 Task: create task on record trigger flow.
Action: Mouse moved to (641, 94)
Screenshot: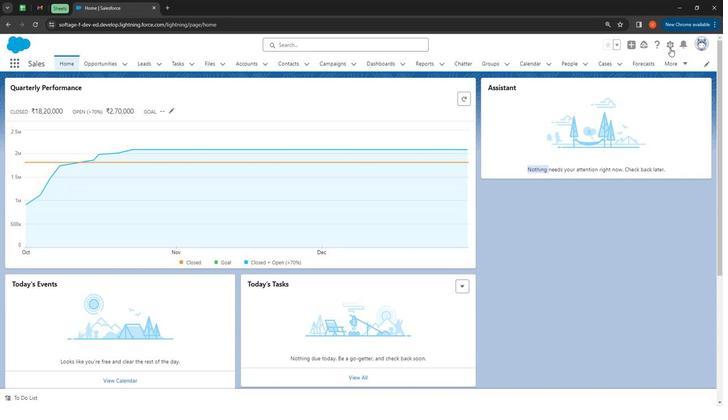 
Action: Mouse pressed left at (641, 94)
Screenshot: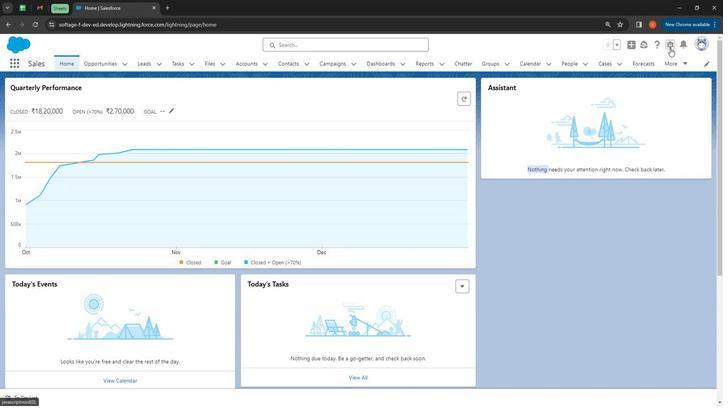 
Action: Mouse moved to (621, 115)
Screenshot: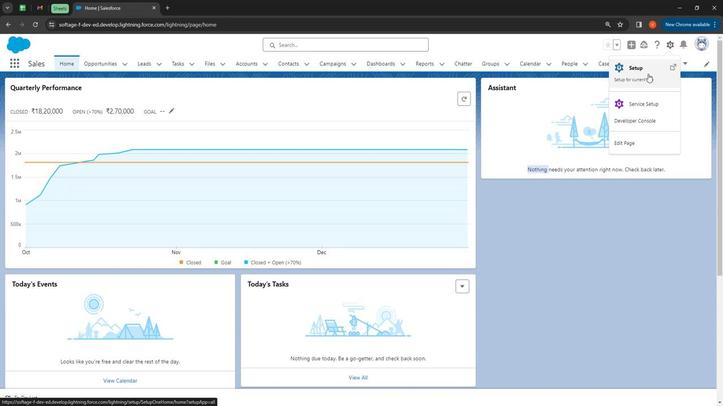 
Action: Mouse pressed left at (621, 115)
Screenshot: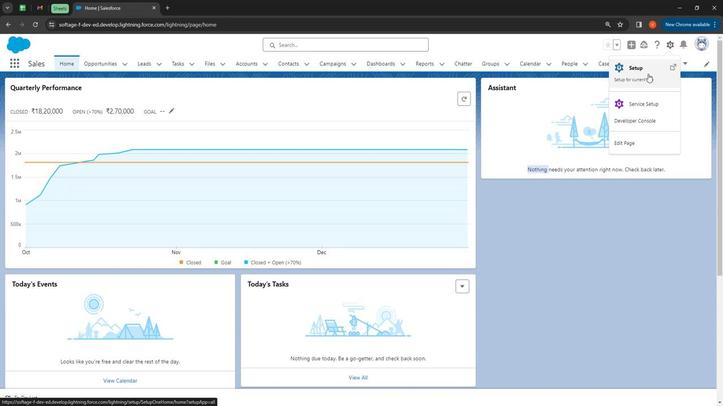 
Action: Mouse moved to (70, 198)
Screenshot: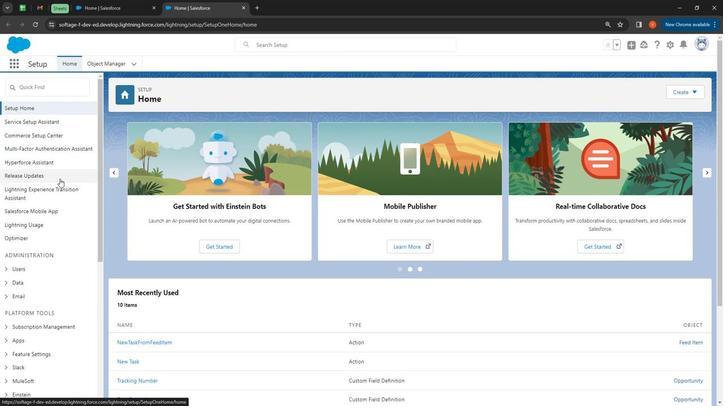 
Action: Mouse scrolled (70, 198) with delta (0, 0)
Screenshot: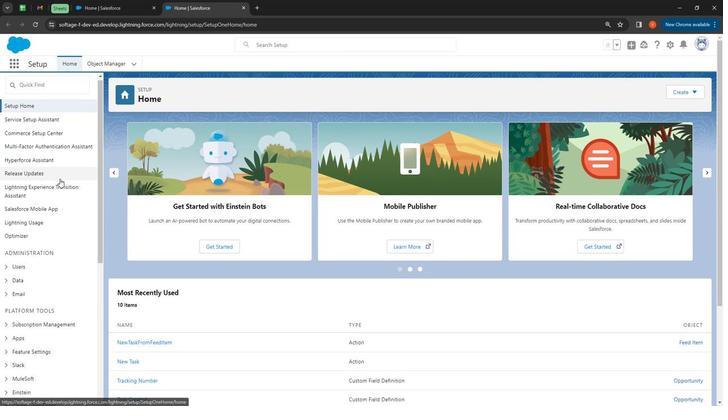 
Action: Mouse moved to (62, 243)
Screenshot: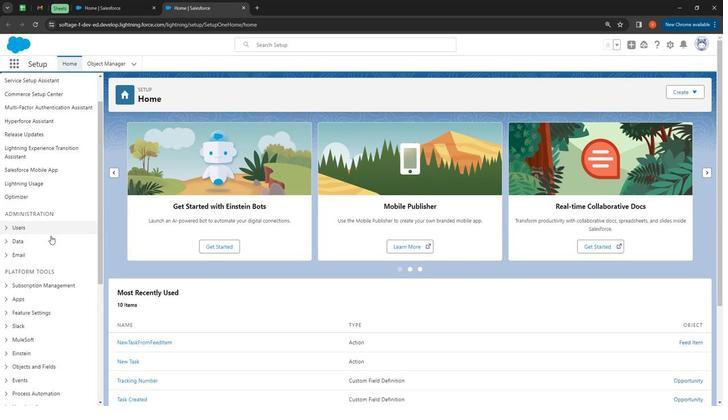 
Action: Mouse scrolled (62, 243) with delta (0, 0)
Screenshot: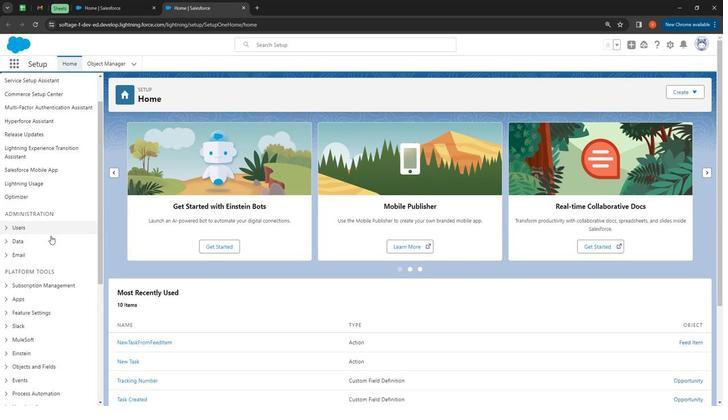 
Action: Mouse moved to (19, 340)
Screenshot: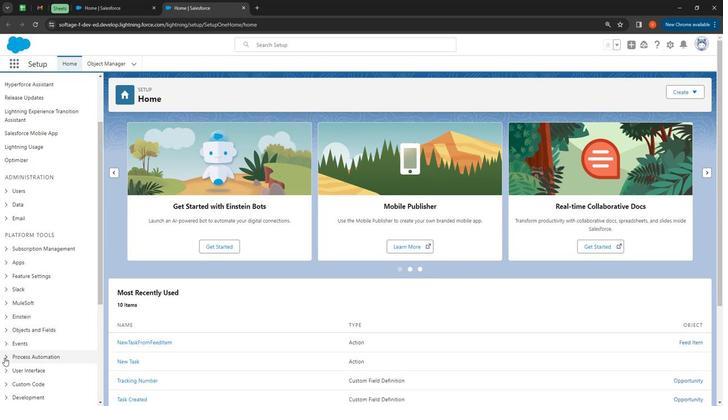 
Action: Mouse pressed left at (19, 340)
Screenshot: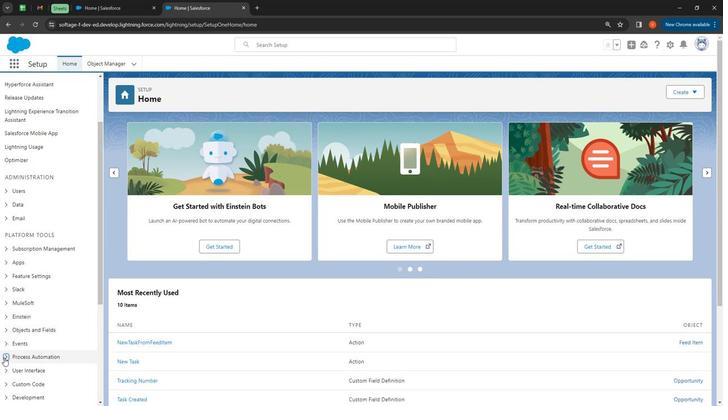 
Action: Mouse moved to (55, 301)
Screenshot: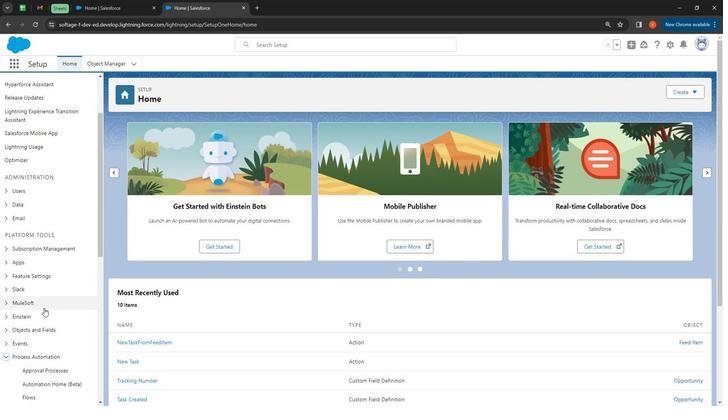 
Action: Mouse scrolled (55, 301) with delta (0, 0)
Screenshot: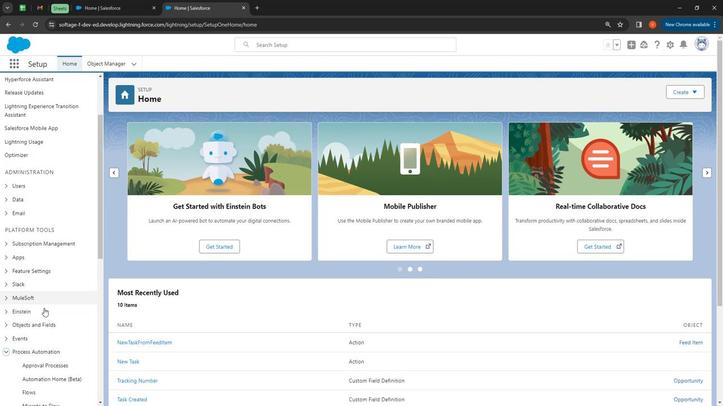 
Action: Mouse scrolled (55, 301) with delta (0, 0)
Screenshot: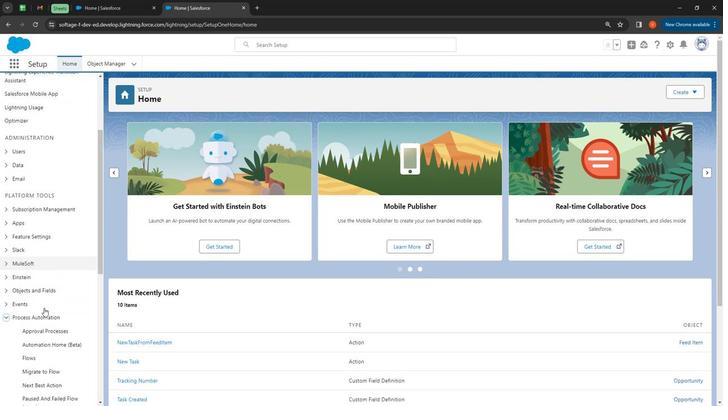 
Action: Mouse moved to (46, 310)
Screenshot: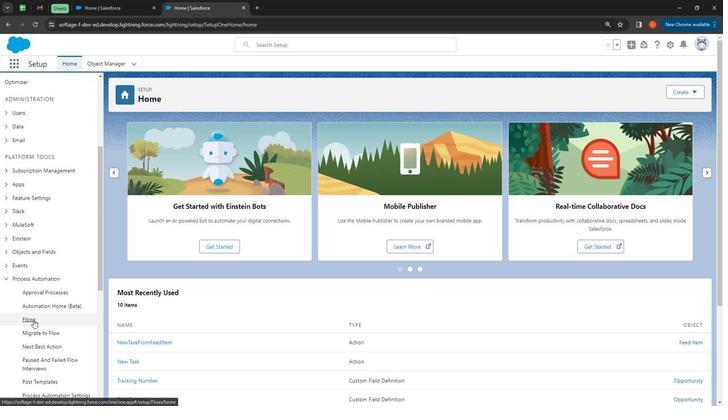 
Action: Mouse pressed left at (46, 310)
Screenshot: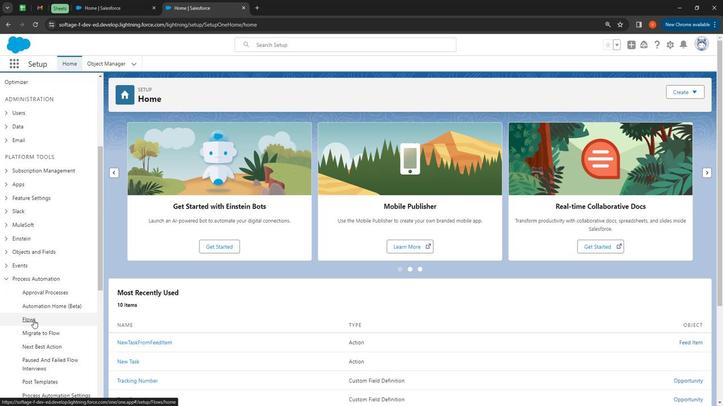 
Action: Mouse moved to (660, 128)
Screenshot: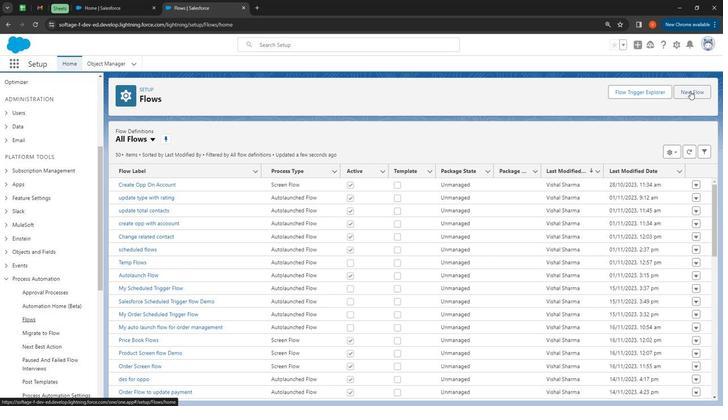 
Action: Mouse pressed left at (660, 128)
Screenshot: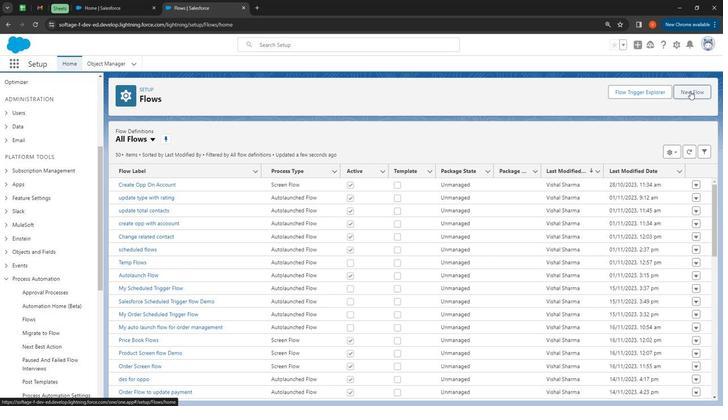 
Action: Mouse moved to (349, 194)
Screenshot: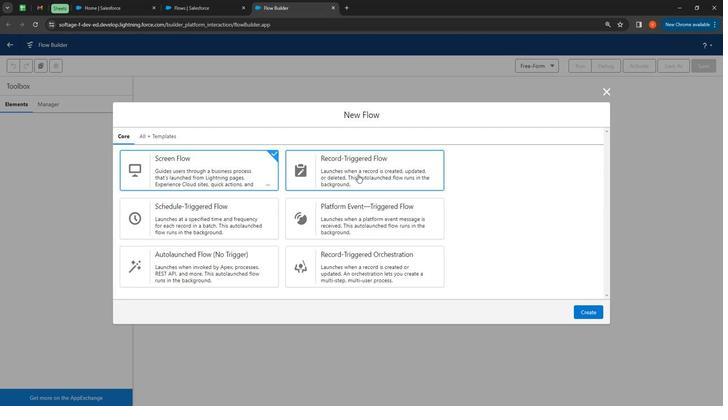 
Action: Mouse pressed left at (349, 194)
Screenshot: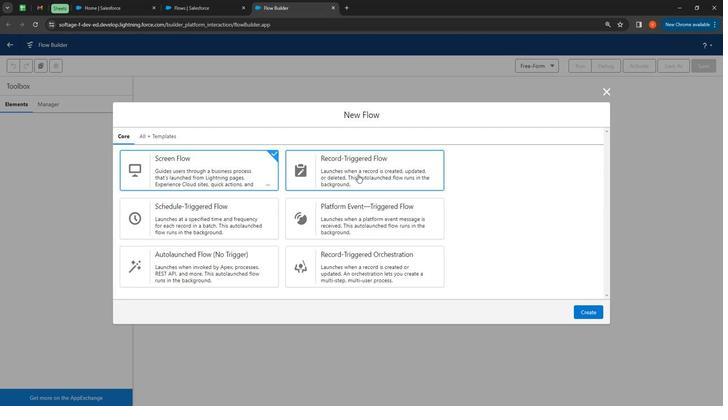 
Action: Mouse moved to (567, 306)
Screenshot: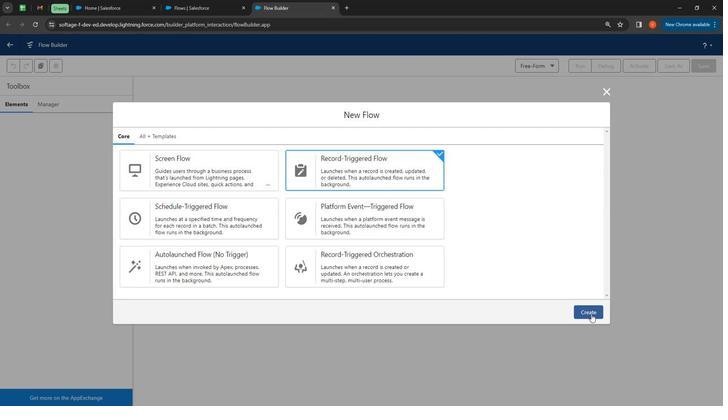 
Action: Mouse pressed left at (567, 306)
Screenshot: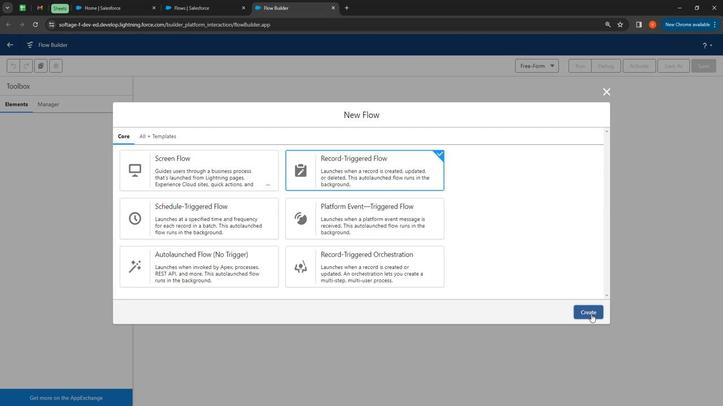 
Action: Mouse moved to (406, 164)
Screenshot: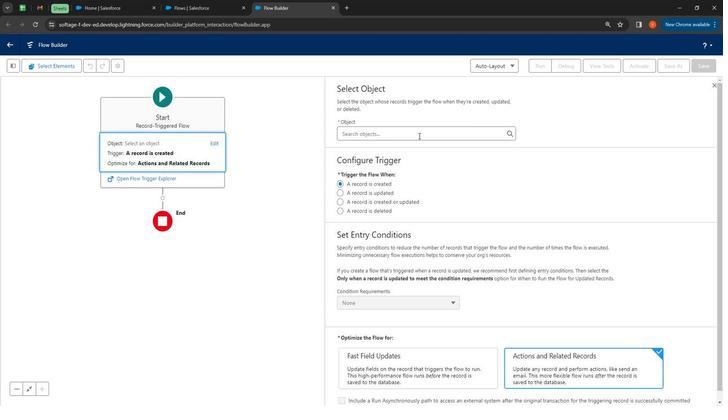 
Action: Mouse pressed left at (406, 164)
Screenshot: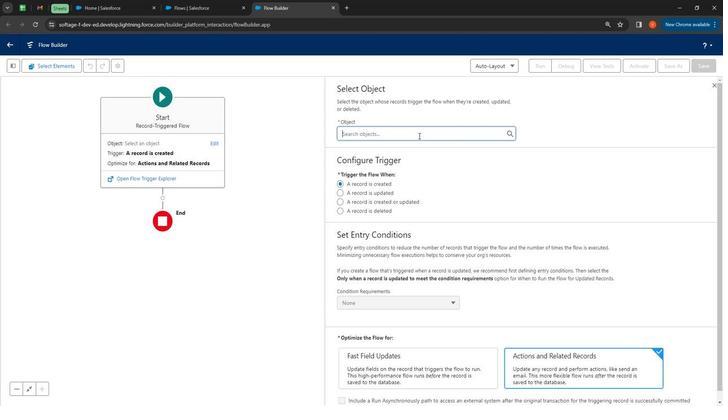 
Action: Key pressed lead
Screenshot: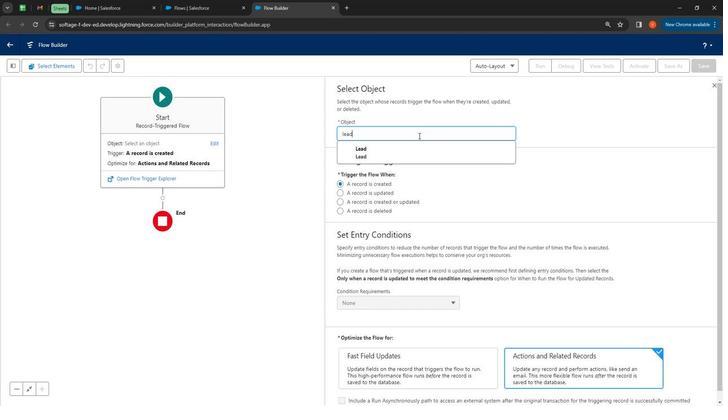 
Action: Mouse moved to (407, 182)
Screenshot: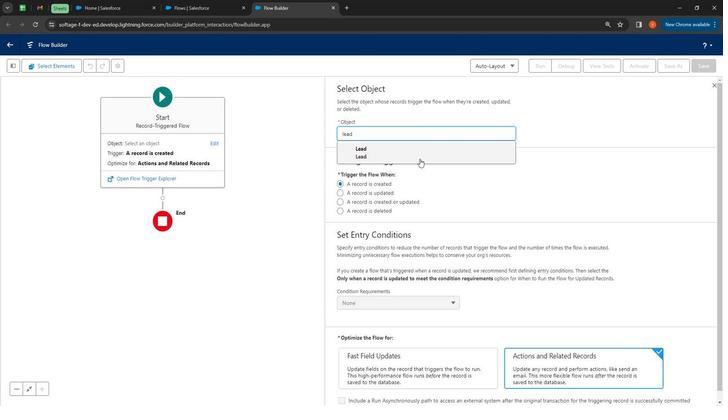 
Action: Mouse pressed left at (407, 182)
Screenshot: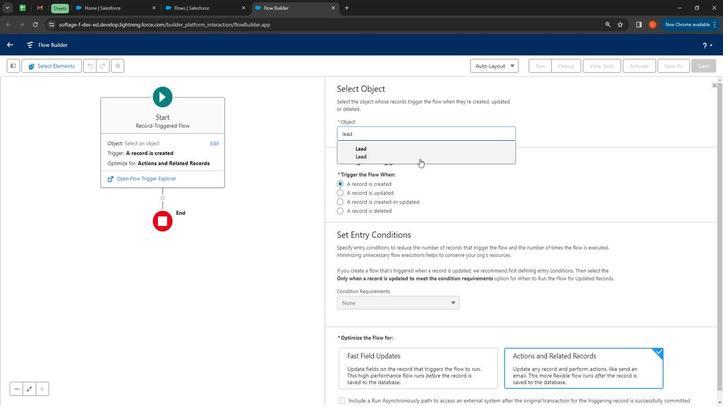 
Action: Mouse moved to (362, 218)
Screenshot: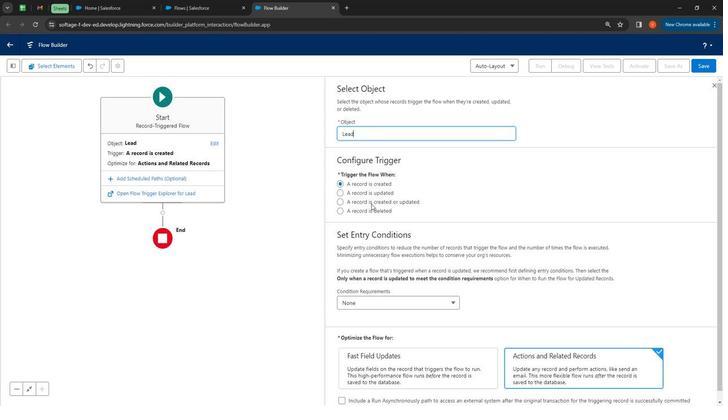 
Action: Mouse pressed left at (362, 218)
Screenshot: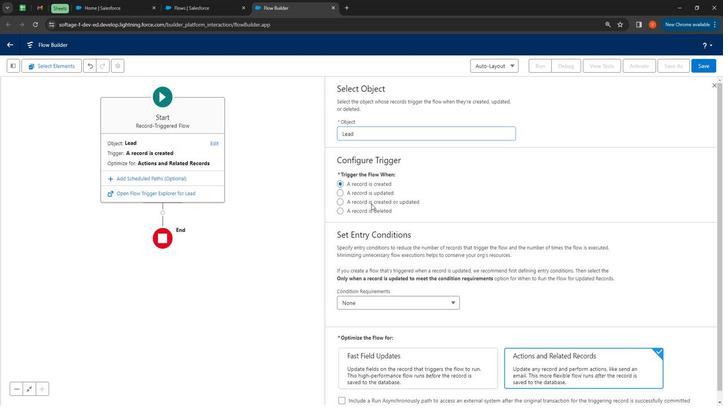 
Action: Mouse moved to (362, 202)
Screenshot: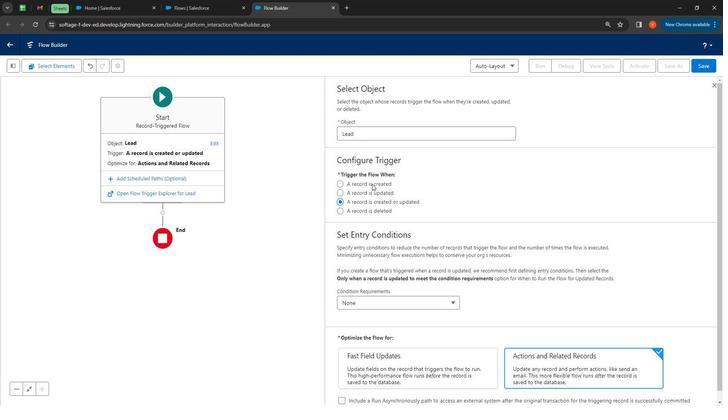 
Action: Mouse pressed left at (362, 202)
Screenshot: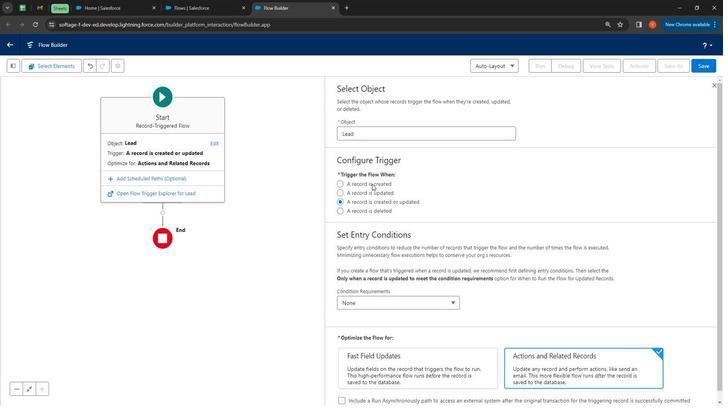 
Action: Mouse moved to (392, 300)
Screenshot: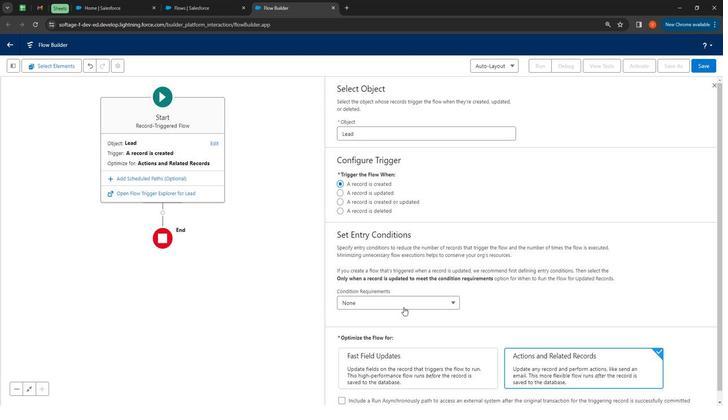 
Action: Mouse pressed left at (392, 300)
Screenshot: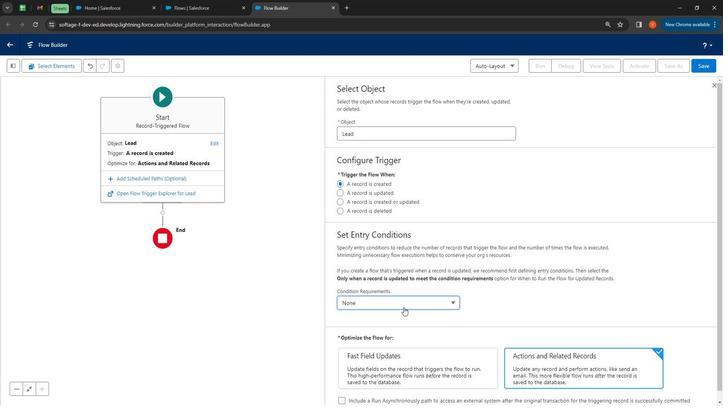 
Action: Mouse moved to (361, 247)
Screenshot: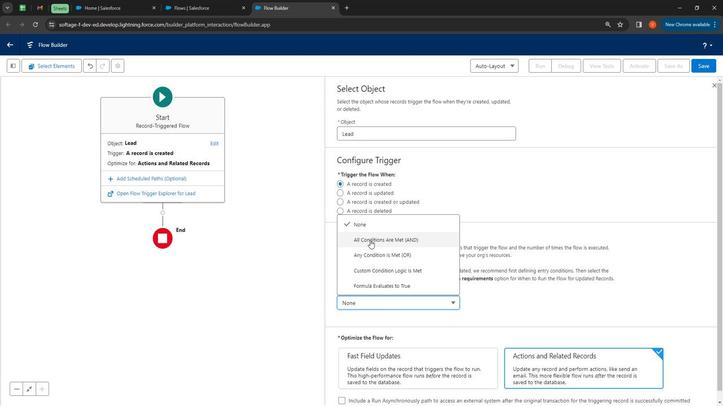 
Action: Mouse pressed left at (361, 247)
Screenshot: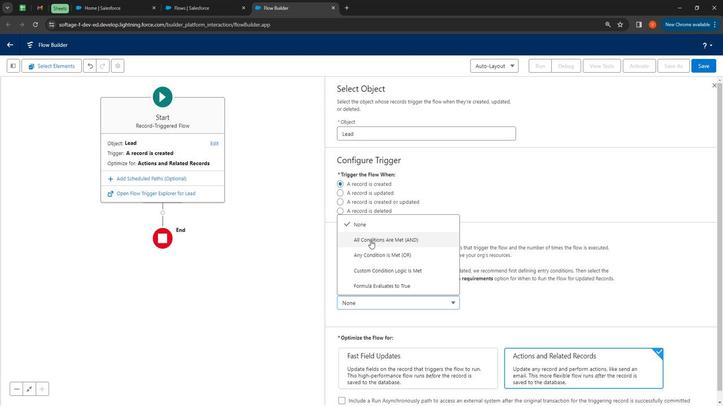 
Action: Mouse moved to (465, 242)
Screenshot: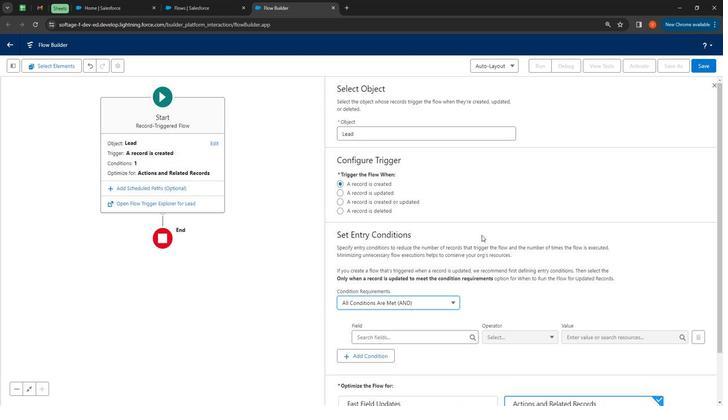 
Action: Mouse scrolled (465, 242) with delta (0, 0)
Screenshot: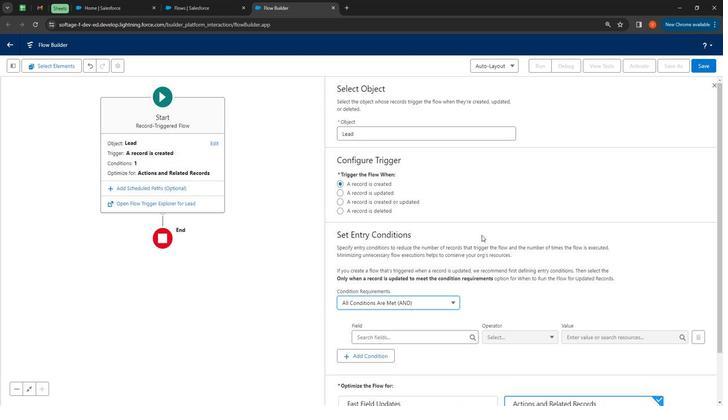 
Action: Mouse moved to (465, 243)
Screenshot: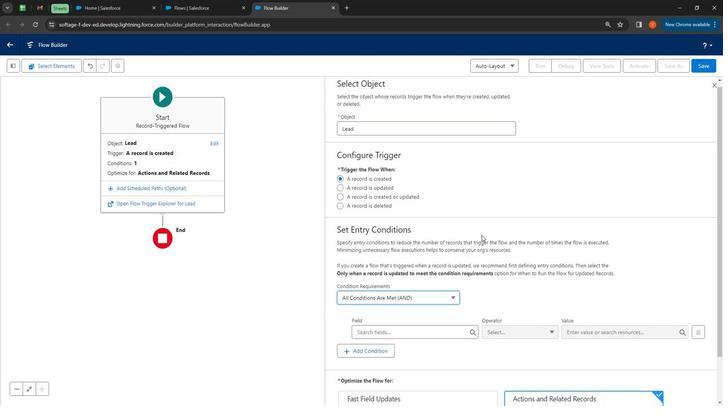 
Action: Mouse scrolled (465, 242) with delta (0, 0)
Screenshot: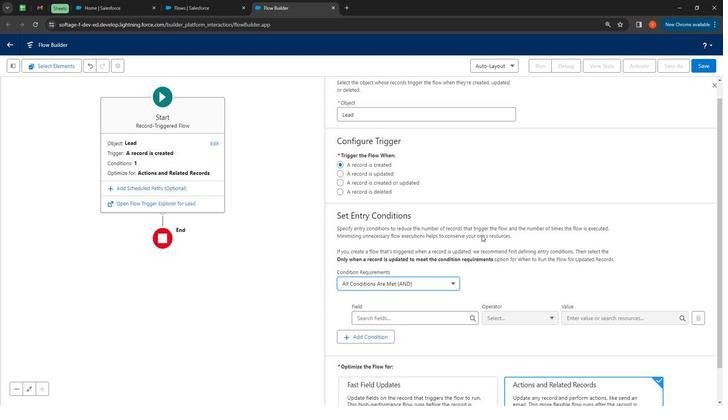
Action: Mouse scrolled (465, 242) with delta (0, 0)
Screenshot: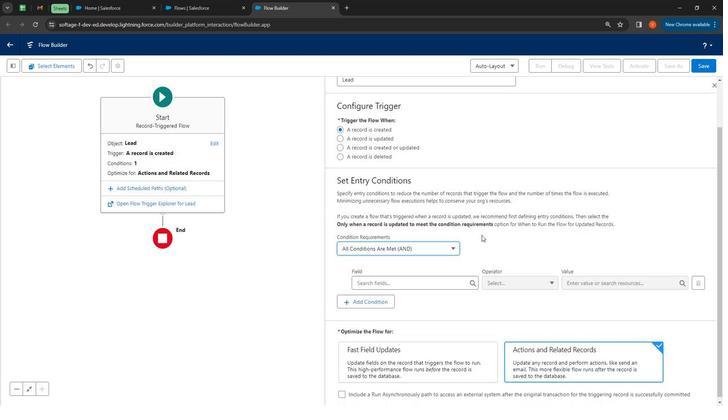
Action: Mouse moved to (389, 278)
Screenshot: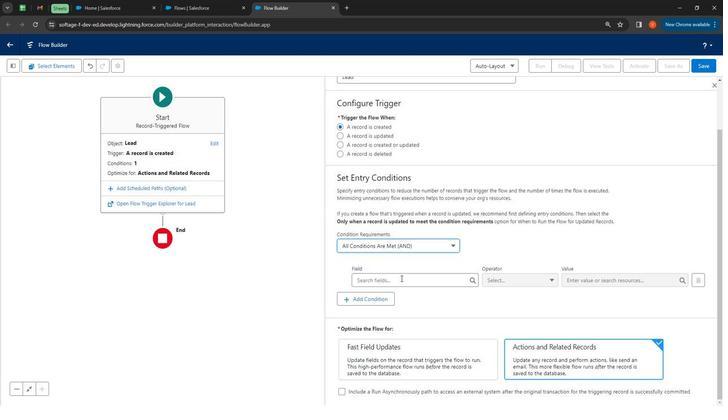 
Action: Mouse pressed left at (389, 278)
Screenshot: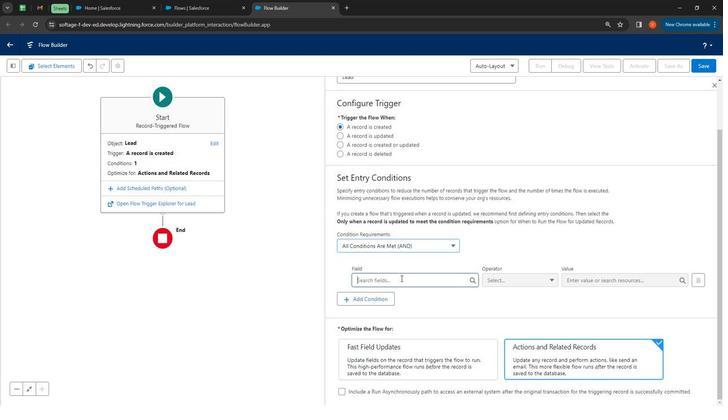 
Action: Mouse moved to (391, 278)
Screenshot: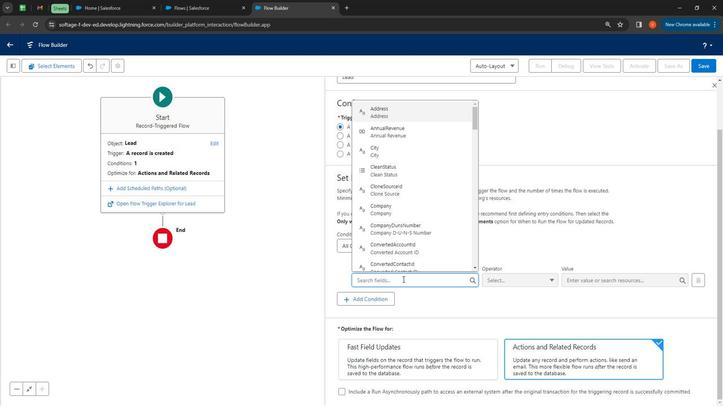 
Action: Key pressed rating
Screenshot: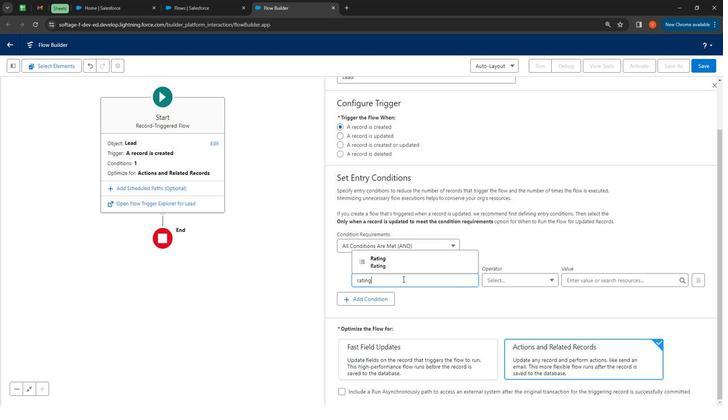 
Action: Mouse moved to (421, 266)
Screenshot: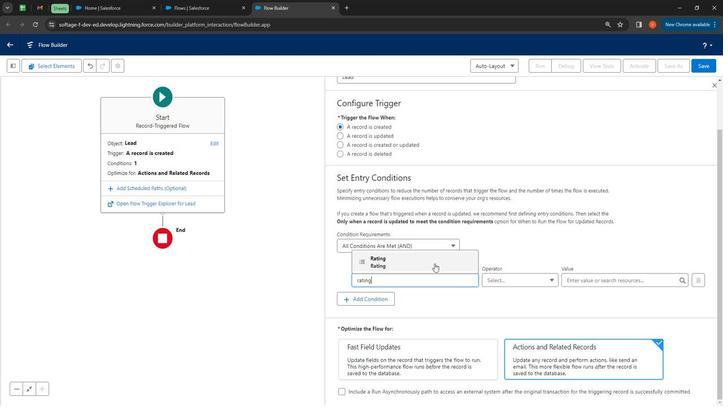 
Action: Mouse pressed left at (421, 266)
Screenshot: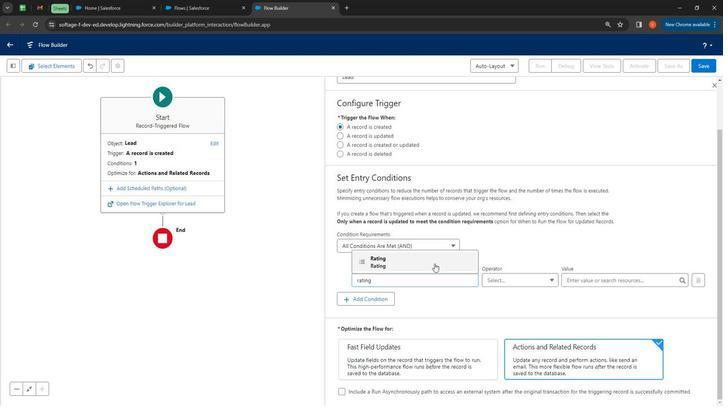 
Action: Mouse moved to (517, 281)
Screenshot: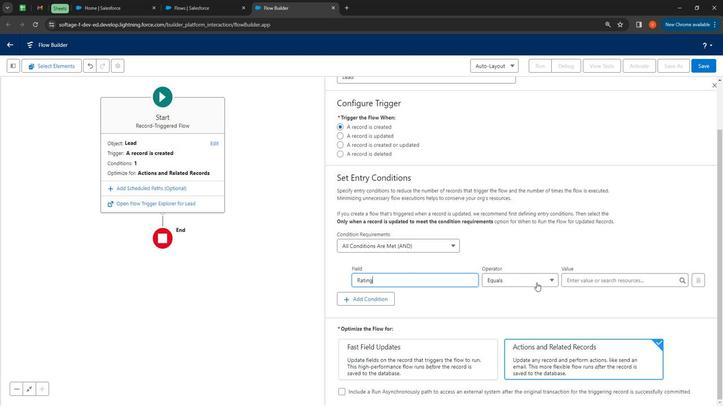 
Action: Mouse pressed left at (517, 281)
Screenshot: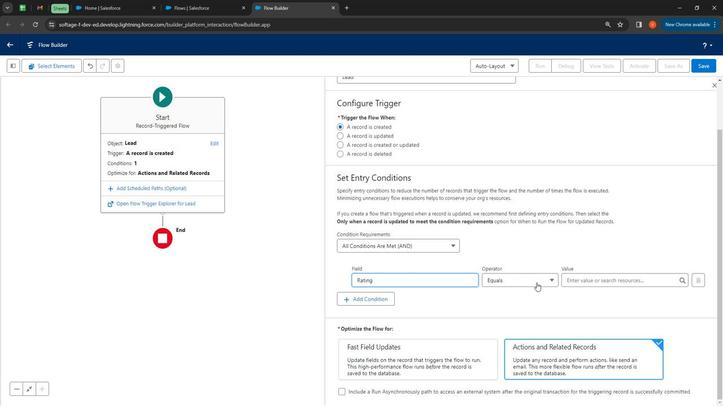 
Action: Mouse moved to (504, 264)
Screenshot: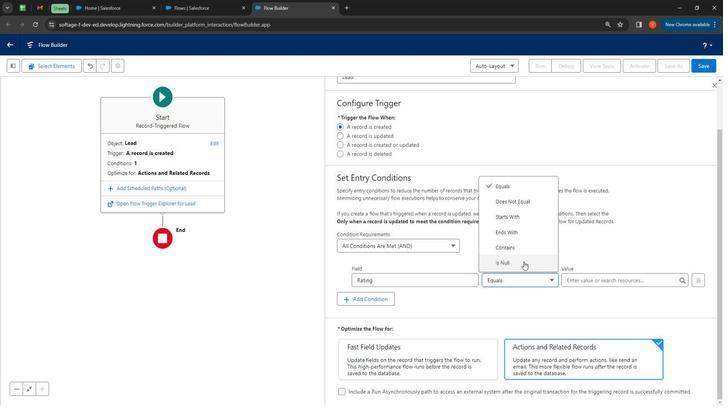 
Action: Mouse pressed left at (504, 264)
Screenshot: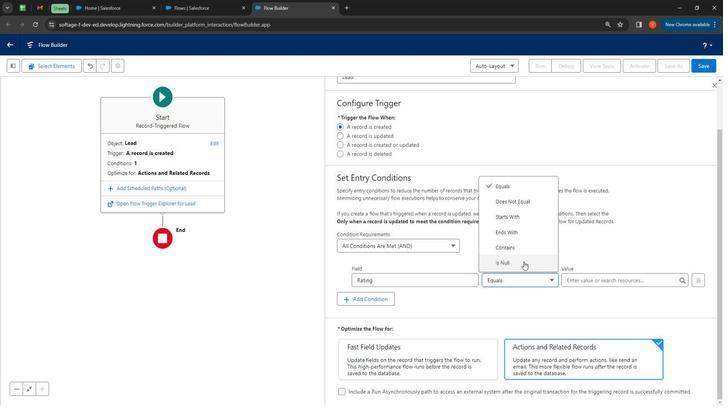 
Action: Mouse moved to (565, 277)
Screenshot: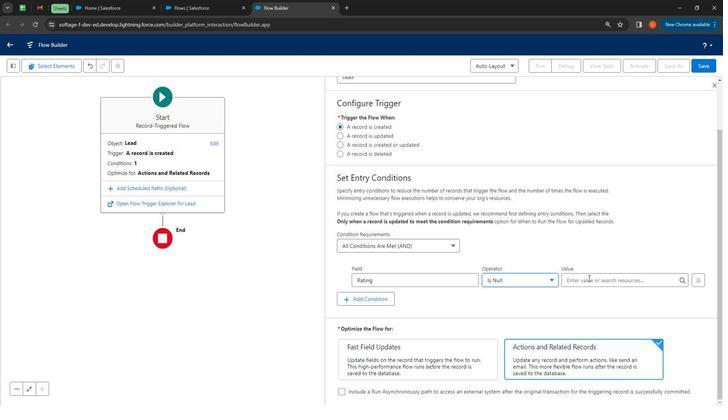 
Action: Mouse pressed left at (565, 277)
Screenshot: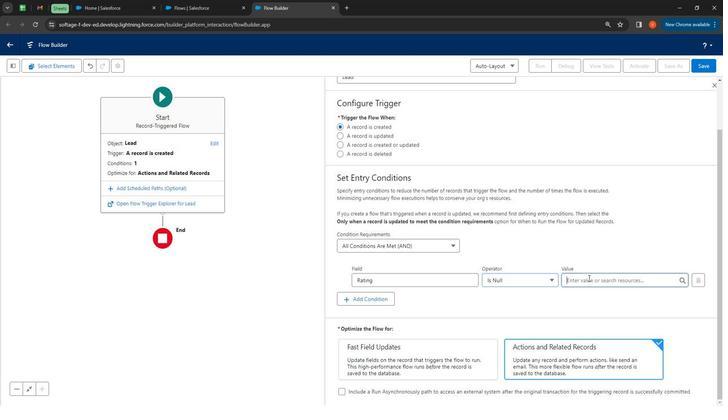
Action: Mouse moved to (561, 275)
Screenshot: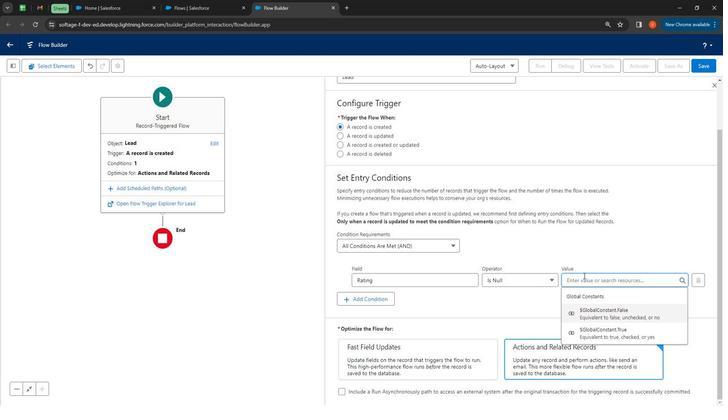 
Action: Key pressed false
Screenshot: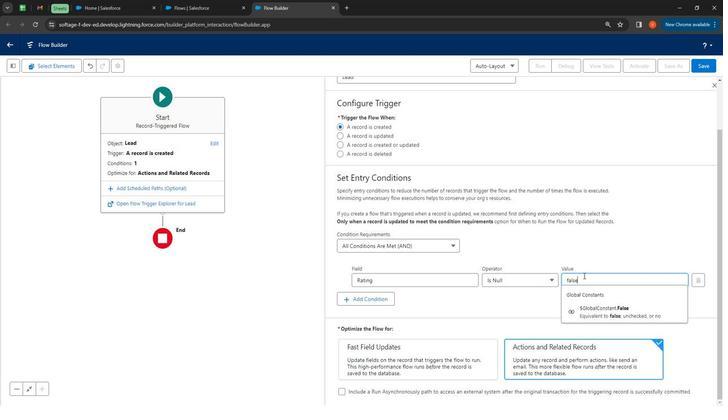 
Action: Mouse moved to (579, 304)
Screenshot: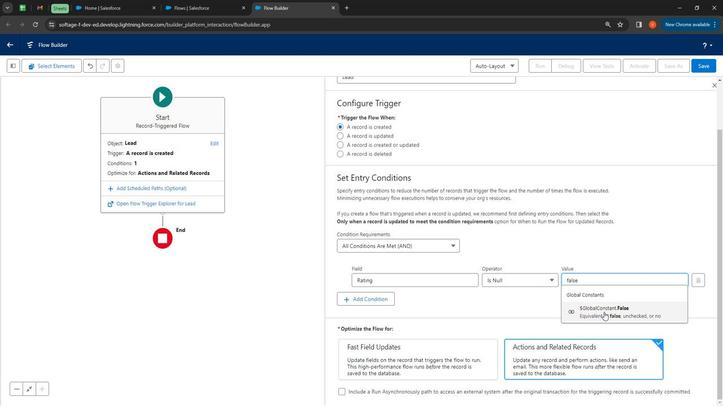 
Action: Mouse pressed left at (579, 304)
Screenshot: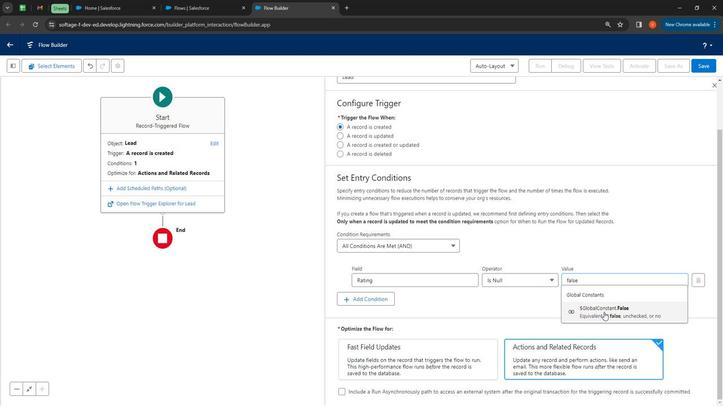
Action: Mouse moved to (515, 296)
Screenshot: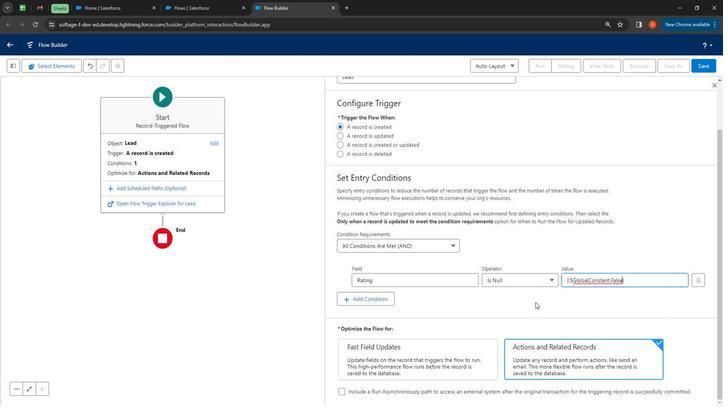 
Action: Mouse scrolled (515, 296) with delta (0, 0)
Screenshot: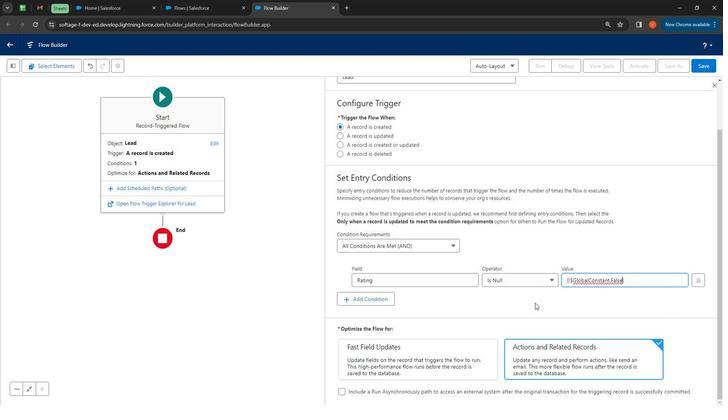 
Action: Mouse moved to (515, 297)
Screenshot: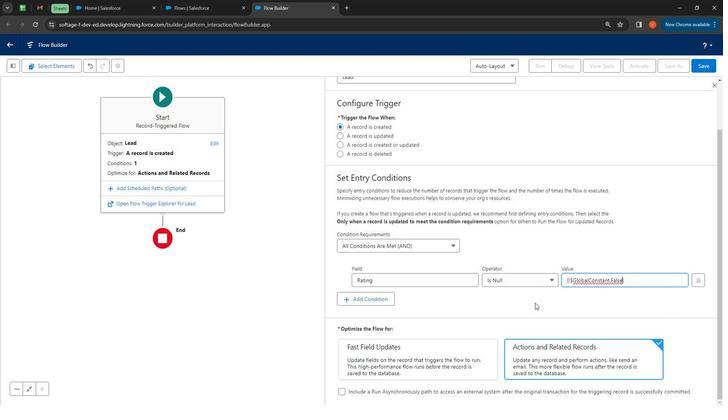 
Action: Mouse scrolled (515, 297) with delta (0, 0)
Screenshot: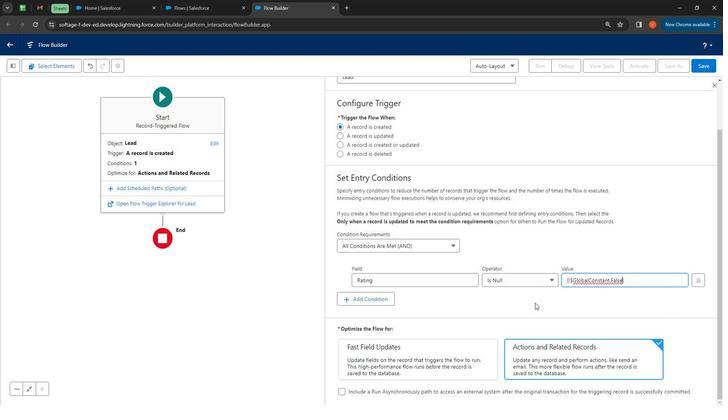 
Action: Mouse scrolled (515, 297) with delta (0, 0)
Screenshot: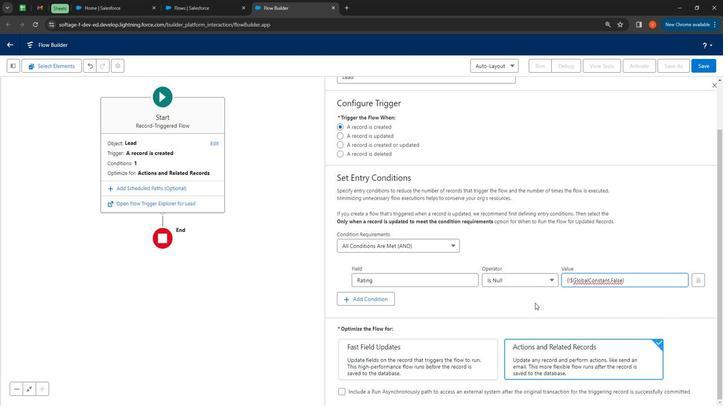 
Action: Mouse moved to (514, 297)
Screenshot: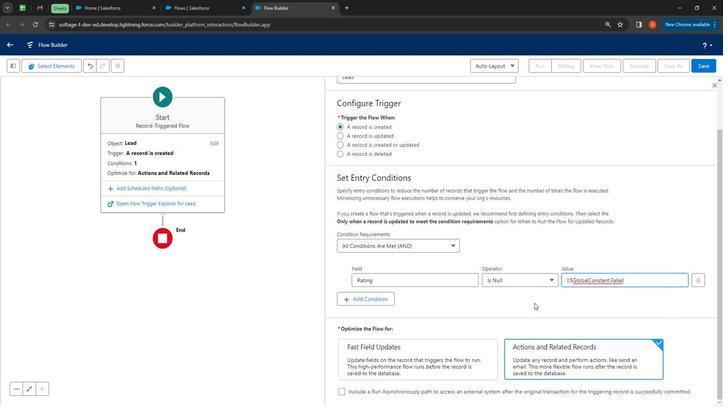 
Action: Mouse scrolled (514, 297) with delta (0, 0)
Screenshot: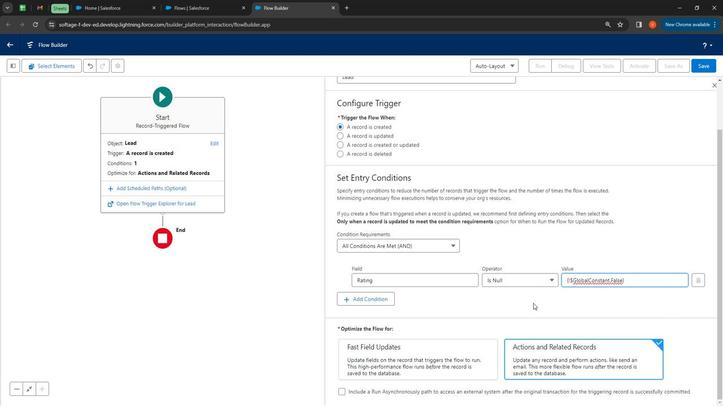 
Action: Mouse moved to (505, 297)
Screenshot: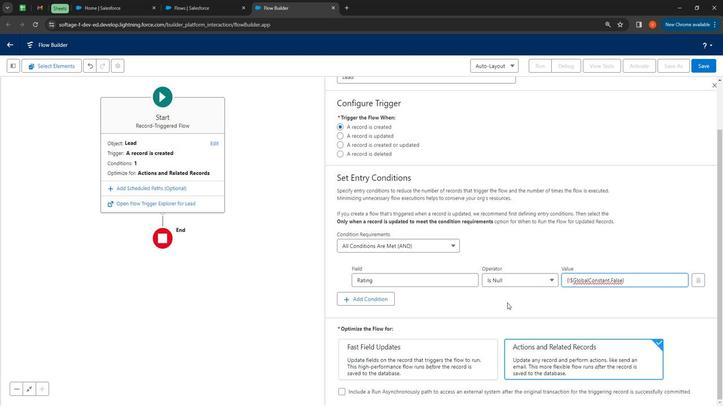 
Action: Mouse scrolled (505, 297) with delta (0, 0)
Screenshot: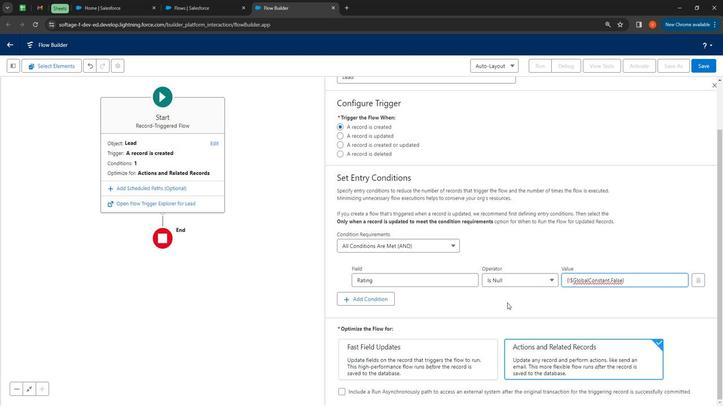 
Action: Mouse moved to (681, 125)
Screenshot: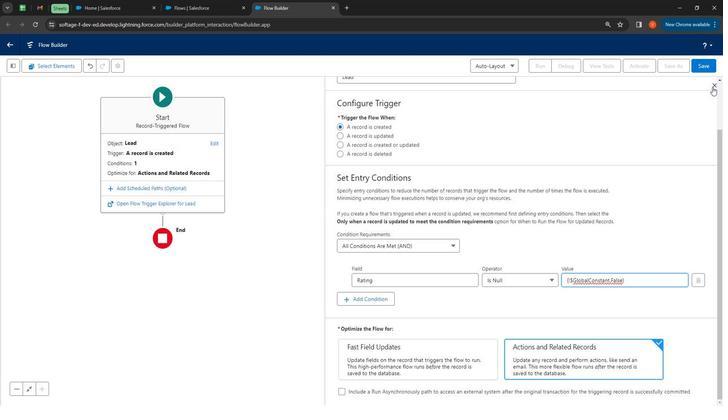 
Action: Mouse pressed left at (681, 125)
Screenshot: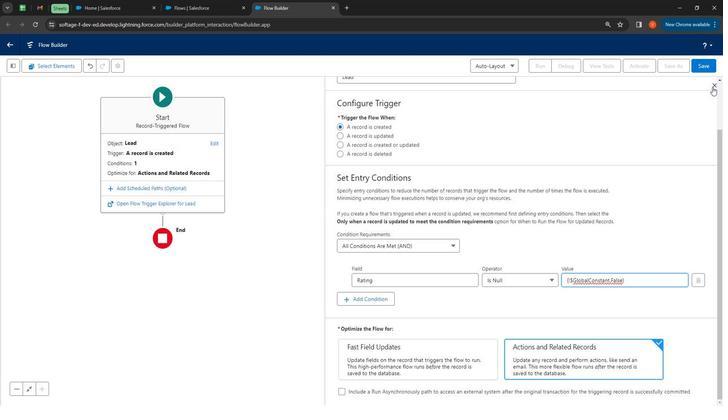 
Action: Mouse moved to (366, 216)
Screenshot: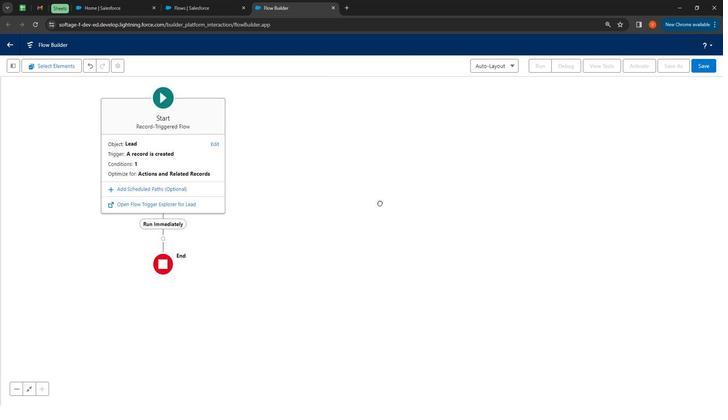 
Action: Mouse pressed left at (366, 216)
Screenshot: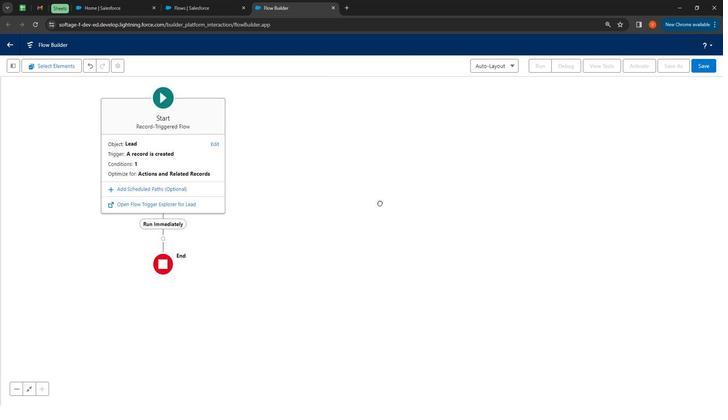 
Action: Mouse moved to (292, 222)
Screenshot: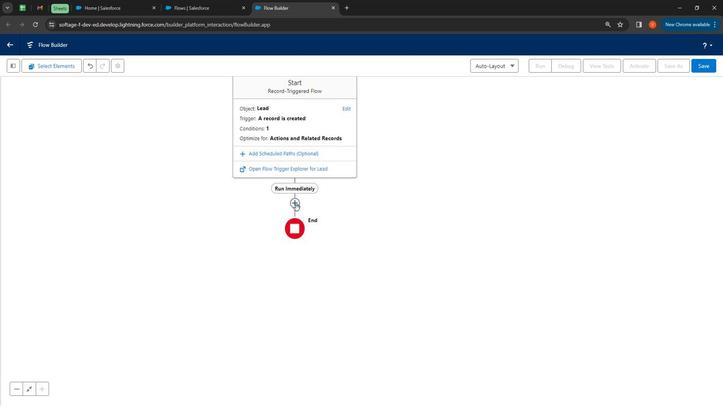 
Action: Mouse pressed left at (292, 222)
Screenshot: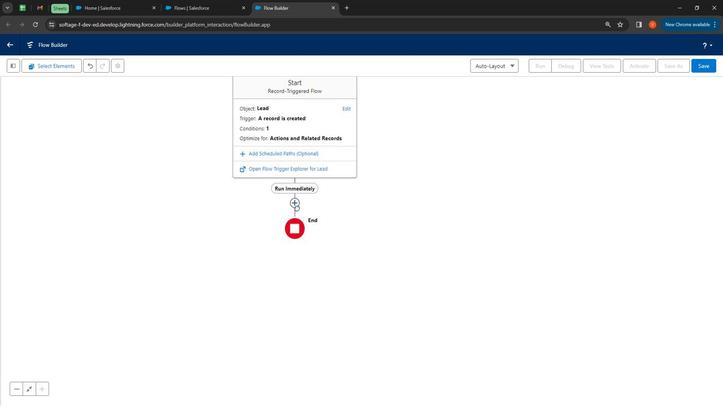 
Action: Mouse moved to (289, 219)
Screenshot: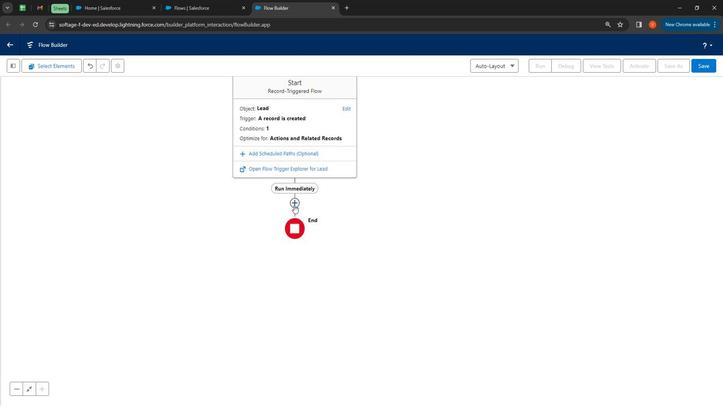 
Action: Mouse pressed left at (289, 219)
Screenshot: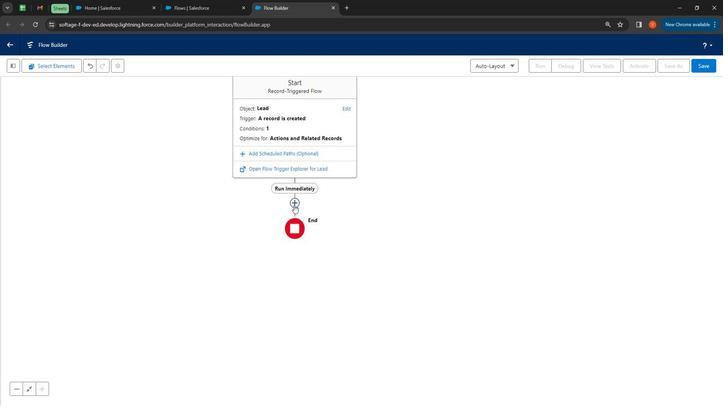 
Action: Mouse moved to (272, 235)
Screenshot: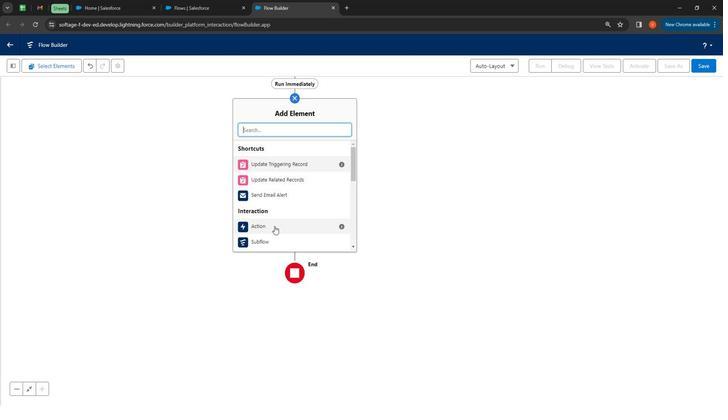 
Action: Mouse scrolled (272, 235) with delta (0, 0)
Screenshot: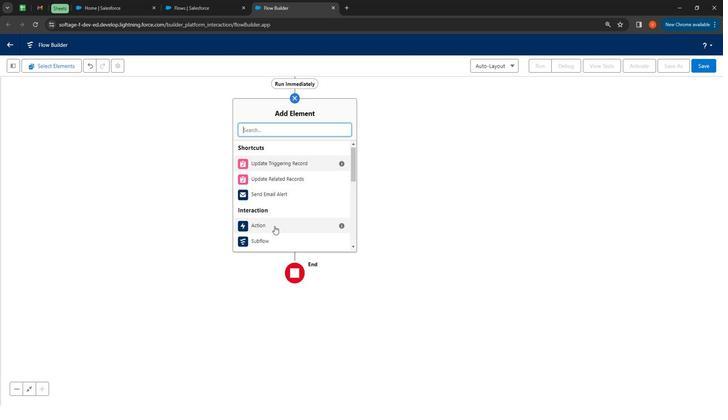 
Action: Mouse moved to (271, 236)
Screenshot: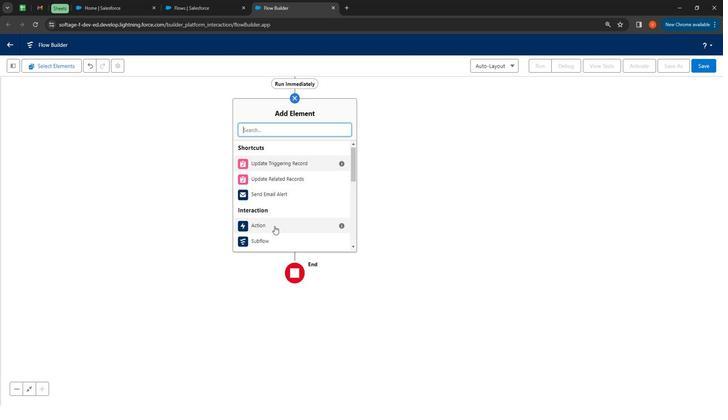 
Action: Mouse scrolled (271, 235) with delta (0, 0)
Screenshot: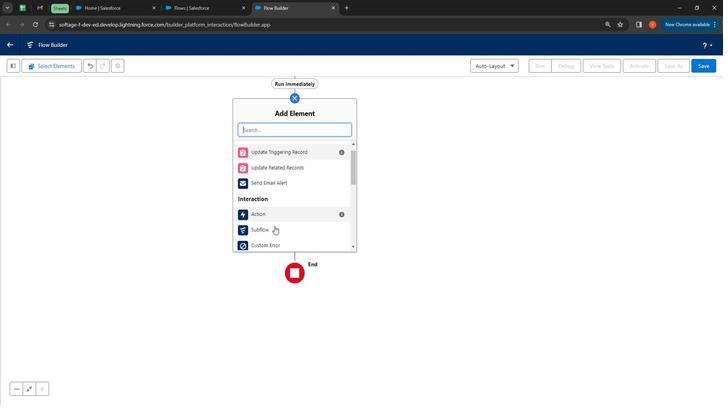 
Action: Mouse moved to (274, 234)
Screenshot: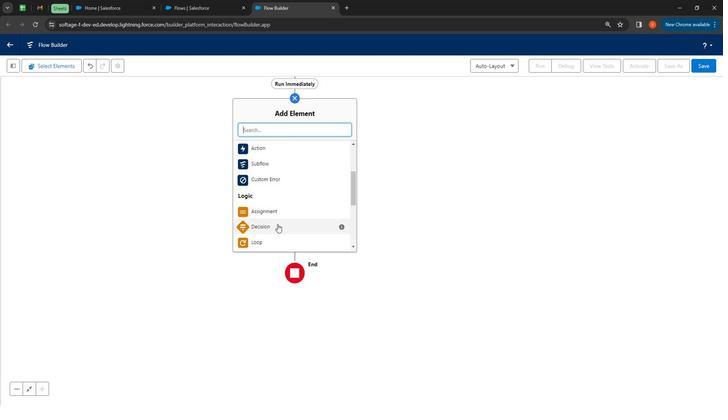 
Action: Mouse pressed left at (274, 234)
Screenshot: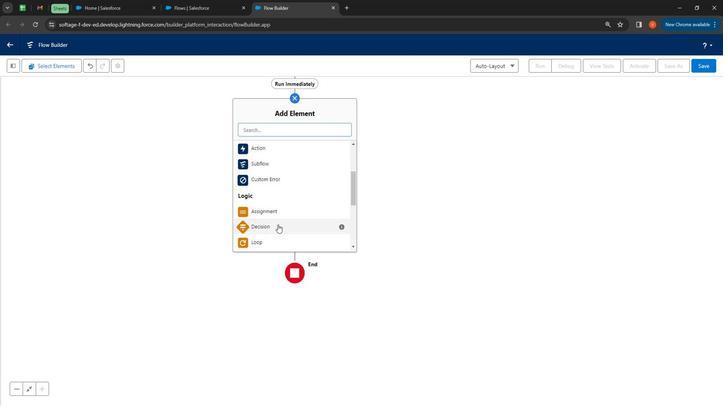 
Action: Mouse moved to (170, 159)
Screenshot: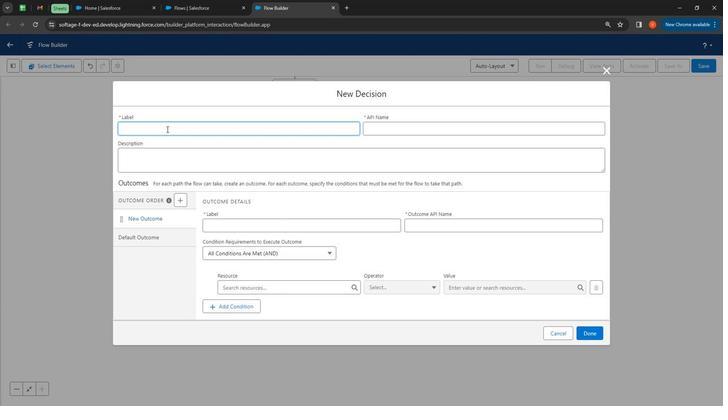 
Action: Mouse pressed left at (170, 159)
Screenshot: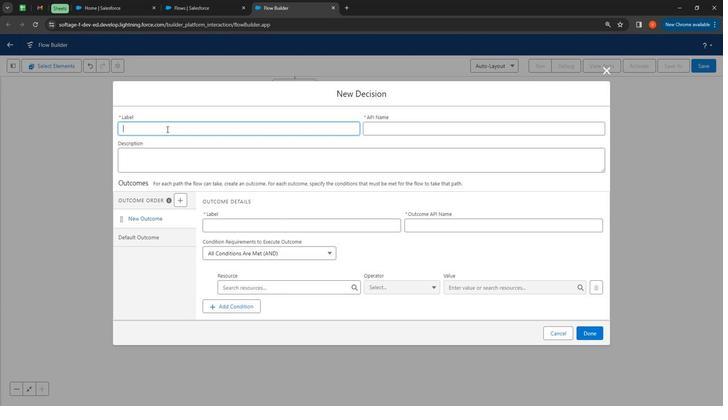 
Action: Mouse moved to (183, 164)
Screenshot: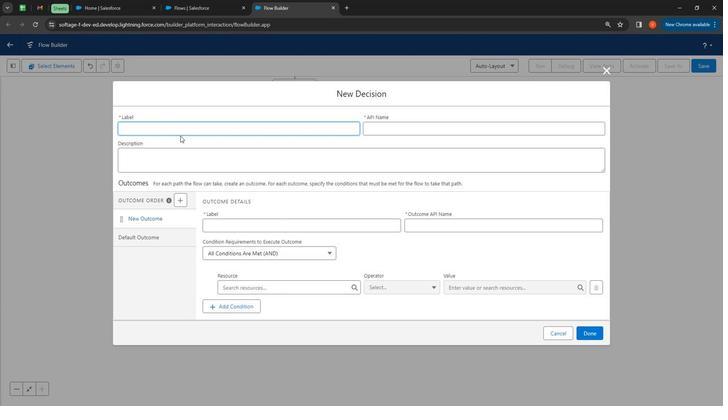 
Action: Key pressed <Key.shift>When<Key.space><Key.shift><Key.shift><Key.shift><Key.shift><Key.shift><Key.shift><Key.shift><Key.shift><Key.shift><Key.shift>Lead<Key.space>have<Key.space><Key.shift>Ratings
Screenshot: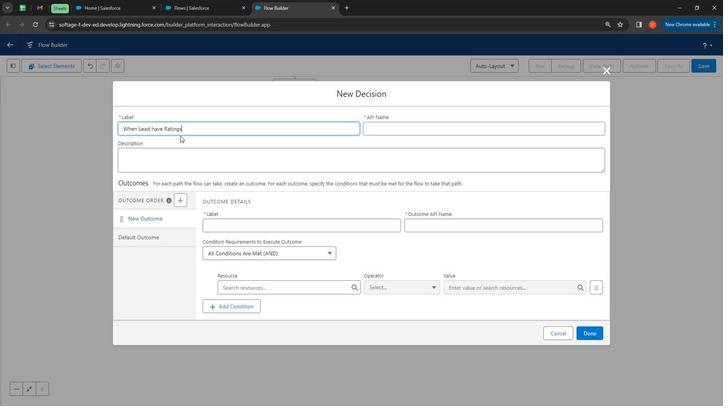 
Action: Mouse moved to (373, 159)
Screenshot: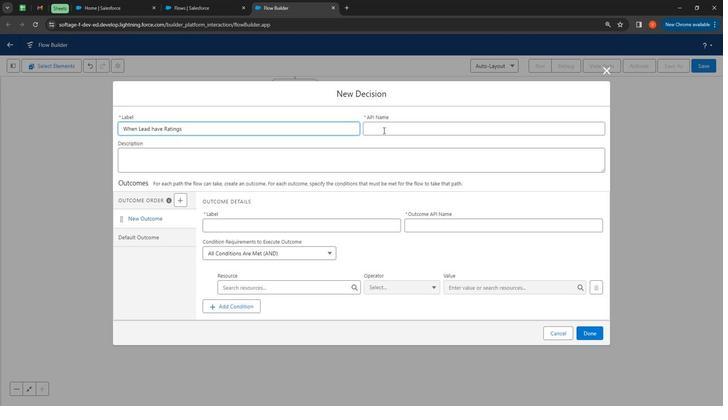 
Action: Mouse pressed left at (373, 159)
Screenshot: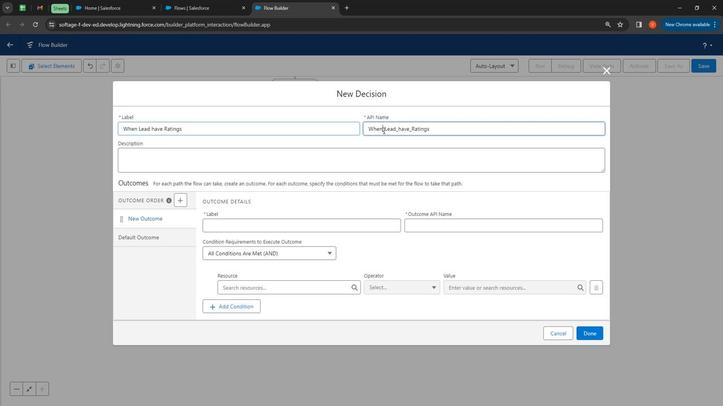 
Action: Mouse moved to (245, 193)
Screenshot: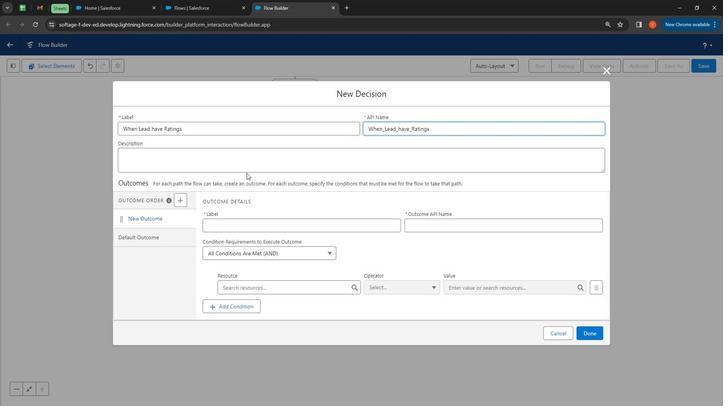
Action: Mouse pressed left at (245, 193)
Screenshot: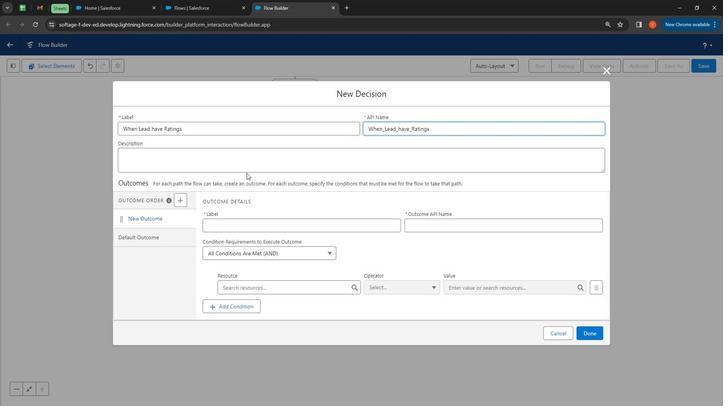 
Action: Mouse moved to (245, 190)
Screenshot: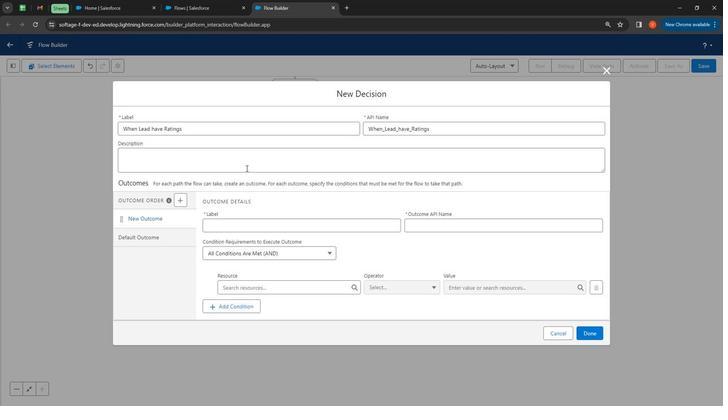 
Action: Mouse pressed left at (245, 190)
Screenshot: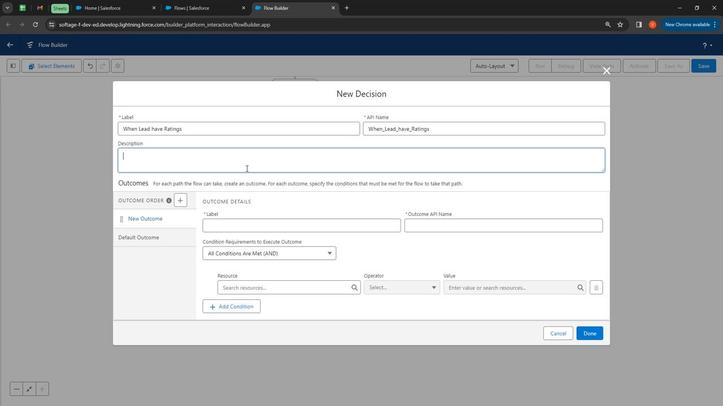 
Action: Mouse moved to (245, 190)
Screenshot: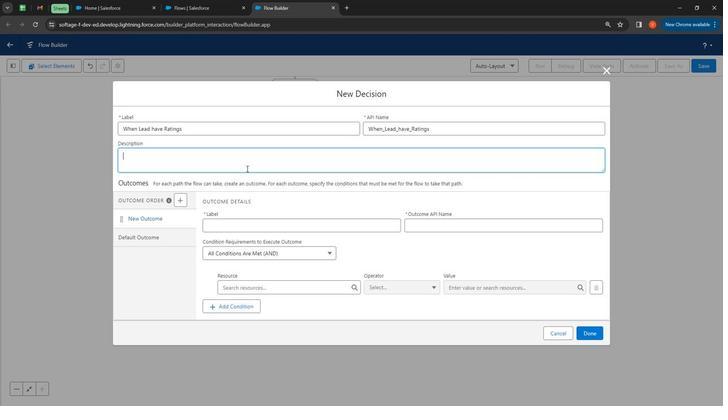 
Action: Key pressed <Key.shift>Different<Key.space>ratings<Key.space>with<Key.space>different<Key.space>valeu<Key.backspace><Key.backspace><Key.backspace><Key.backspace><Key.backspace><Key.shift>Process
Screenshot: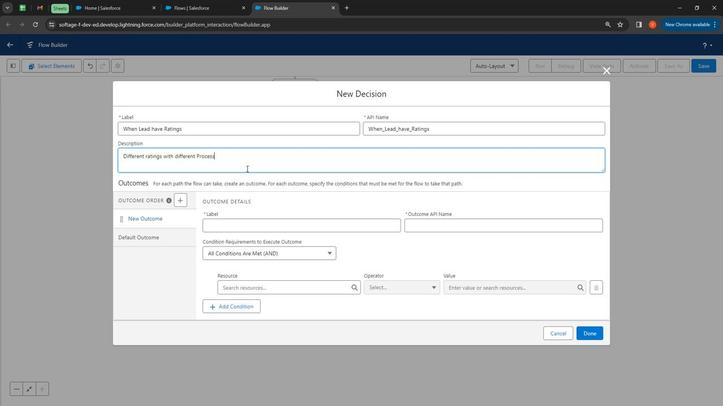 
Action: Mouse moved to (241, 231)
Screenshot: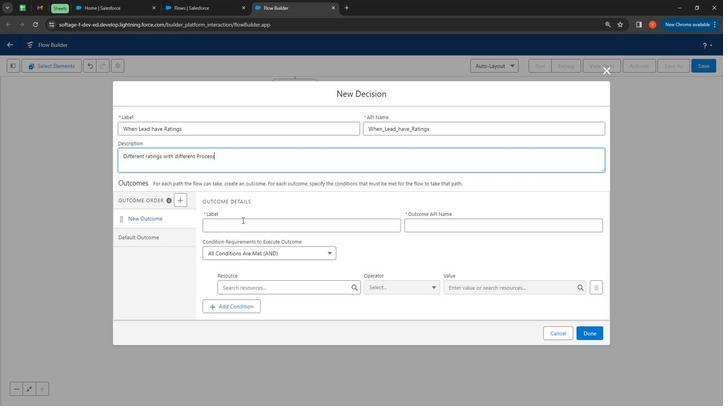 
Action: Mouse pressed left at (241, 231)
Screenshot: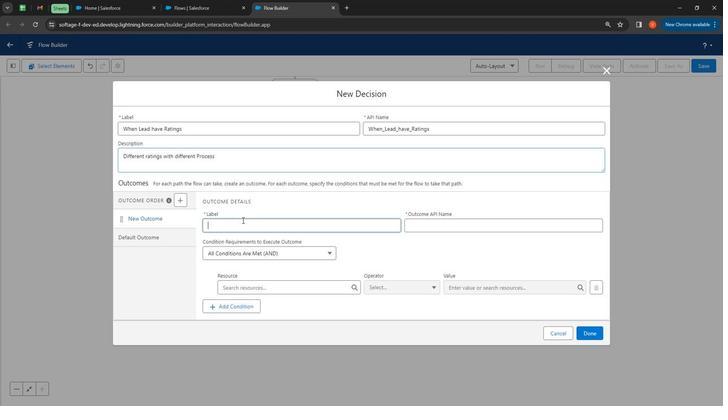 
Action: Mouse moved to (300, 222)
Screenshot: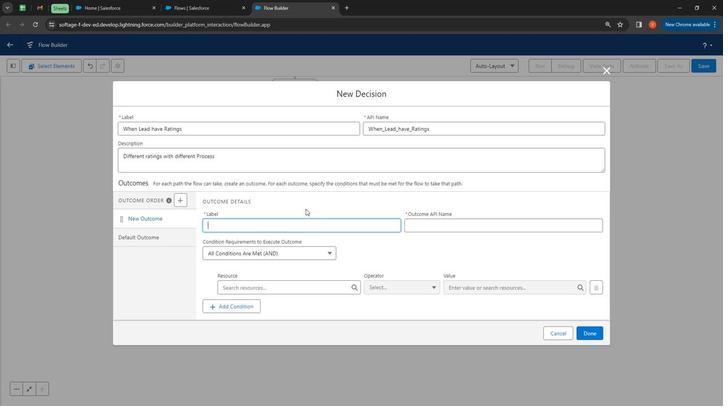 
Action: Key pressed <Key.shift><Key.shift><Key.shift><Key.shift><Key.shift><Key.shift><Key.shift><Key.shift><Key.shift><Key.shift><Key.shift><Key.shift><Key.shift><Key.shift><Key.shift><Key.shift><Key.shift><Key.shift><Key.shift><Key.shift><Key.shift><Key.shift><Key.shift><Key.shift><Key.shift><Key.shift><Key.shift><Key.shift><Key.shift><Key.shift><Key.shift><Key.shift><Key.shift><Key.shift><Key.shift><Key.shift><Key.shift><Key.shift><Key.shift><Key.shift><Key.shift><Key.shift><Key.shift><Key.shift><Key.shift><Key.shift><Key.shift><Key.shift><Key.shift><Key.shift>
Screenshot: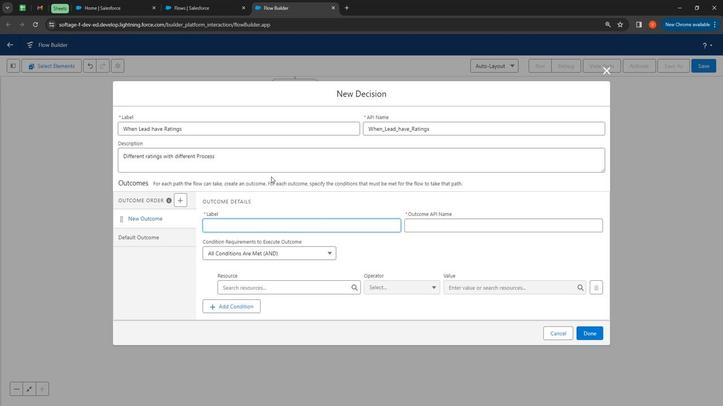 
Action: Mouse moved to (298, 219)
Screenshot: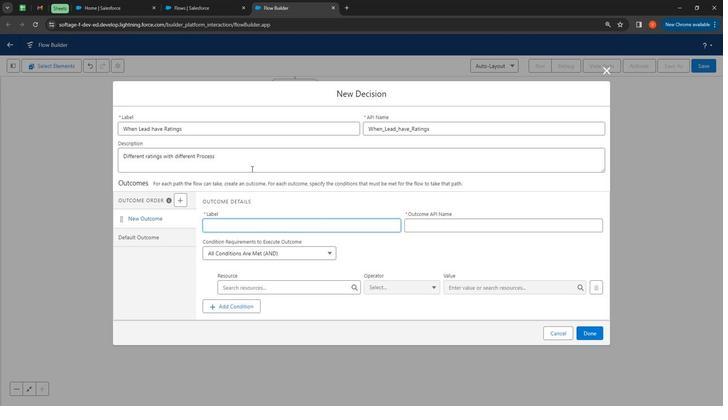 
Action: Key pressed <Key.shift>
Screenshot: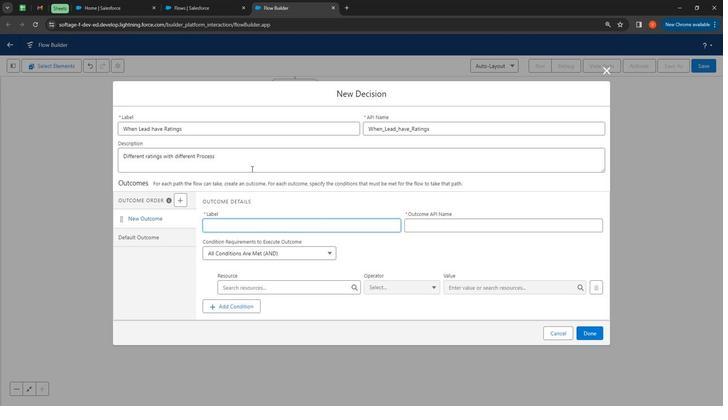 
Action: Mouse moved to (268, 196)
Screenshot: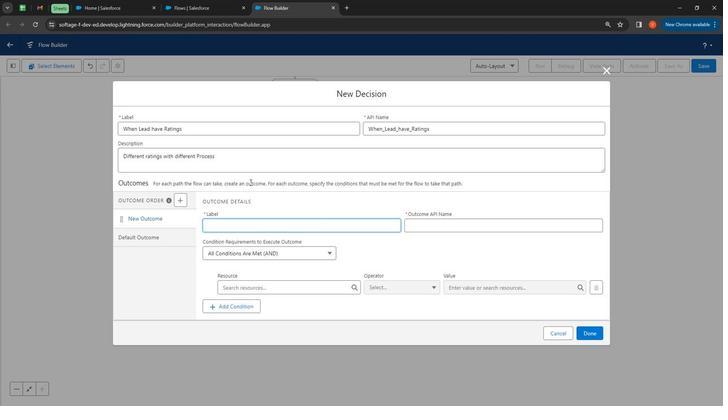 
Action: Key pressed <Key.shift>
Screenshot: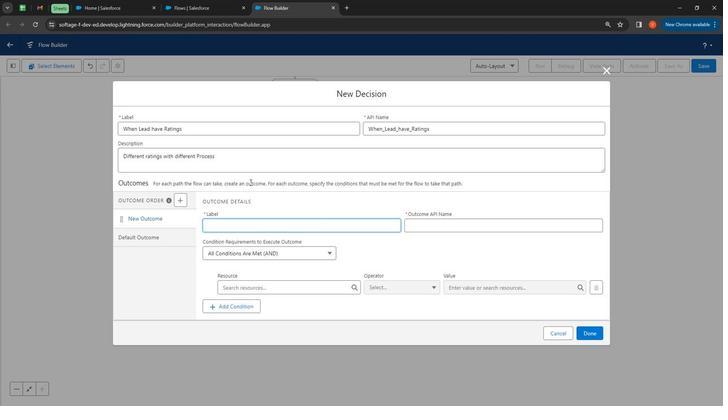 
Action: Mouse moved to (248, 197)
Screenshot: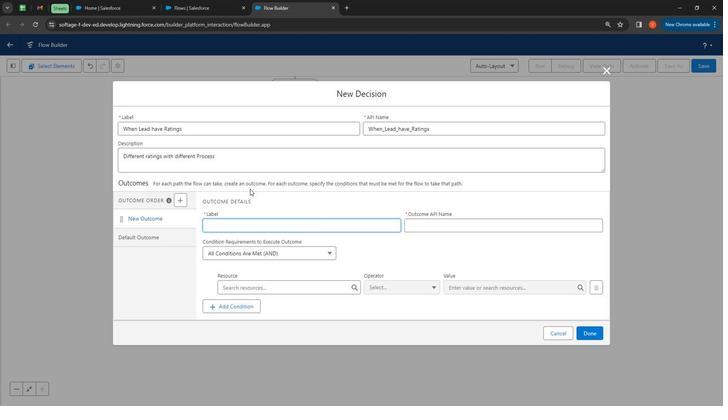 
Action: Key pressed <Key.shift>
Screenshot: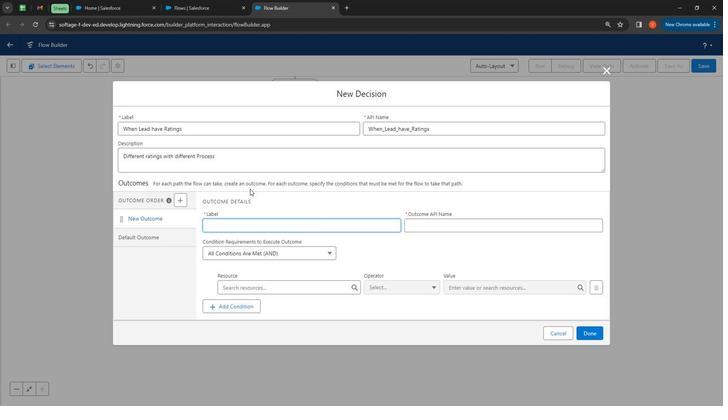 
Action: Mouse moved to (248, 206)
Screenshot: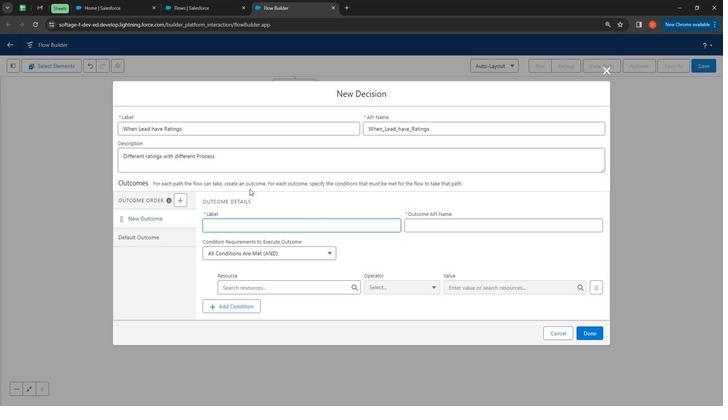 
Action: Key pressed <Key.shift>
Screenshot: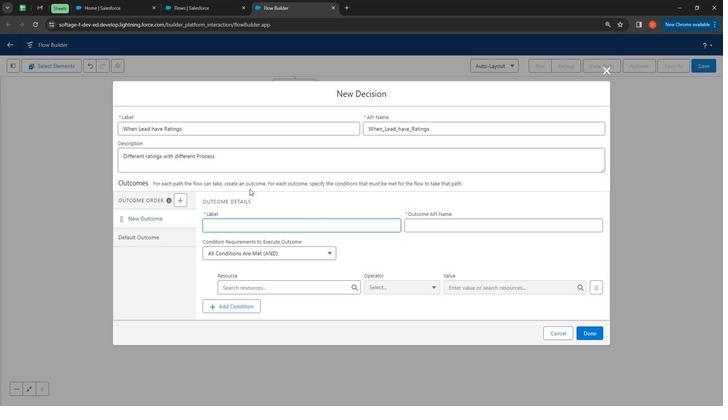 
Action: Mouse moved to (248, 206)
Screenshot: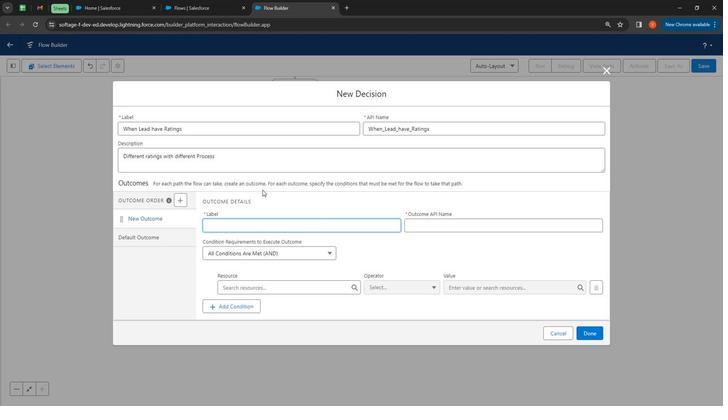 
Action: Key pressed <Key.shift>
Screenshot: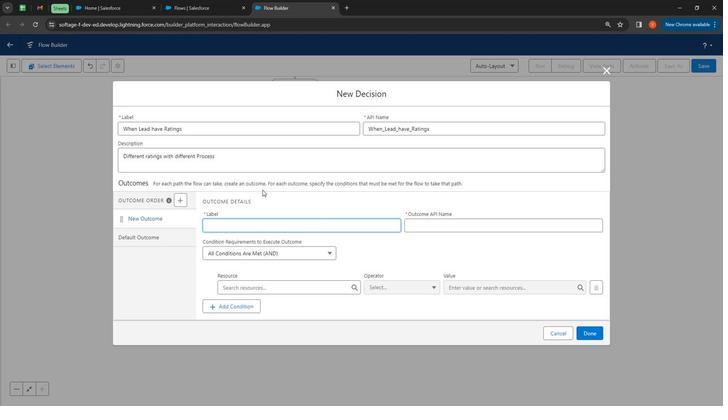 
Action: Mouse moved to (248, 206)
Screenshot: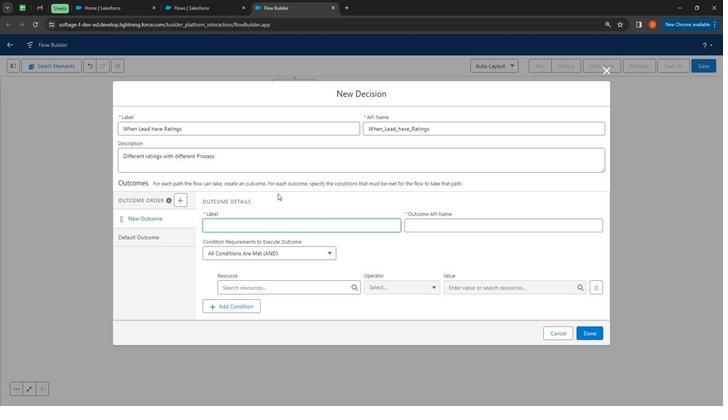 
Action: Key pressed <Key.shift>
Screenshot: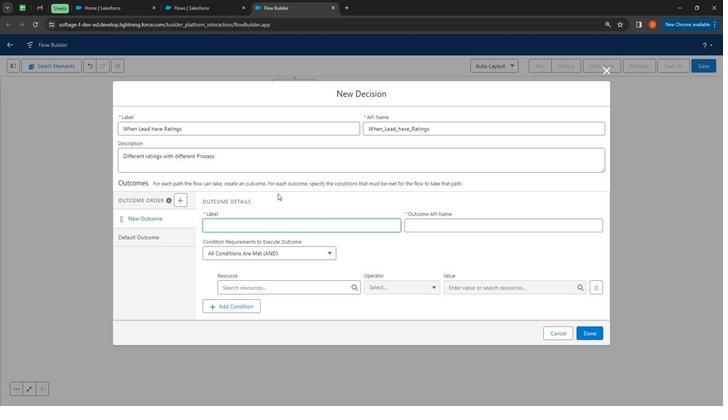 
Action: Mouse moved to (266, 207)
Screenshot: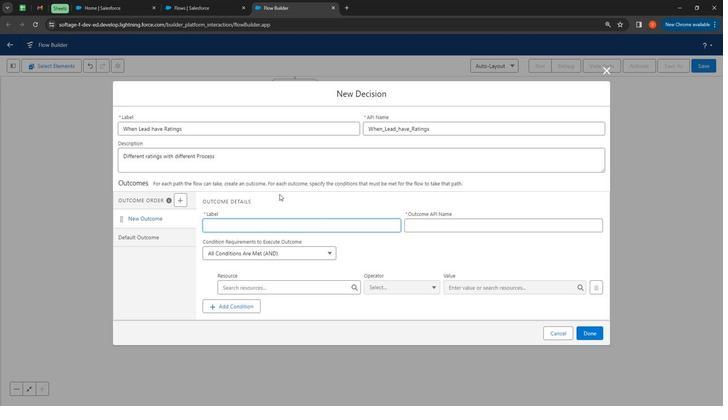 
Action: Key pressed <Key.shift>
Screenshot: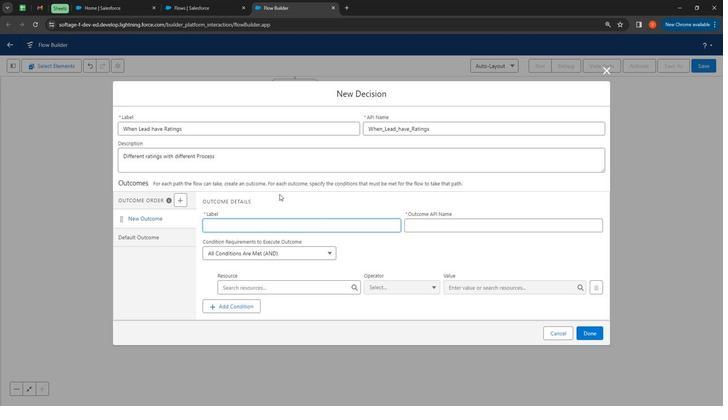 
Action: Mouse moved to (274, 210)
Screenshot: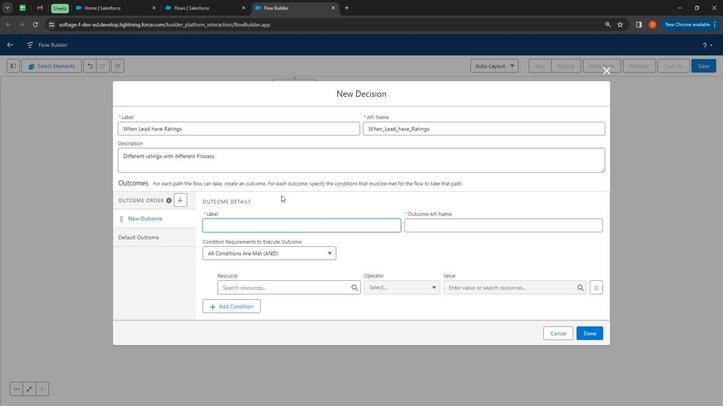 
Action: Key pressed <Key.shift>
Screenshot: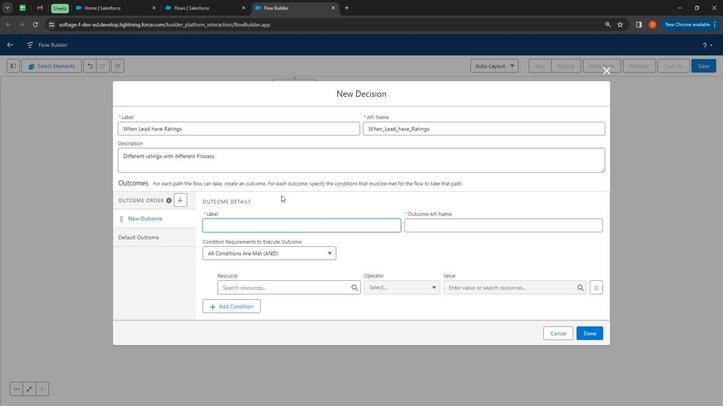 
Action: Mouse moved to (275, 210)
Screenshot: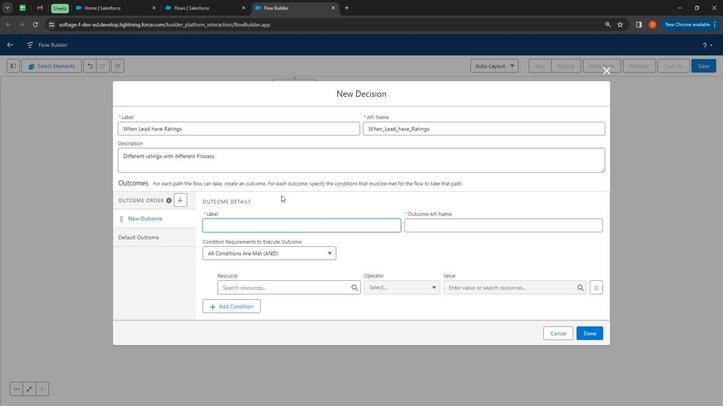 
Action: Key pressed <Key.shift>
Screenshot: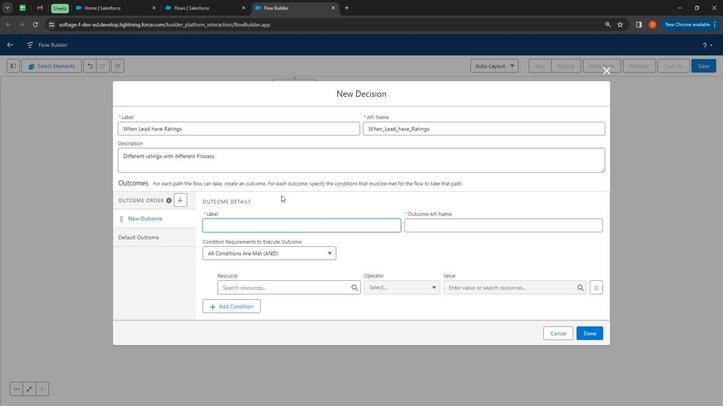 
Action: Mouse moved to (276, 211)
Screenshot: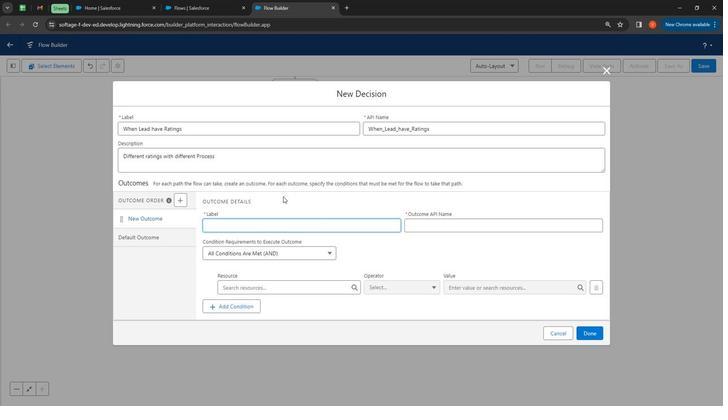 
Action: Key pressed <Key.shift>
Screenshot: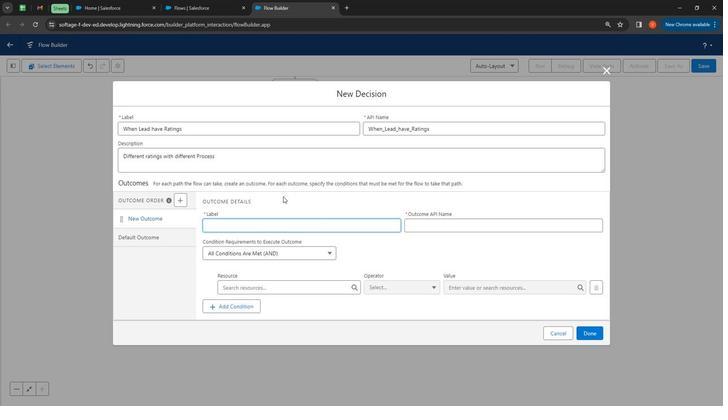 
Action: Mouse moved to (277, 211)
Screenshot: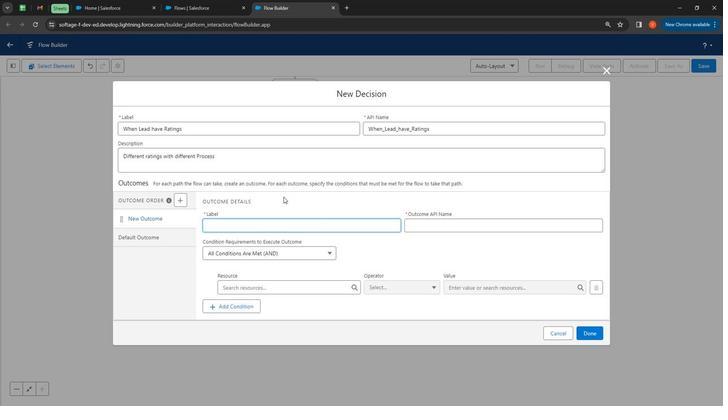 
Action: Key pressed <Key.shift>
Screenshot: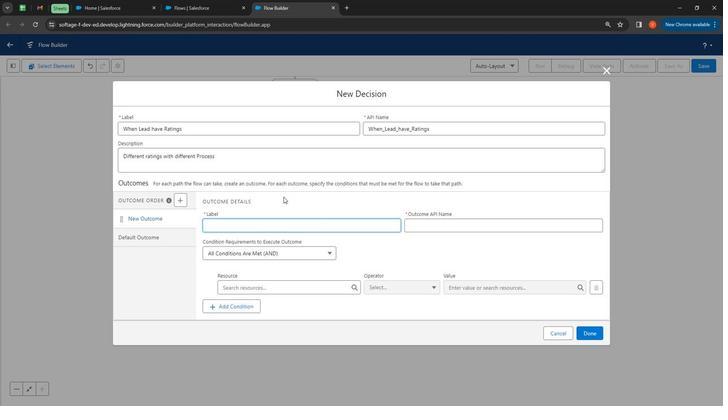 
Action: Mouse moved to (279, 212)
Screenshot: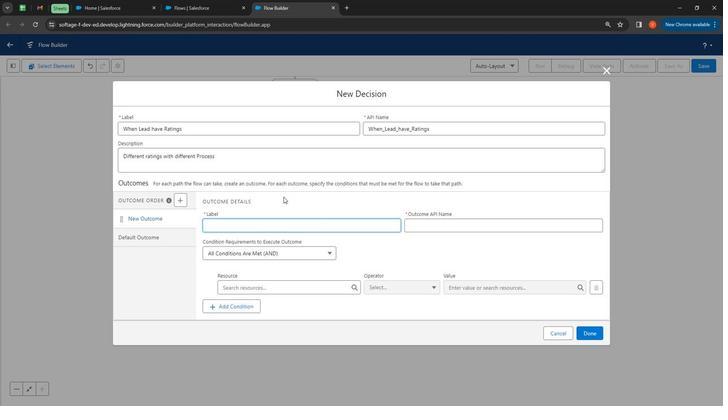 
Action: Key pressed <Key.shift>
Screenshot: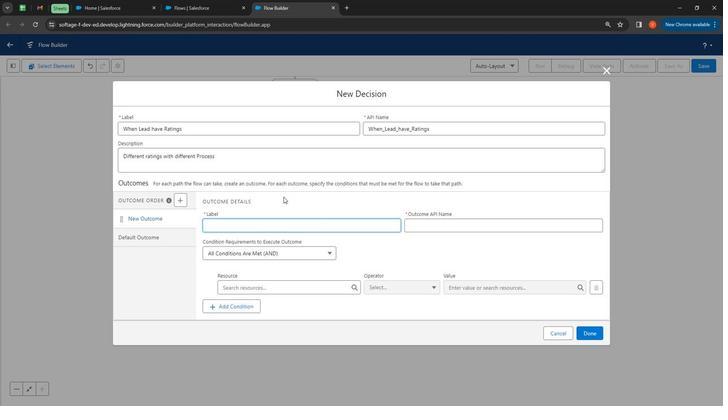 
Action: Mouse moved to (280, 213)
Screenshot: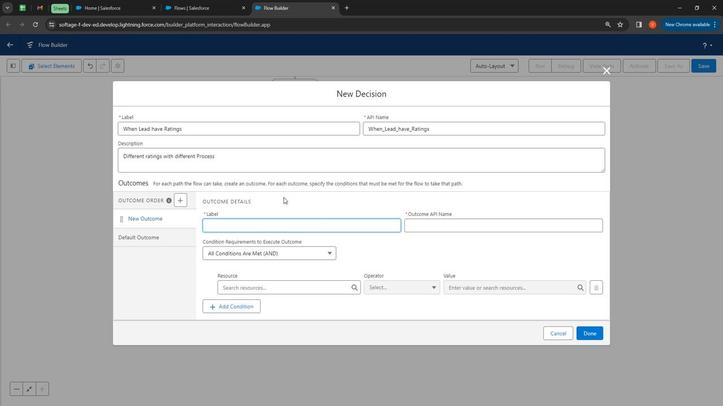 
Action: Key pressed <Key.shift><Key.shift>
Screenshot: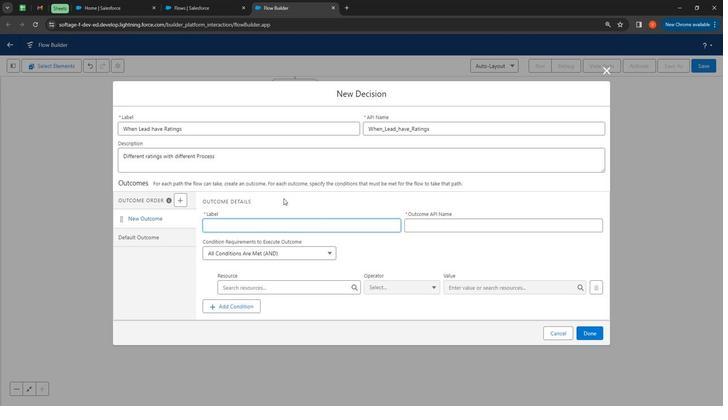 
Action: Mouse moved to (280, 214)
Screenshot: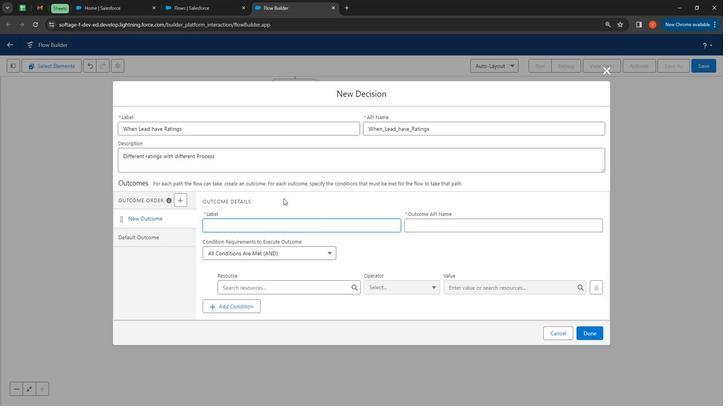 
Action: Key pressed <Key.shift>
Screenshot: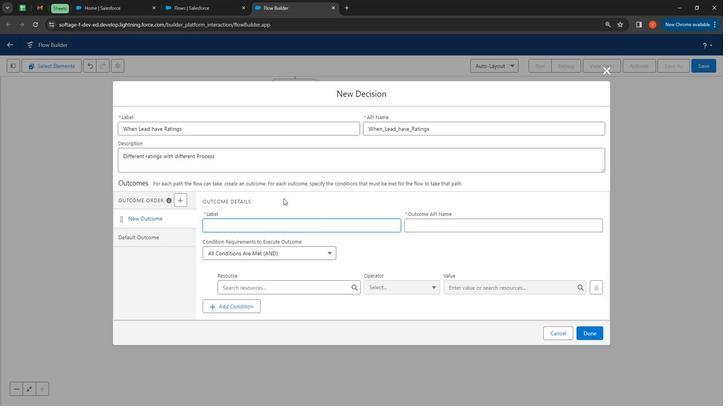 
Action: Mouse moved to (280, 214)
Screenshot: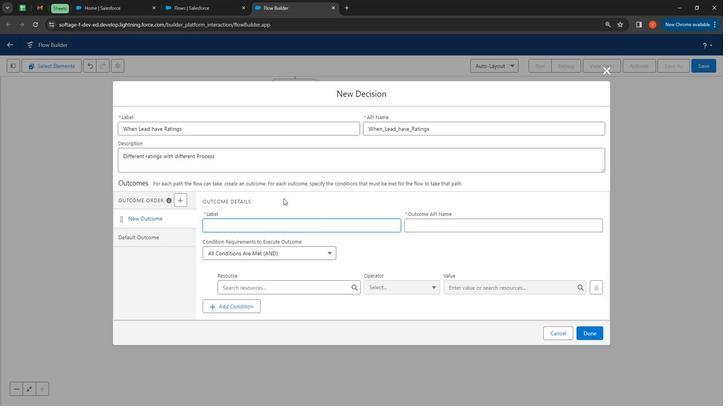 
Action: Key pressed <Key.shift><Key.shift>
Screenshot: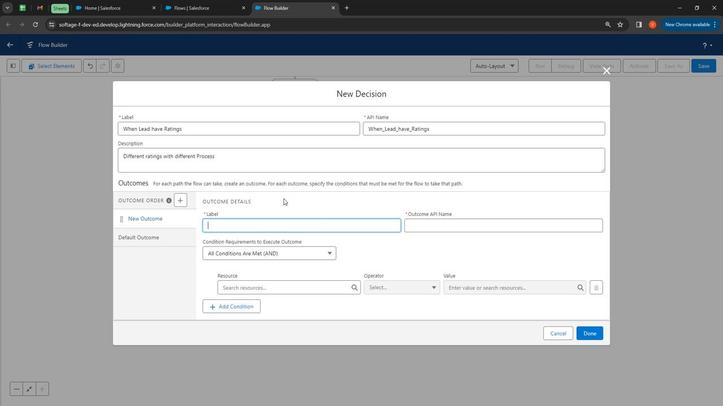 
Action: Mouse moved to (280, 214)
Screenshot: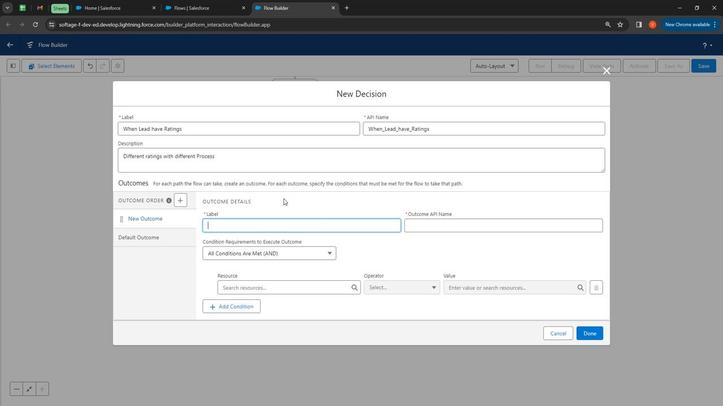 
Action: Key pressed <Key.shift><Key.shift><Key.shift><Key.shift><Key.shift><Key.shift><Key.shift><Key.shift><Key.shift><Key.shift><Key.shift><Key.shift><Key.shift><Key.shift><Key.shift><Key.shift><Key.shift><Key.shift><Key.shift><Key.shift><Key.shift><Key.shift><Key.shift>Hot
Screenshot: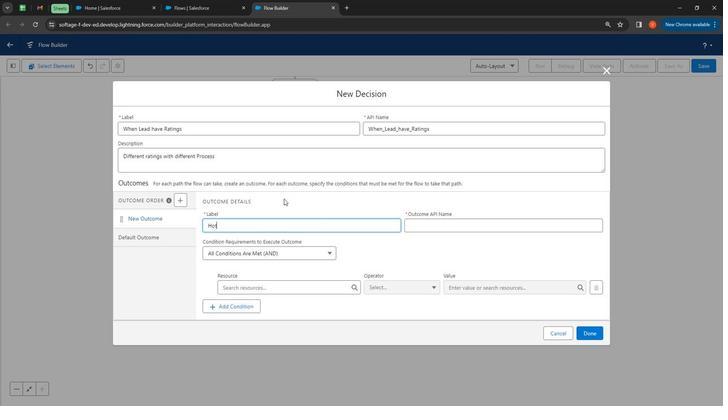 
Action: Mouse moved to (407, 229)
Screenshot: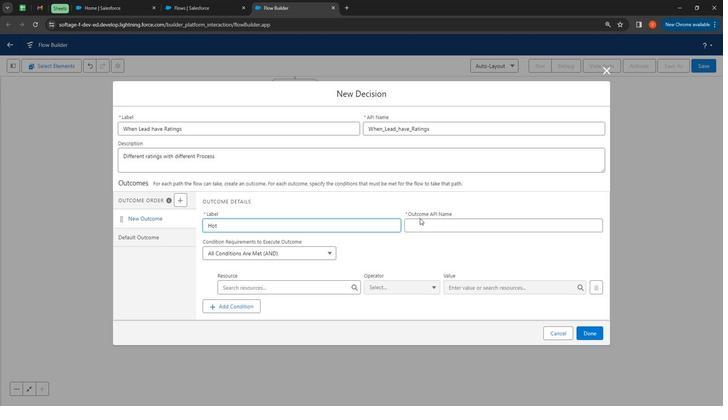 
Action: Mouse pressed left at (407, 229)
Screenshot: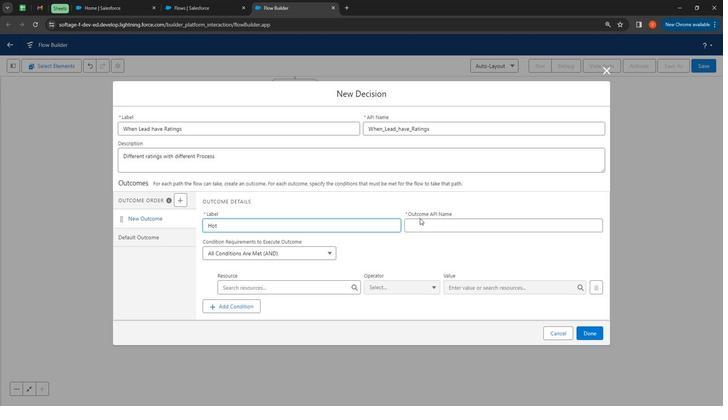 
Action: Mouse moved to (249, 236)
Screenshot: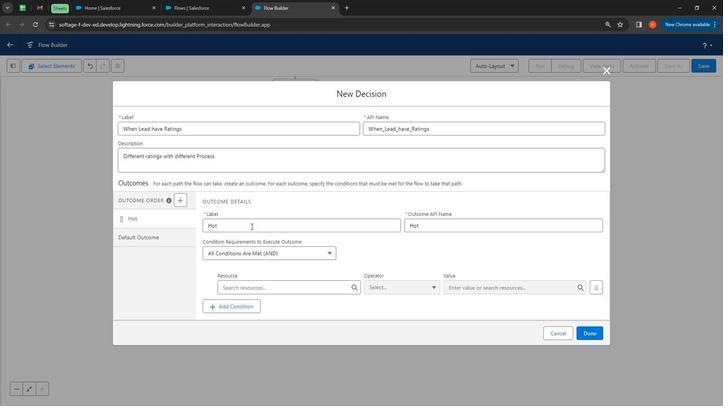 
Action: Mouse pressed left at (249, 236)
Screenshot: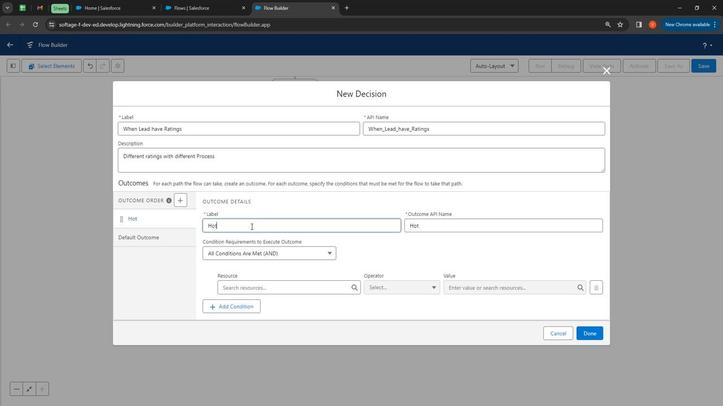 
Action: Mouse moved to (255, 237)
Screenshot: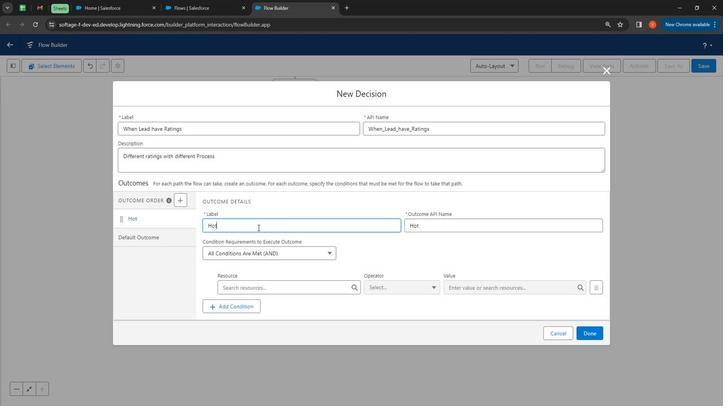 
Action: Key pressed <Key.shift><Key.shift><Key.shift><Key.shift><Key.shift><Key.shift><Key.shift><Key.shift>?
Screenshot: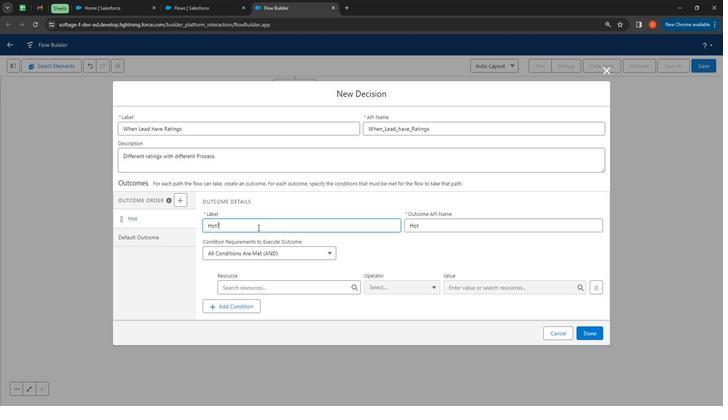 
Action: Mouse moved to (289, 280)
Screenshot: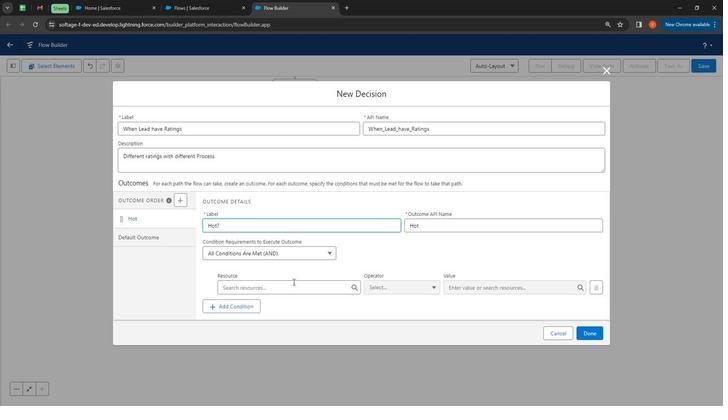 
Action: Mouse pressed left at (289, 280)
Screenshot: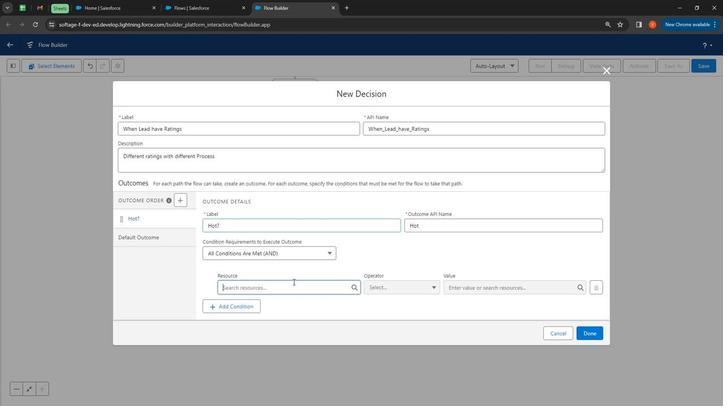 
Action: Mouse moved to (294, 202)
Screenshot: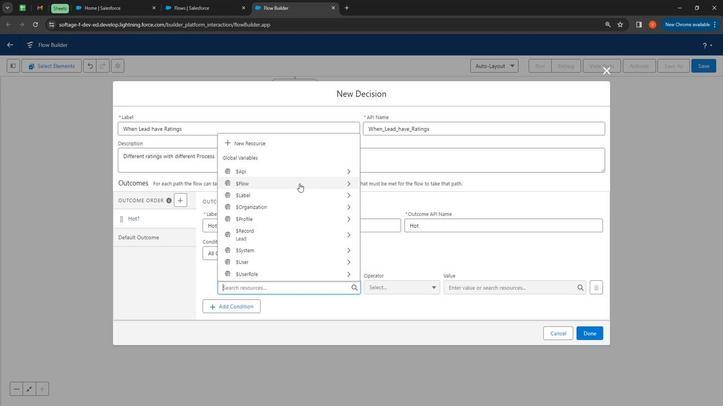 
Action: Key pressed <Key.shift><Key.shift><Key.shift><Key.shift><Key.shift><Key.shift><Key.shift><Key.shift><Key.shift><Key.shift><Key.shift>
Screenshot: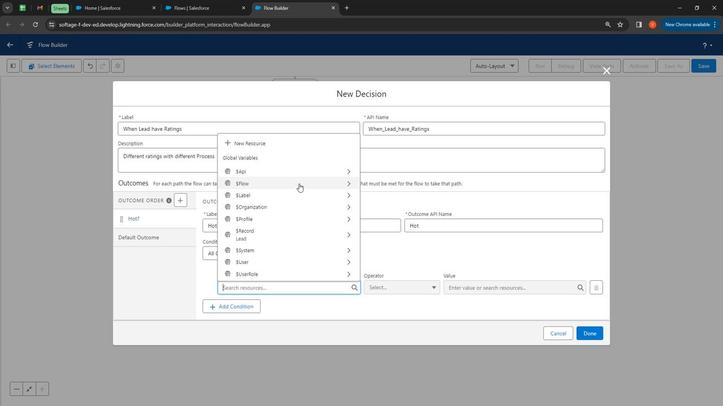 
Action: Mouse moved to (294, 202)
Screenshot: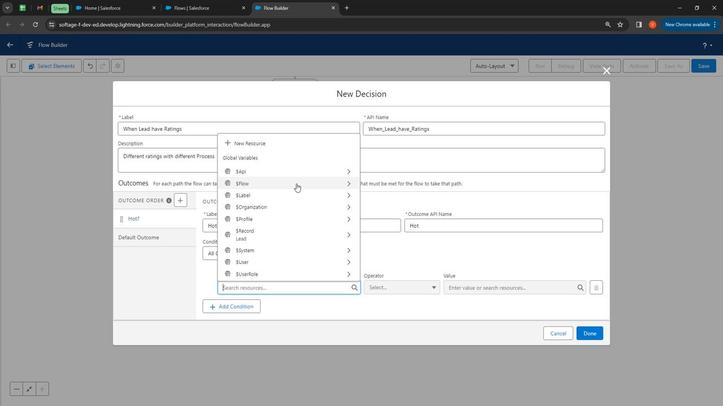 
Action: Key pressed <Key.shift>
Screenshot: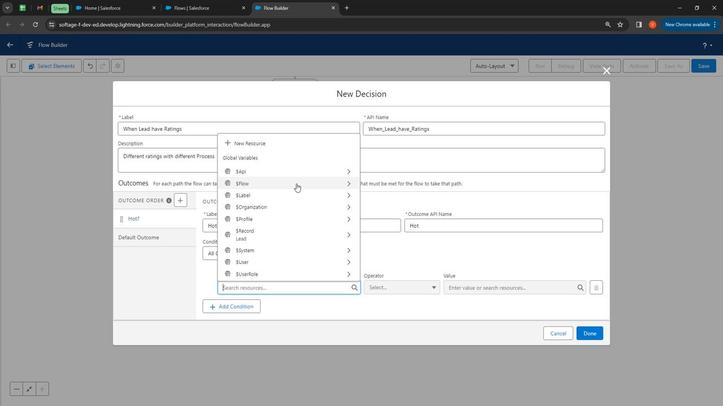 
Action: Mouse moved to (292, 202)
Screenshot: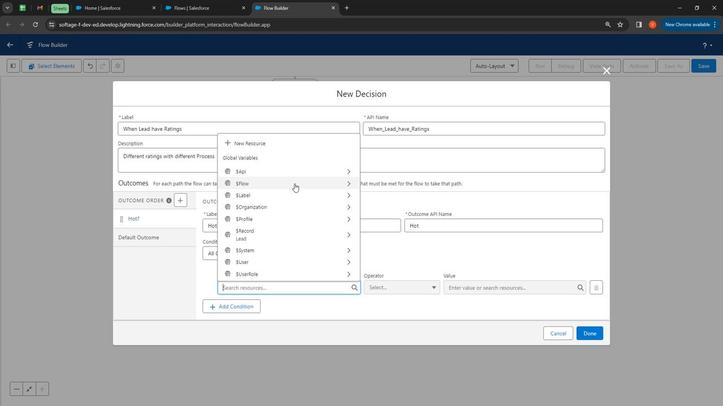 
Action: Key pressed <Key.shift>
Screenshot: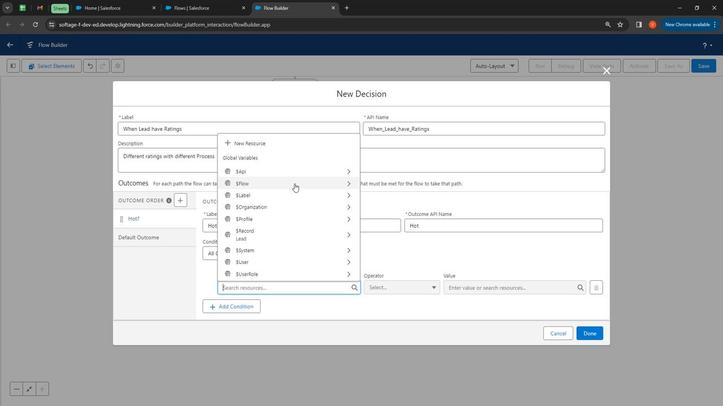 
Action: Mouse moved to (290, 202)
Screenshot: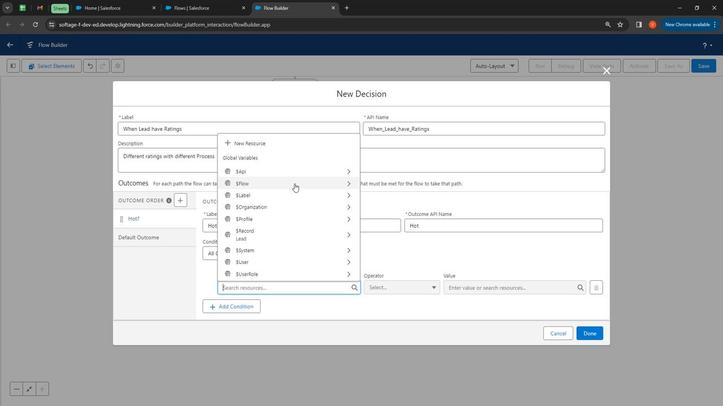 
Action: Key pressed <Key.shift><Key.shift><Key.shift><Key.shift>
Screenshot: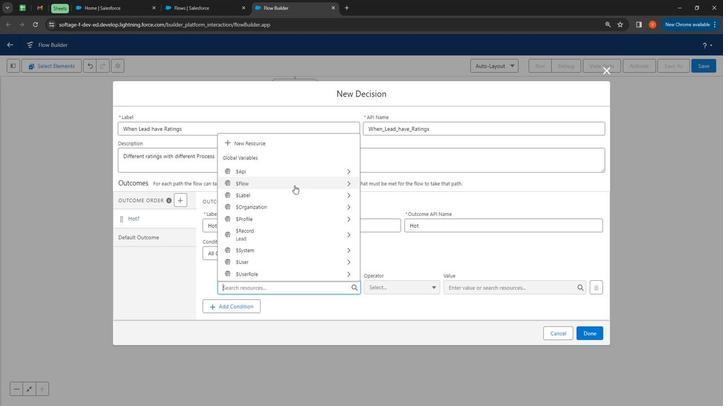 
Action: Mouse moved to (290, 203)
Screenshot: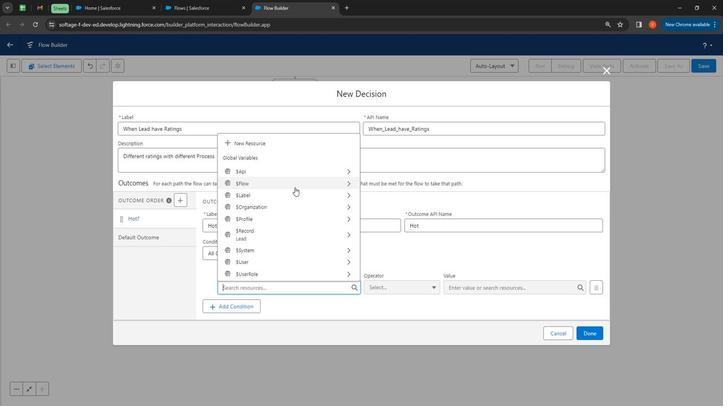 
Action: Key pressed <Key.shift>
Screenshot: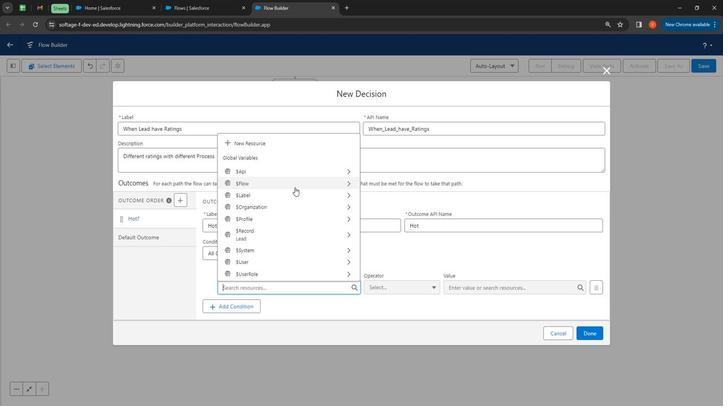 
Action: Mouse moved to (290, 204)
Screenshot: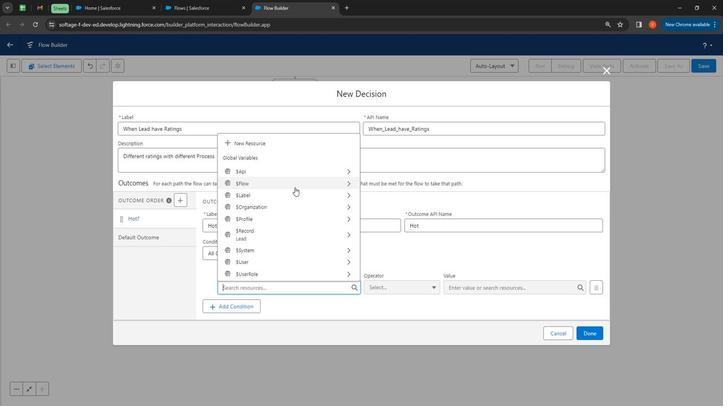 
Action: Key pressed <Key.shift>
Screenshot: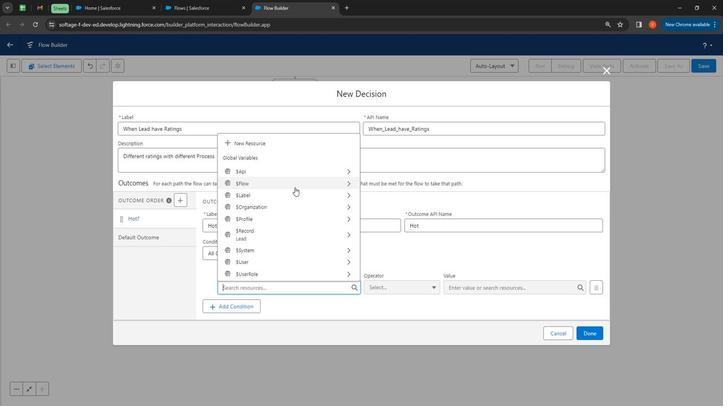 
Action: Mouse moved to (290, 205)
Screenshot: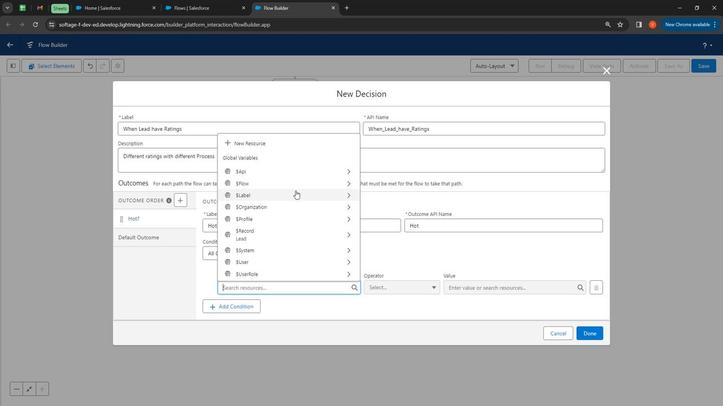 
Action: Key pressed <Key.shift>
Screenshot: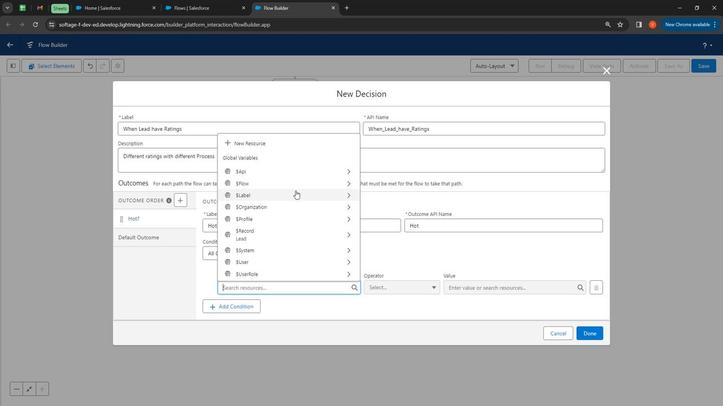 
Action: Mouse moved to (290, 206)
Screenshot: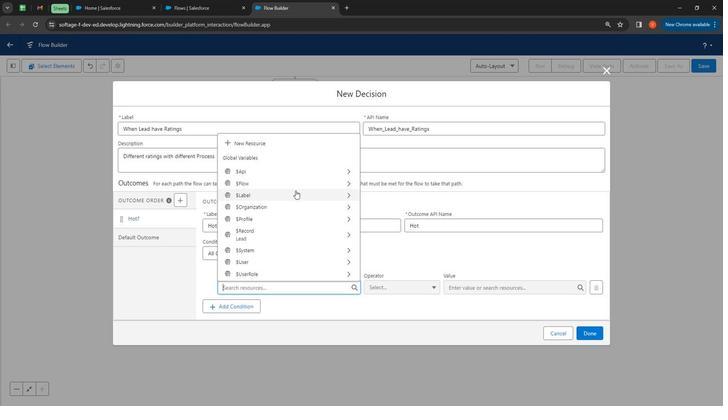 
Action: Key pressed <Key.shift>
Screenshot: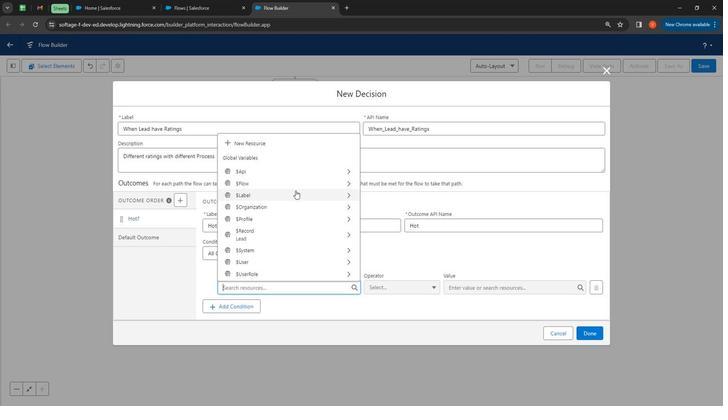 
Action: Mouse moved to (290, 207)
Screenshot: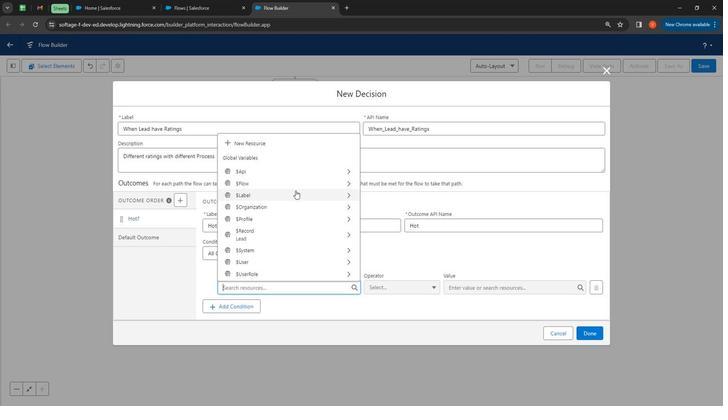 
Action: Key pressed <Key.shift>
Screenshot: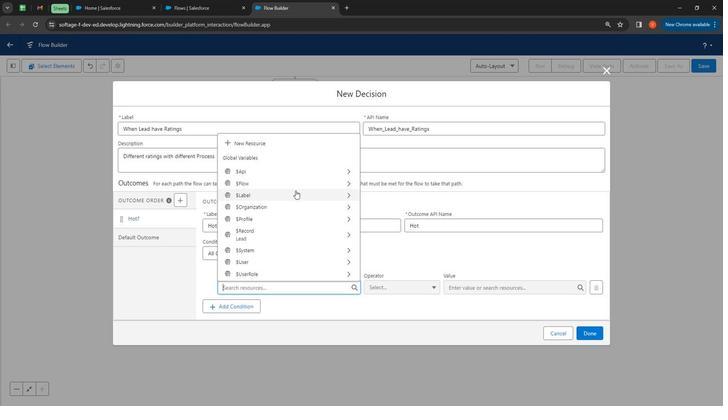 
Action: Mouse moved to (291, 209)
Screenshot: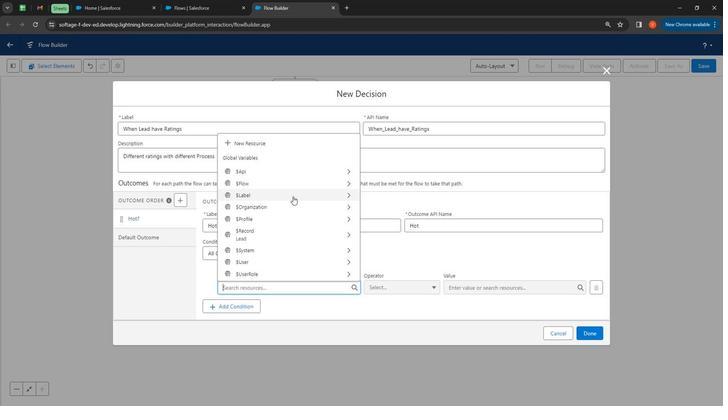 
Action: Key pressed <Key.shift>
Screenshot: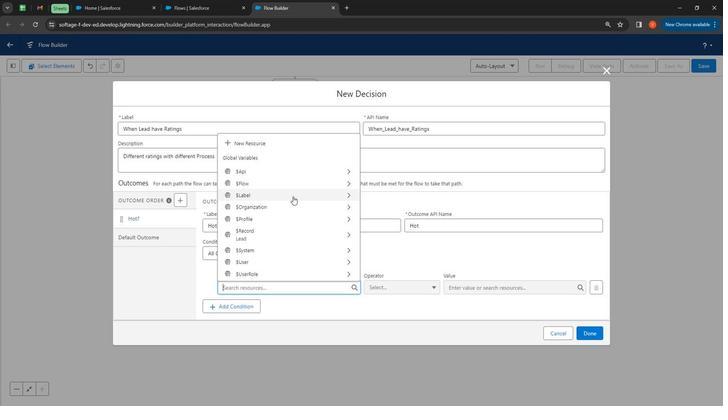 
Action: Mouse moved to (289, 210)
Screenshot: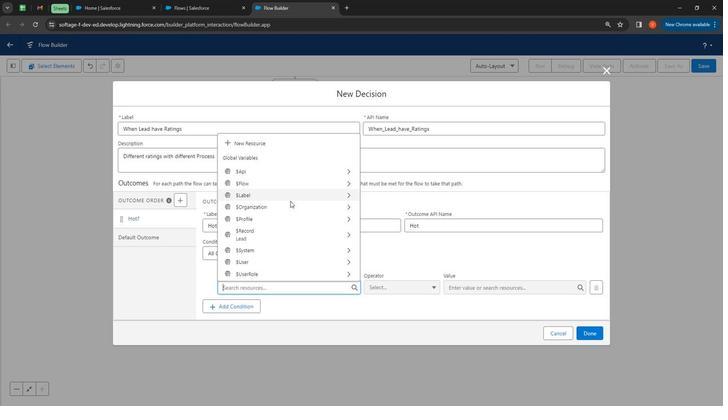 
Action: Key pressed <Key.shift>
Screenshot: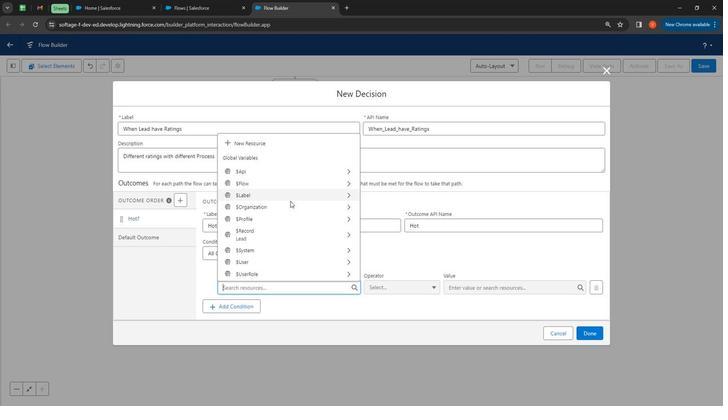 
Action: Mouse moved to (288, 214)
Screenshot: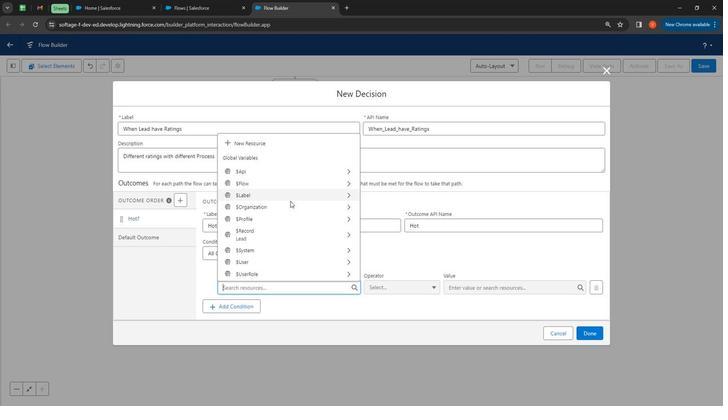 
Action: Key pressed <Key.shift>
Screenshot: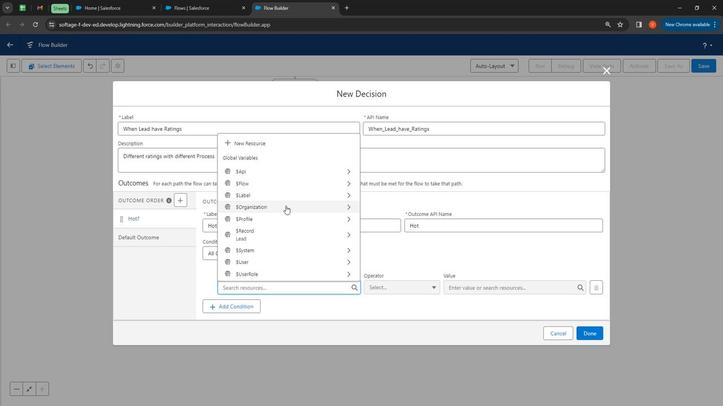 
Action: Mouse moved to (286, 216)
Screenshot: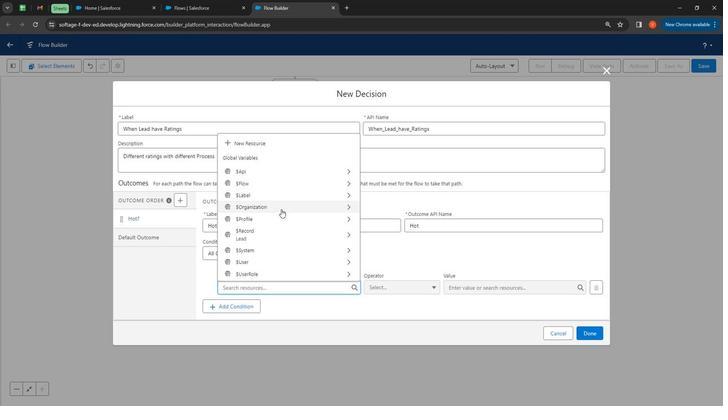 
Action: Key pressed <Key.shift>
Screenshot: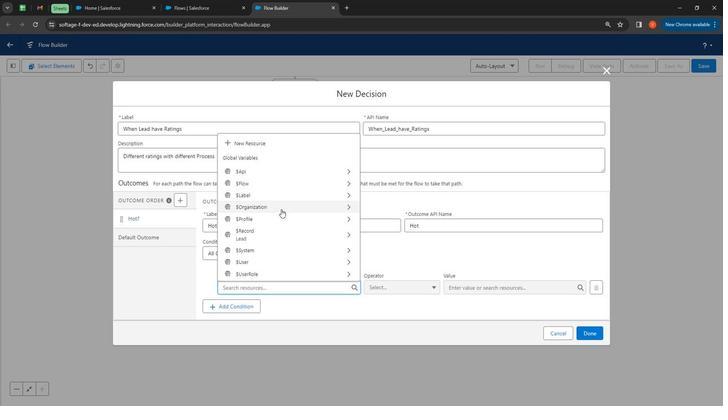 
Action: Mouse moved to (281, 219)
Screenshot: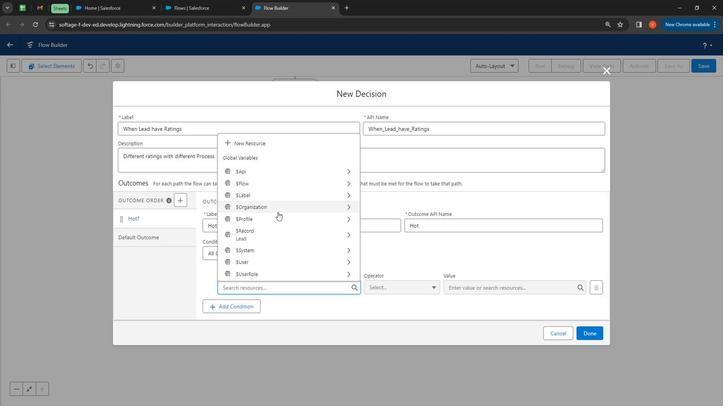
Action: Key pressed <Key.shift>
Screenshot: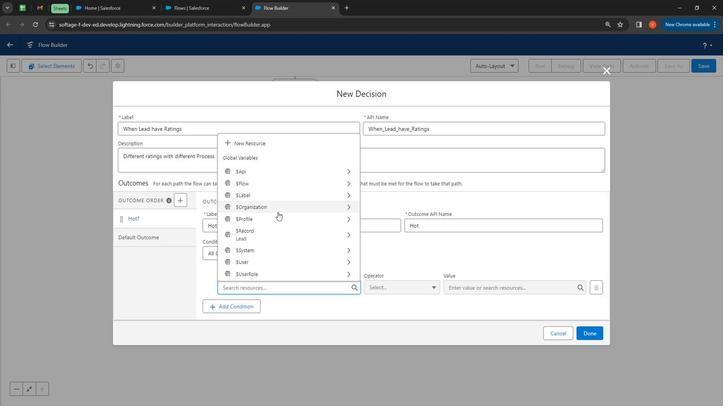 
Action: Mouse moved to (278, 222)
Screenshot: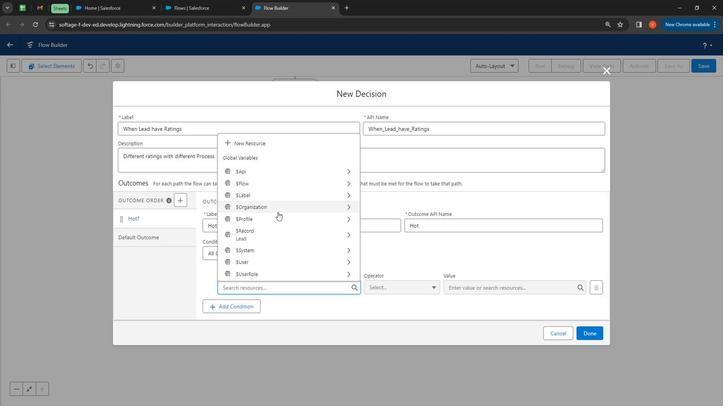 
Action: Key pressed <Key.shift>
Screenshot: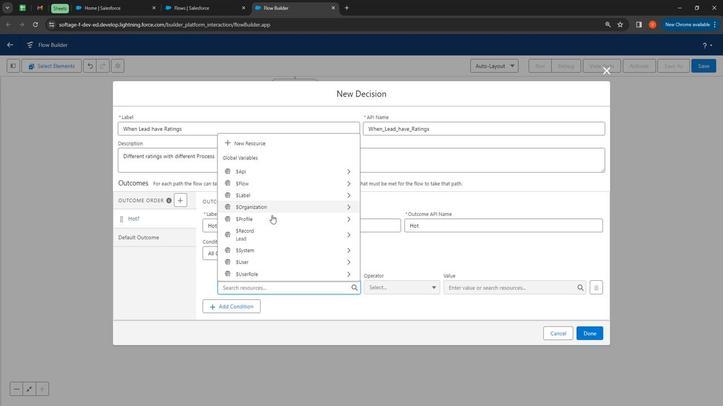 
Action: Mouse moved to (274, 224)
Screenshot: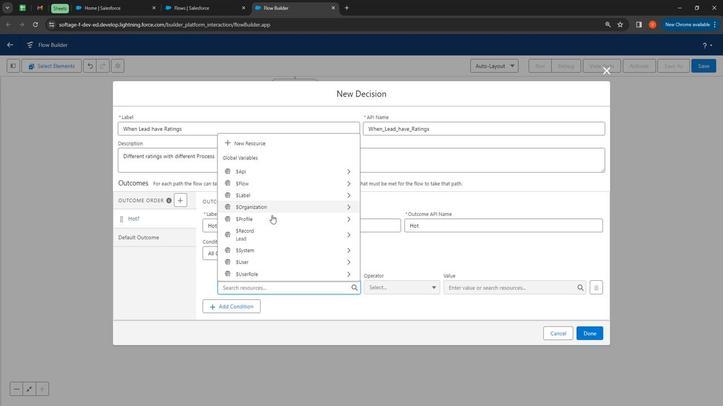 
Action: Key pressed <Key.shift>
Screenshot: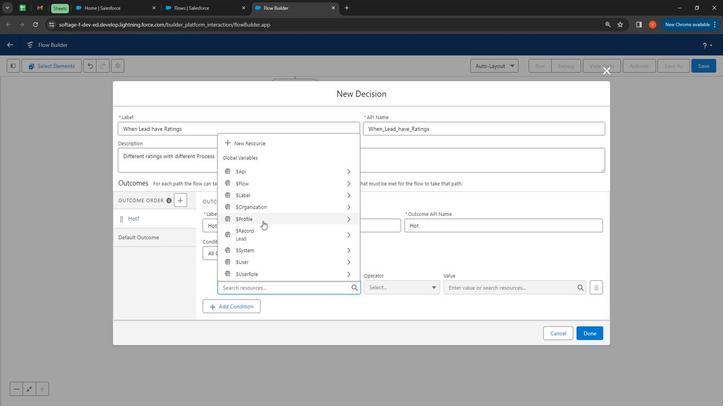 
Action: Mouse moved to (268, 227)
Screenshot: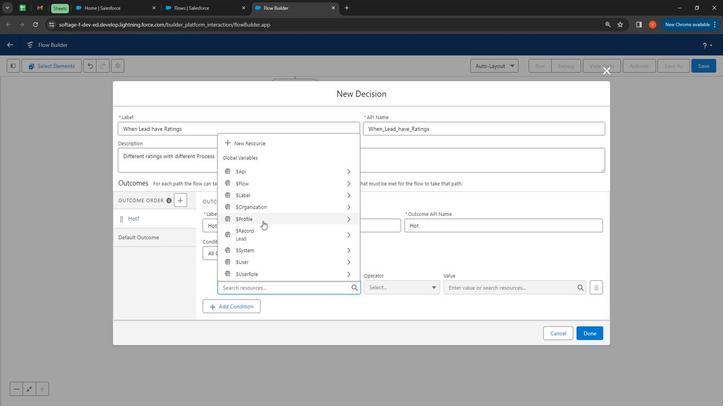 
Action: Key pressed <Key.shift>
Screenshot: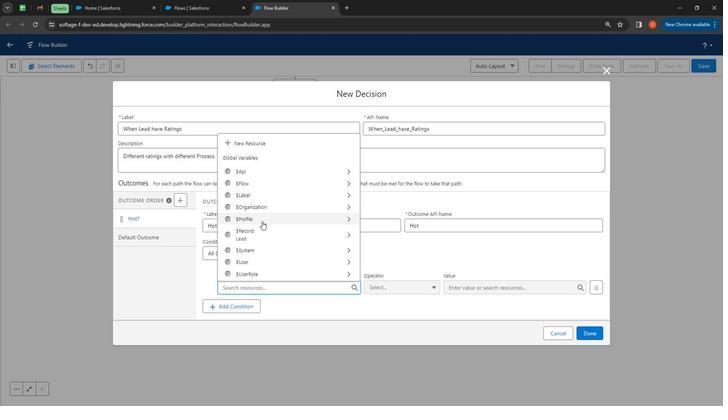 
Action: Mouse moved to (261, 231)
Screenshot: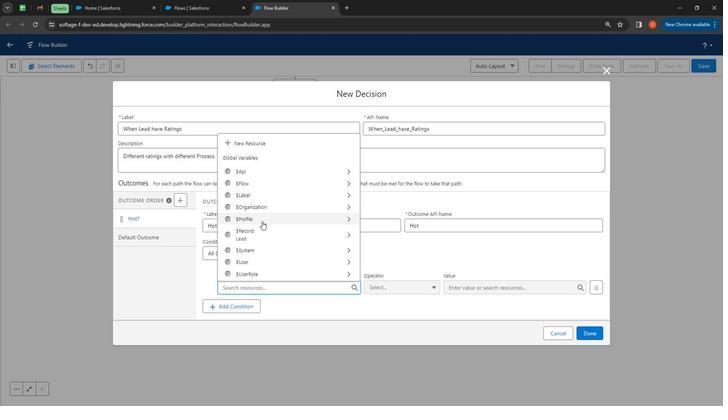 
Action: Key pressed <Key.shift>
Screenshot: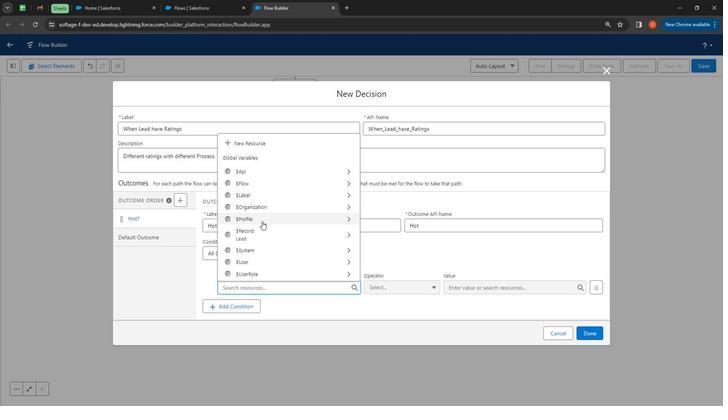
Action: Mouse moved to (259, 232)
Screenshot: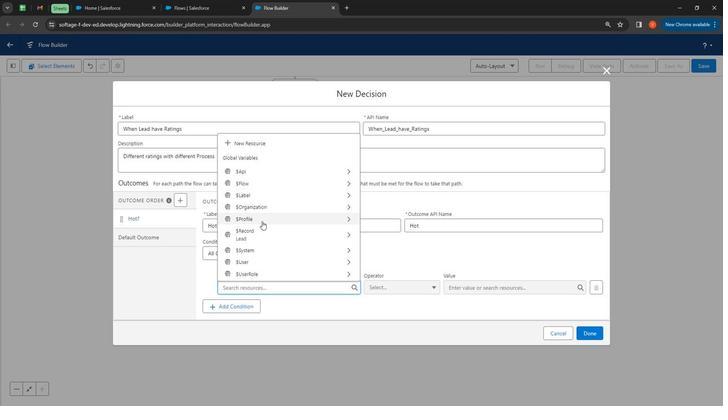 
Action: Key pressed <Key.shift>
Screenshot: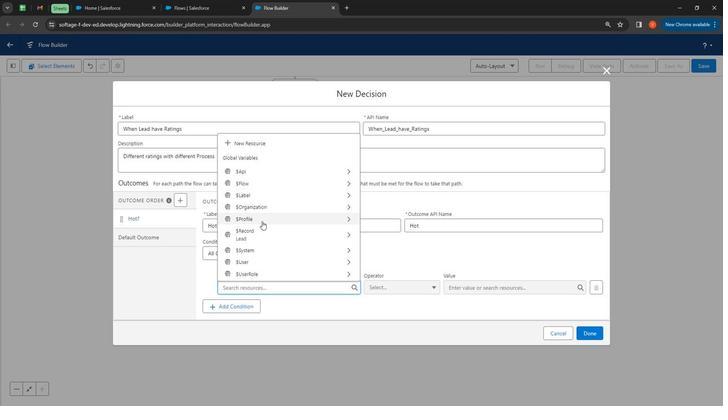
Action: Mouse moved to (259, 232)
Screenshot: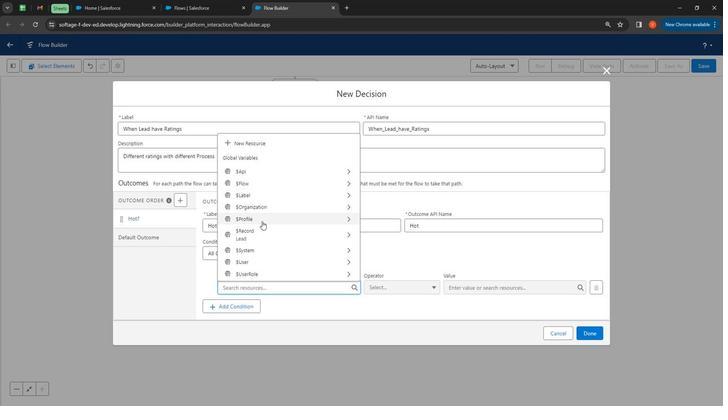 
Action: Key pressed <Key.shift><Key.shift><Key.shift><Key.shift>
Screenshot: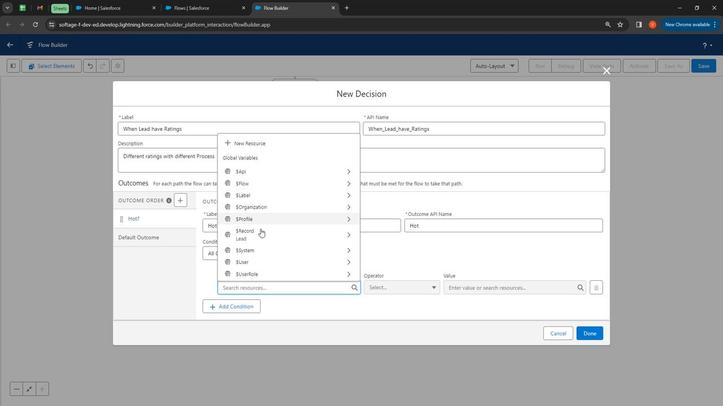 
Action: Mouse moved to (259, 233)
Screenshot: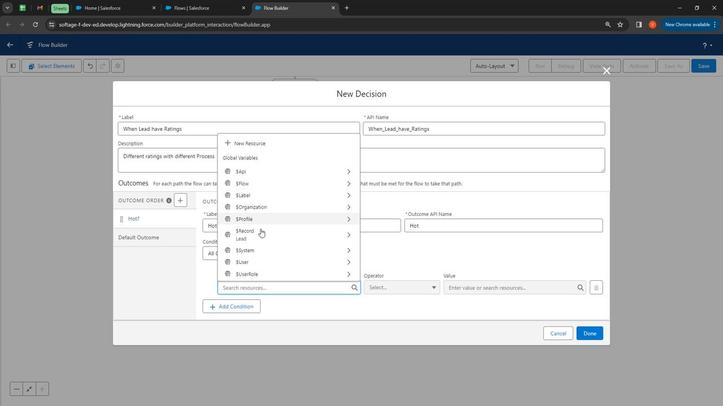 
Action: Key pressed <Key.shift>
Screenshot: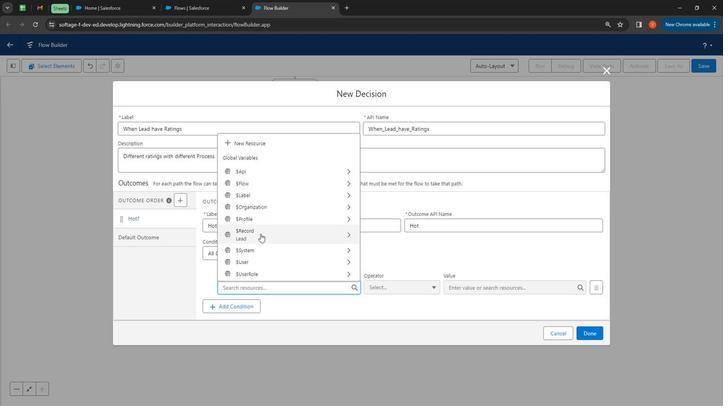 
Action: Mouse moved to (258, 238)
Screenshot: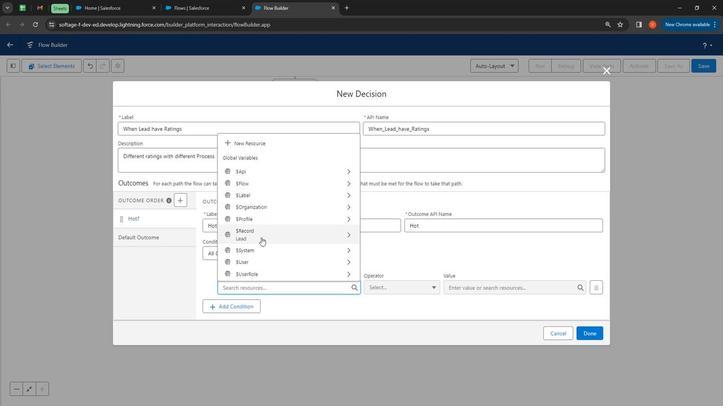 
Action: Key pressed <Key.shift>
Screenshot: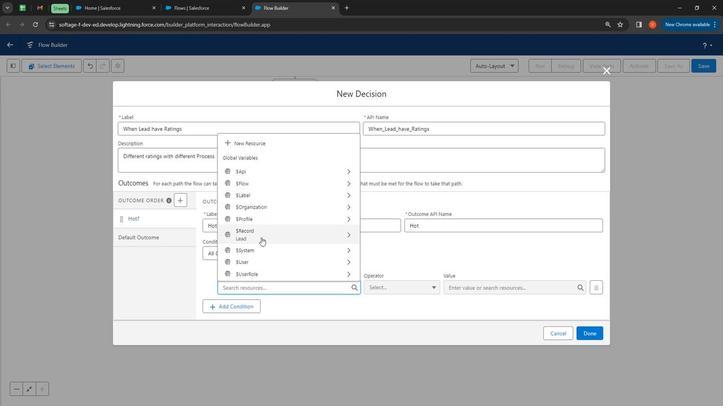 
Action: Mouse moved to (258, 242)
Screenshot: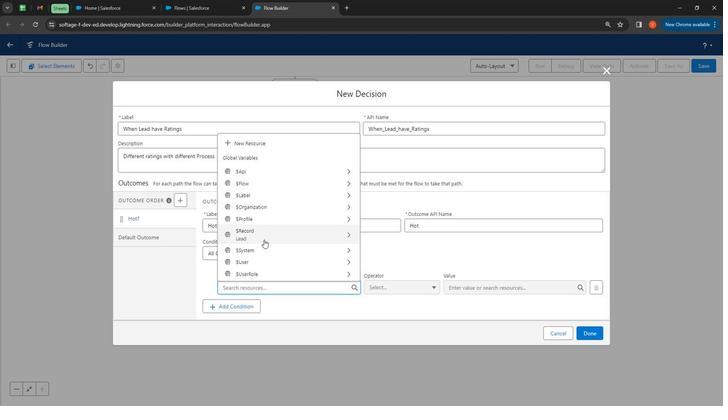 
Action: Key pressed <Key.shift>
Screenshot: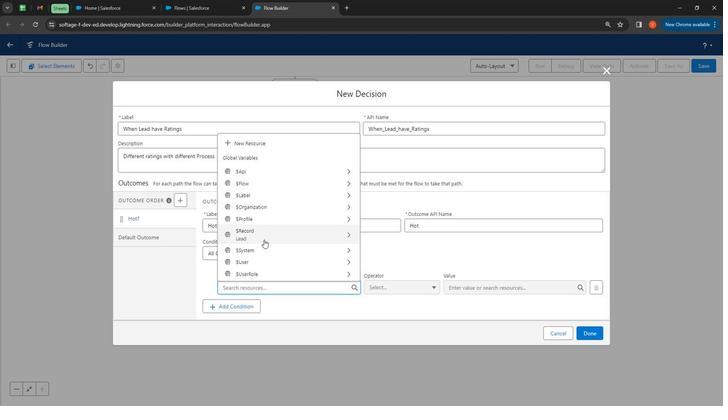 
Action: Mouse moved to (259, 245)
Screenshot: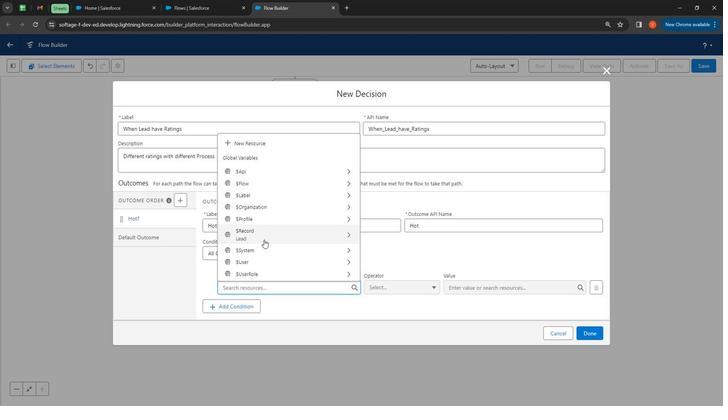 
Action: Key pressed <Key.shift>
Screenshot: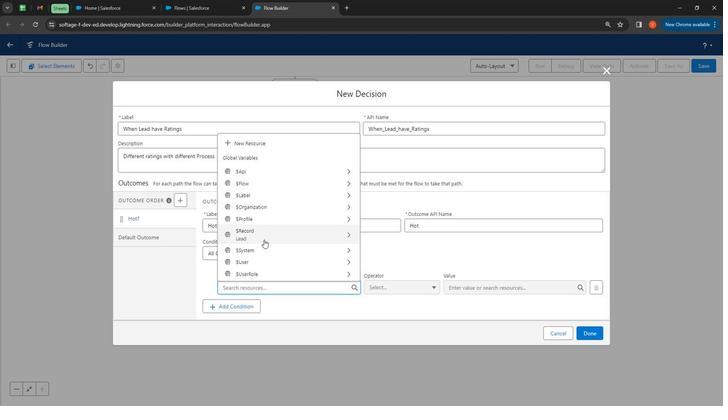 
Action: Mouse moved to (261, 246)
Screenshot: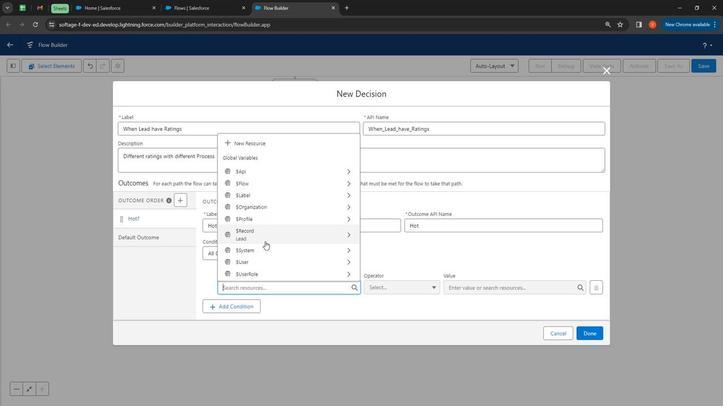 
Action: Key pressed <Key.shift>
Screenshot: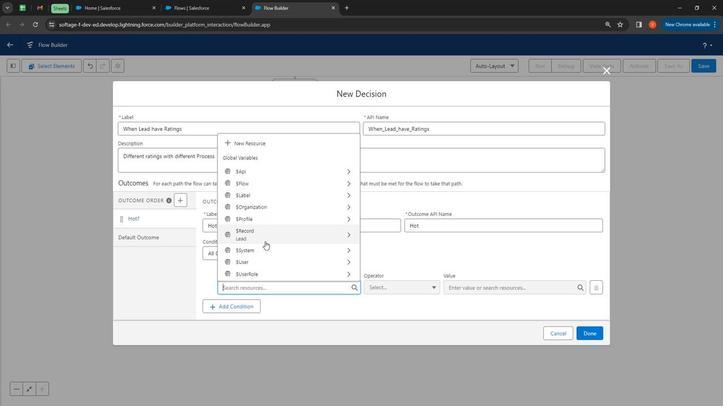 
Action: Mouse moved to (262, 248)
Screenshot: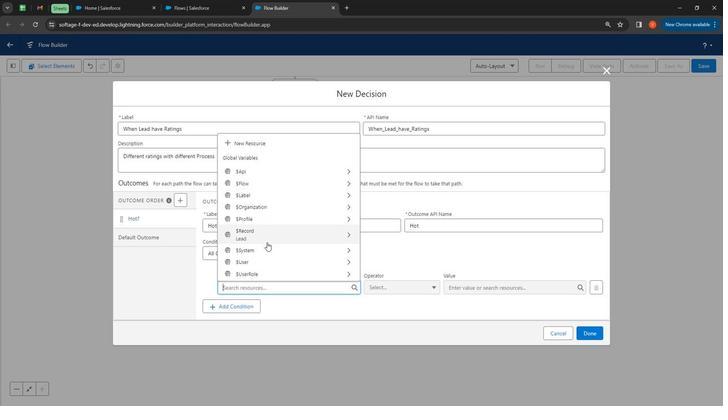 
Action: Key pressed <Key.shift>
Screenshot: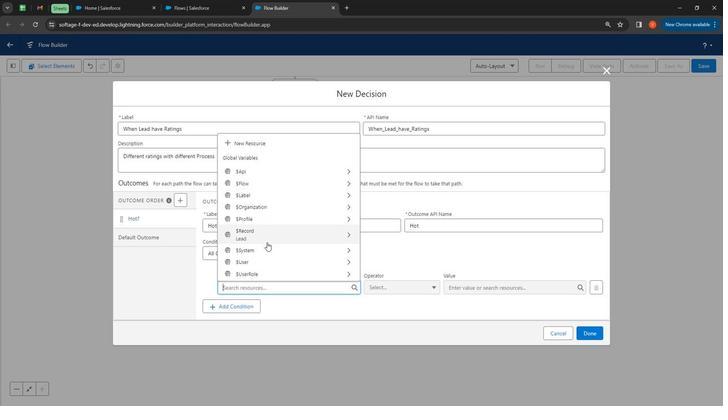 
Action: Mouse moved to (263, 249)
Screenshot: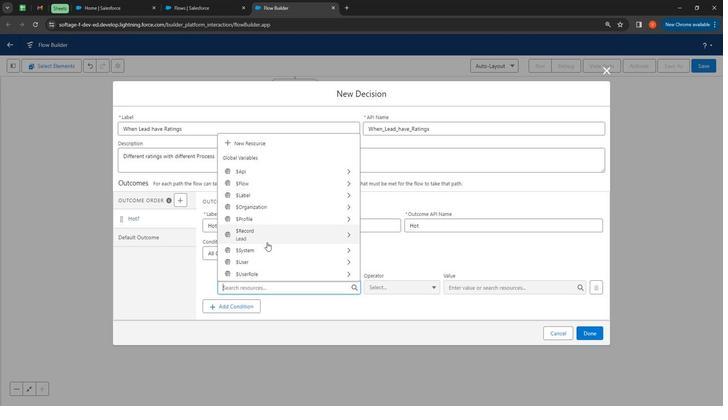 
Action: Key pressed <Key.shift>
Screenshot: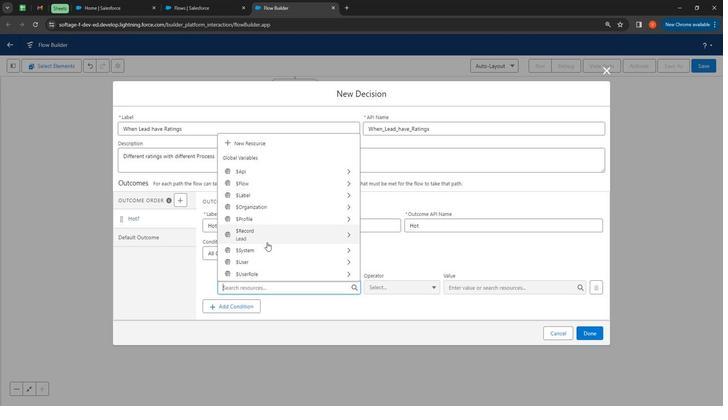 
Action: Mouse moved to (264, 249)
Screenshot: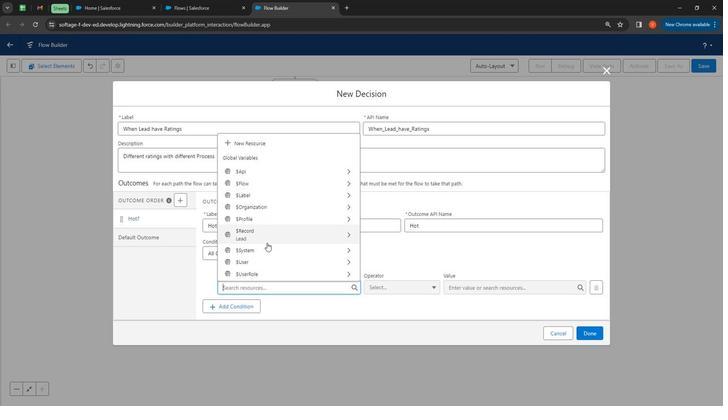 
Action: Key pressed <Key.shift>
Screenshot: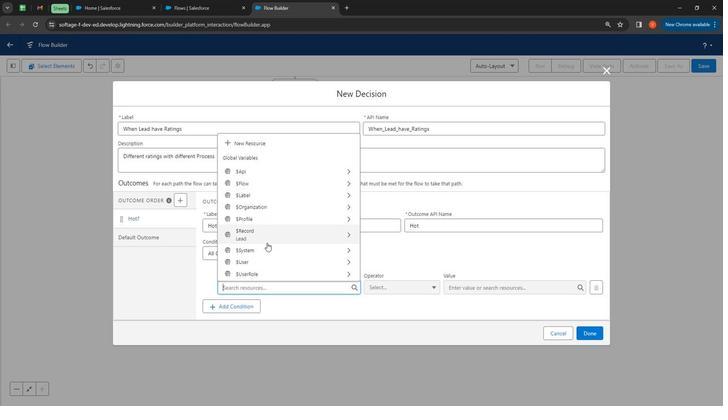 
Action: Mouse moved to (265, 249)
Screenshot: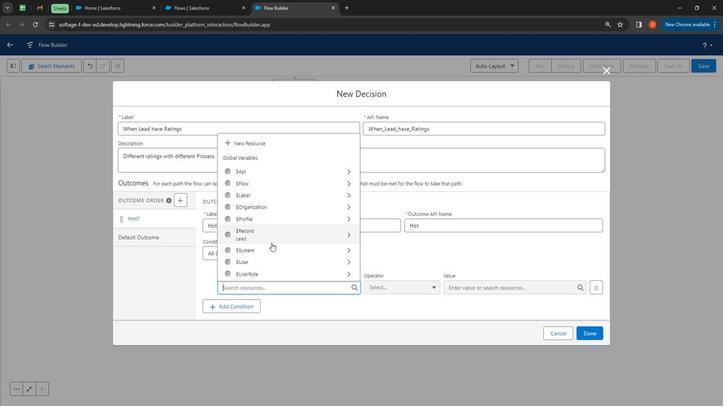 
Action: Key pressed <Key.shift>
Screenshot: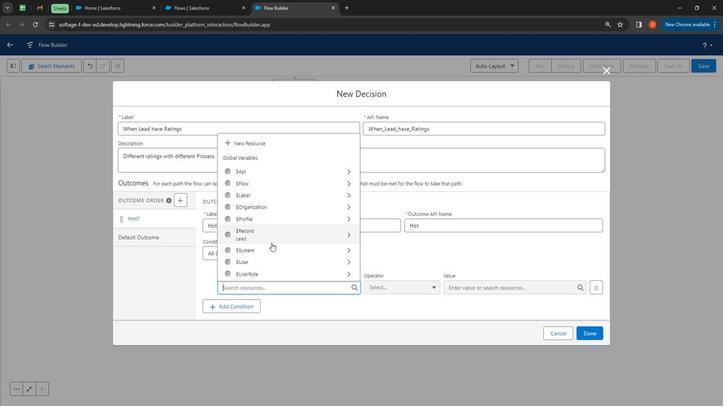 
Action: Mouse moved to (267, 249)
Screenshot: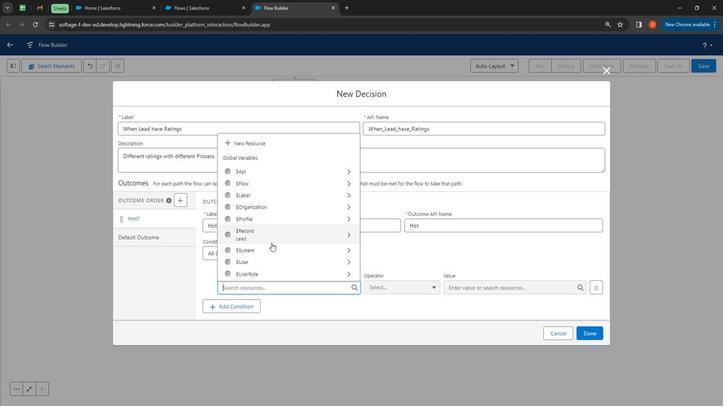 
Action: Key pressed <Key.shift>
Screenshot: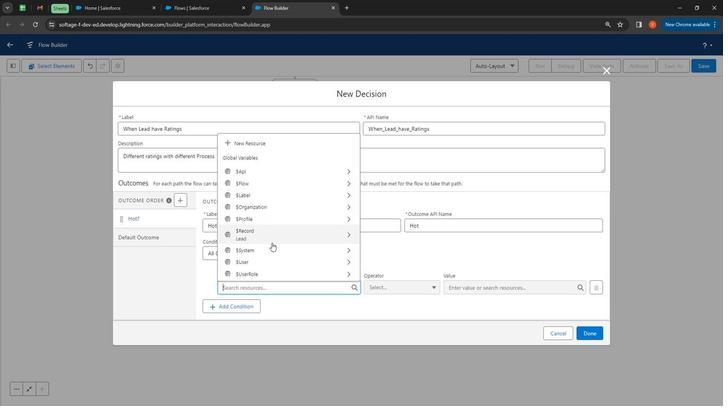 
Action: Mouse moved to (268, 249)
Screenshot: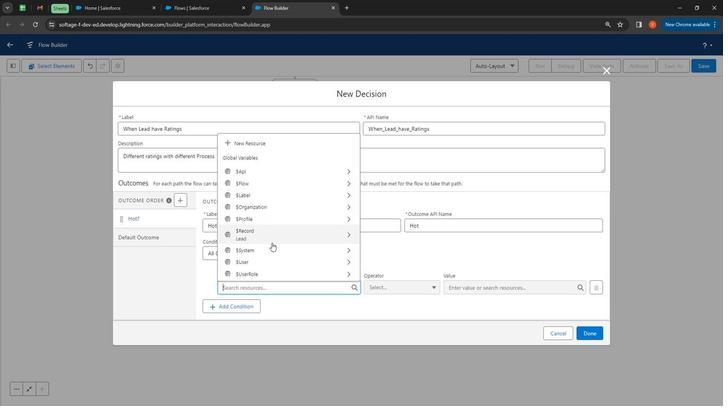 
Action: Key pressed <Key.shift><Key.shift>
Screenshot: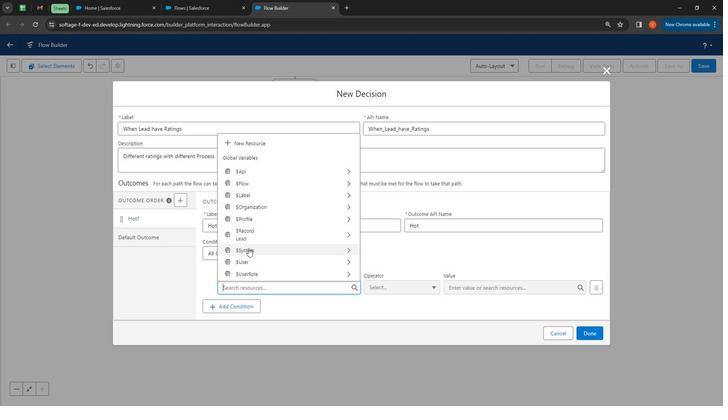 
Action: Mouse moved to (261, 252)
Screenshot: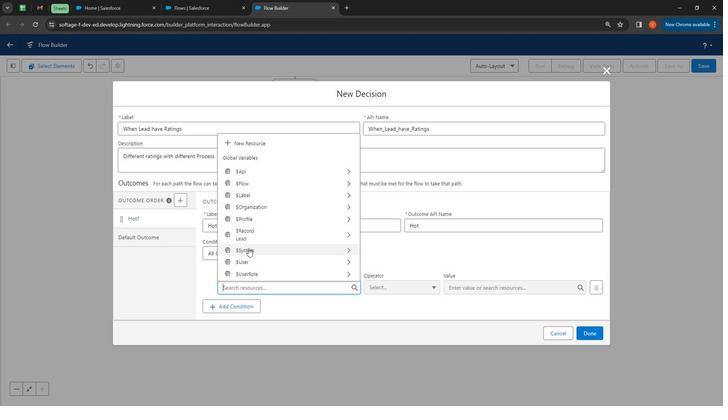 
Action: Key pressed <Key.shift>
Screenshot: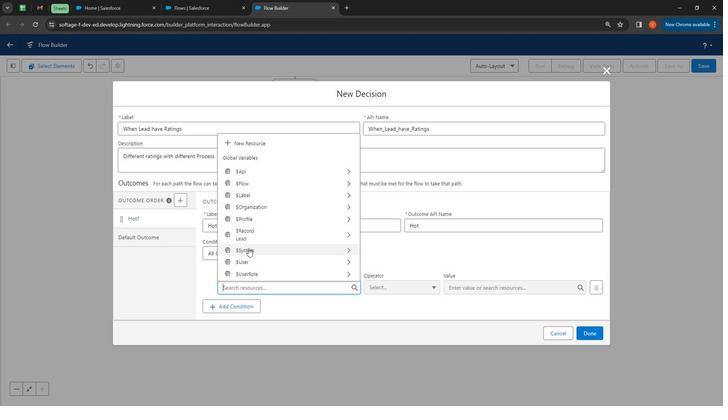 
Action: Mouse moved to (252, 253)
Screenshot: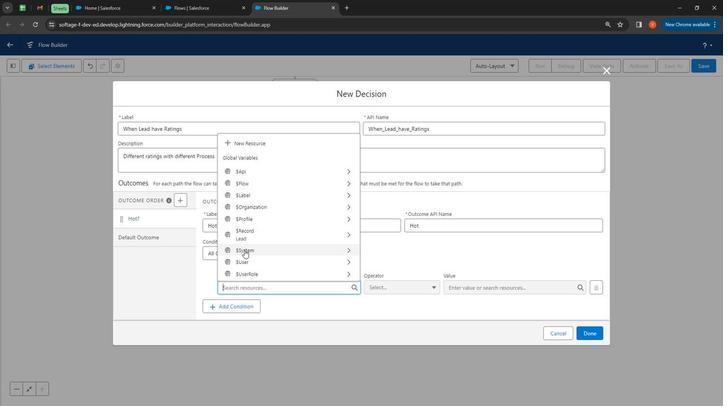 
Action: Key pressed <Key.shift>
Screenshot: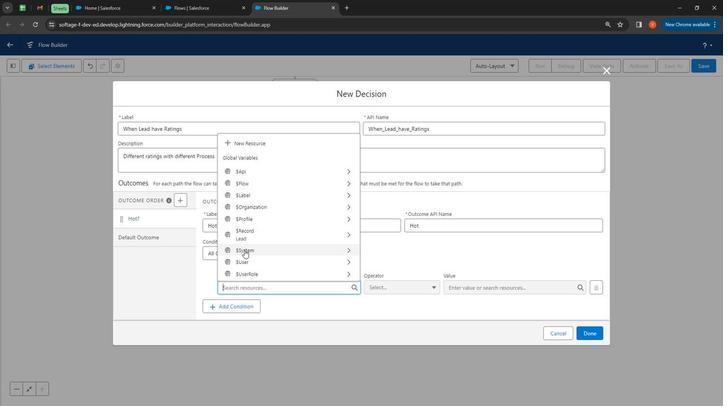 
Action: Mouse moved to (246, 253)
Screenshot: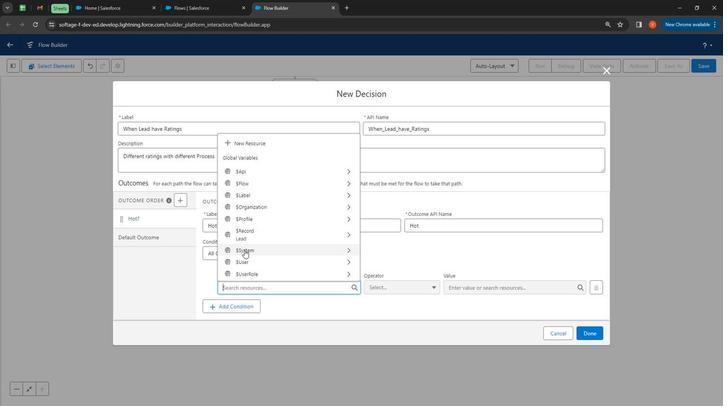 
Action: Key pressed <Key.shift>
Screenshot: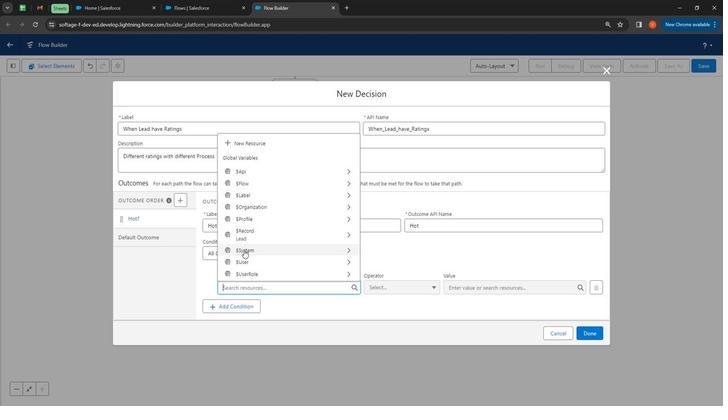 
Action: Mouse moved to (244, 254)
Screenshot: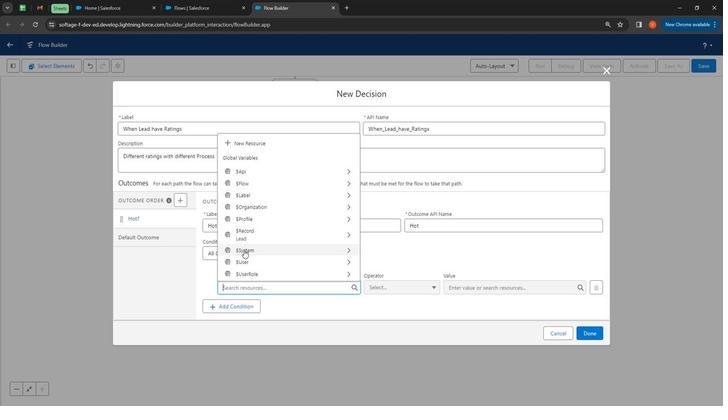 
Action: Key pressed <Key.shift>
Screenshot: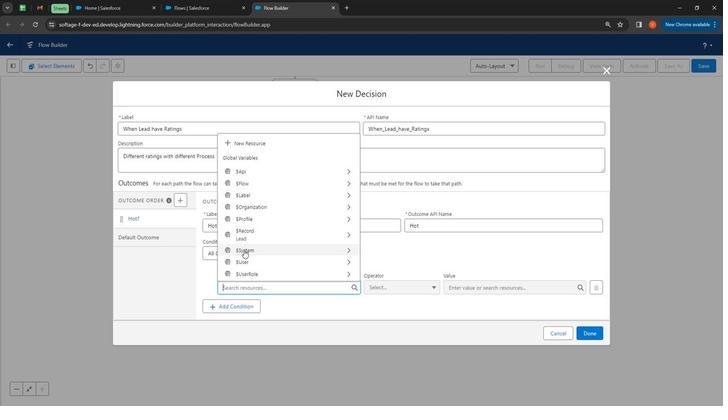
Action: Mouse moved to (242, 255)
Screenshot: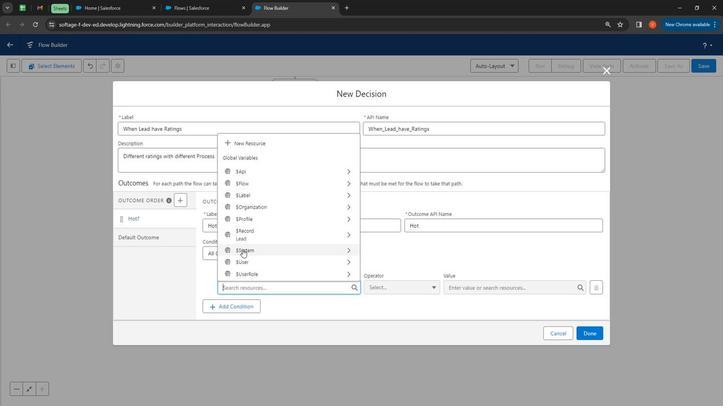 
Action: Key pressed <Key.shift>
Screenshot: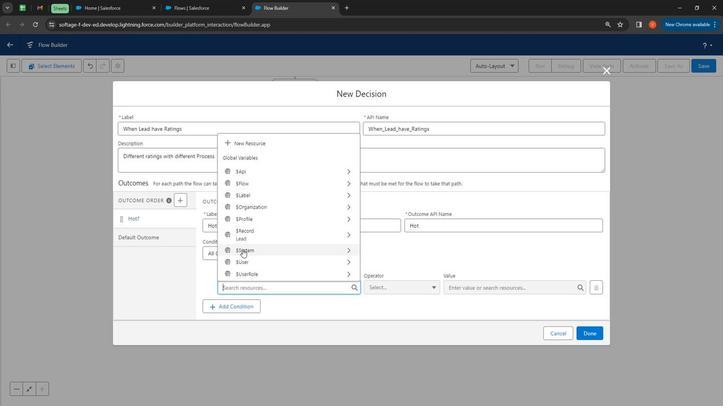 
Action: Mouse moved to (241, 254)
Screenshot: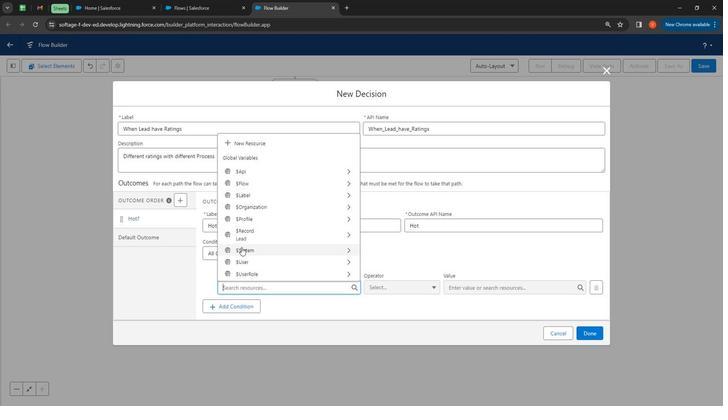 
Action: Key pressed <Key.shift>
Screenshot: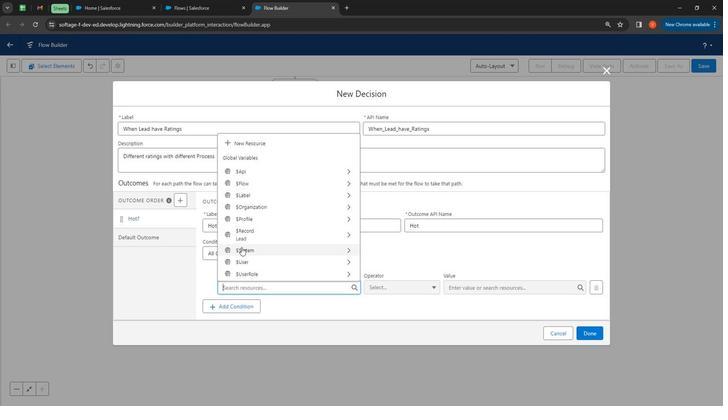 
Action: Mouse moved to (241, 254)
Screenshot: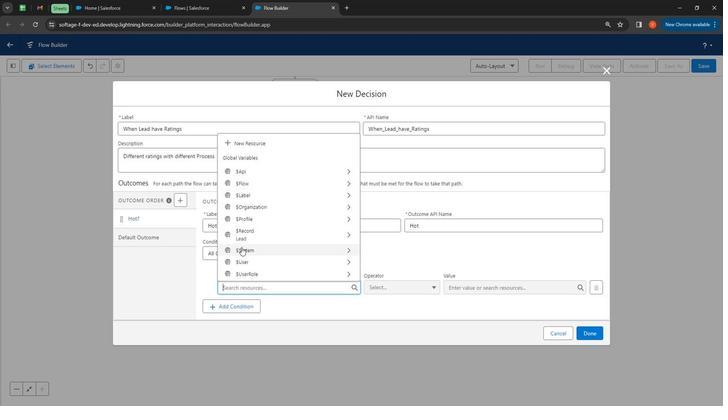 
Action: Key pressed <Key.shift>
Screenshot: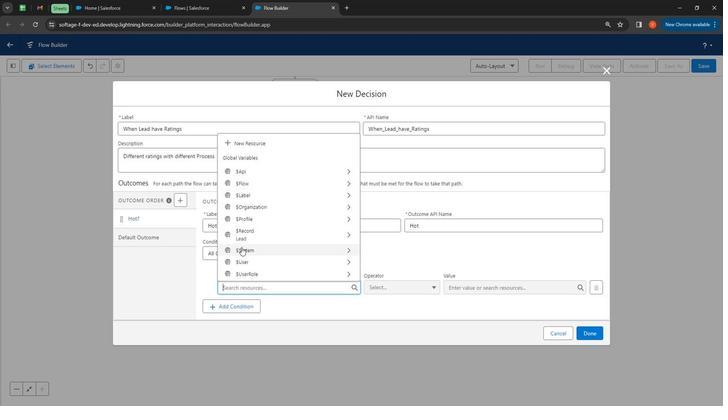 
Action: Mouse moved to (240, 253)
Screenshot: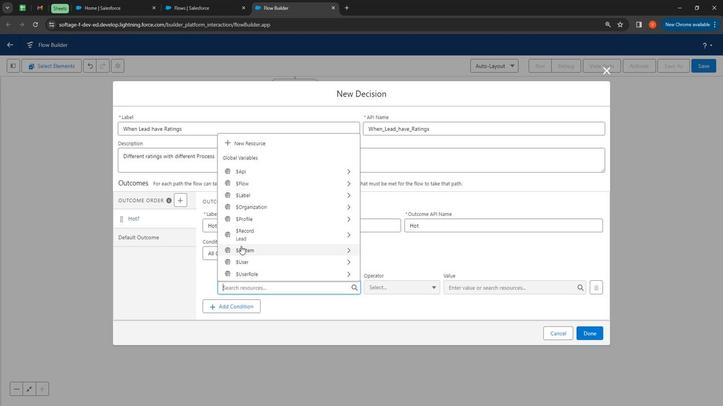
Action: Key pressed <Key.shift>
Screenshot: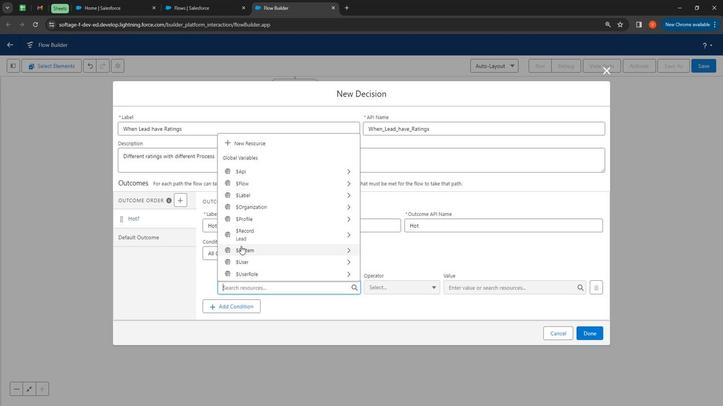 
Action: Mouse moved to (240, 251)
Screenshot: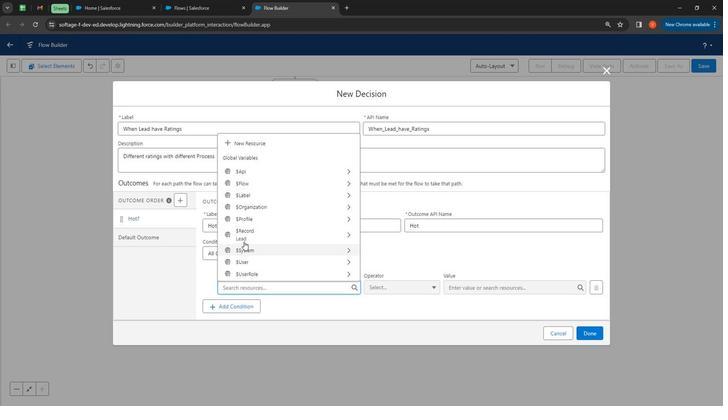 
Action: Key pressed <Key.shift>
Screenshot: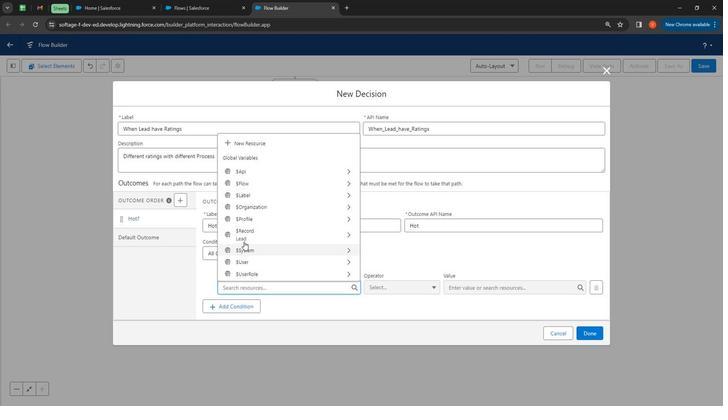 
Action: Mouse moved to (241, 249)
Screenshot: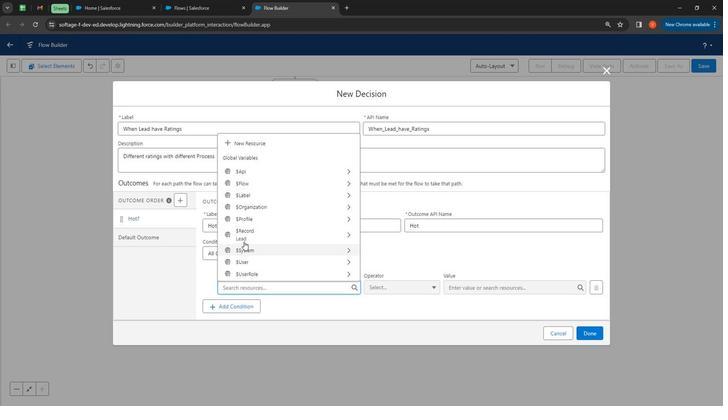 
Action: Key pressed <Key.shift>
Screenshot: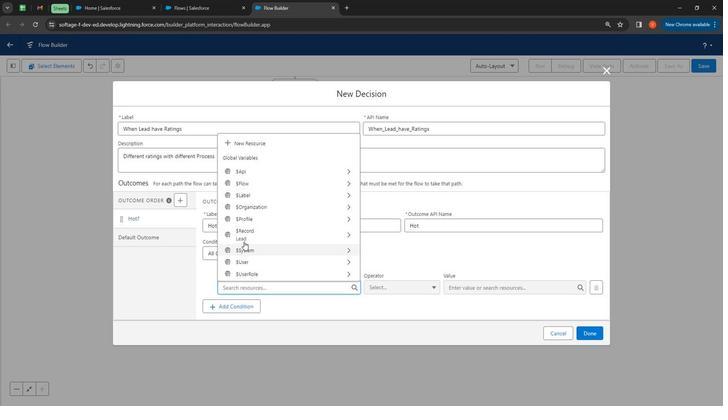 
Action: Mouse moved to (244, 248)
Screenshot: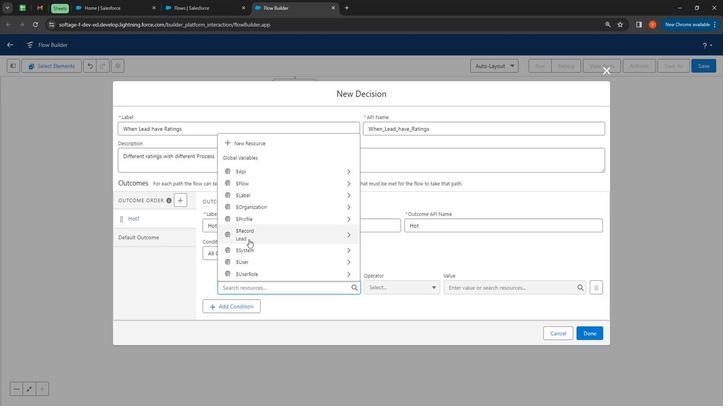 
Action: Key pressed <Key.shift>
Screenshot: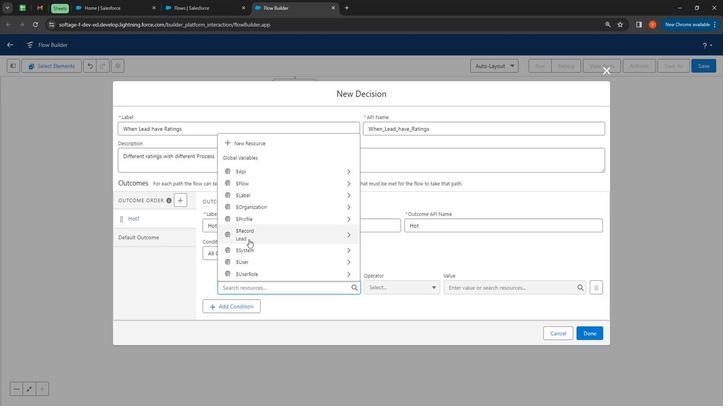 
Action: Mouse moved to (247, 246)
Screenshot: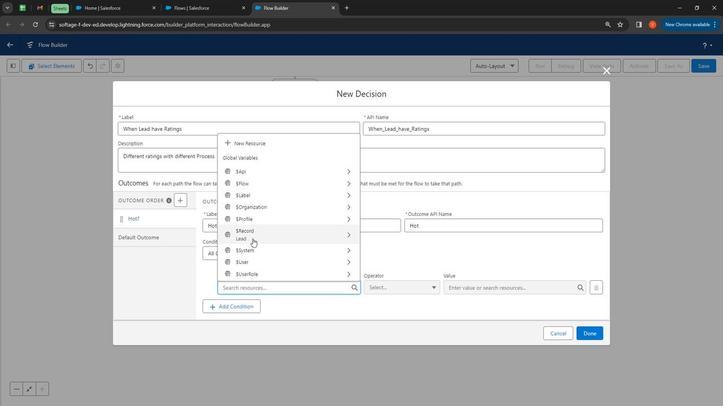 
Action: Key pressed <Key.shift>
Screenshot: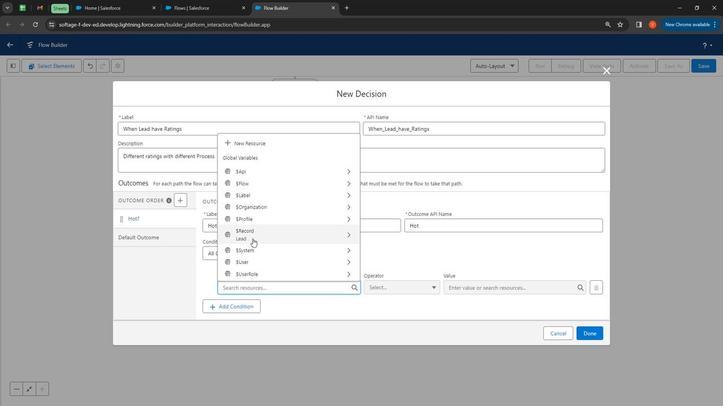 
Action: Mouse moved to (250, 246)
Screenshot: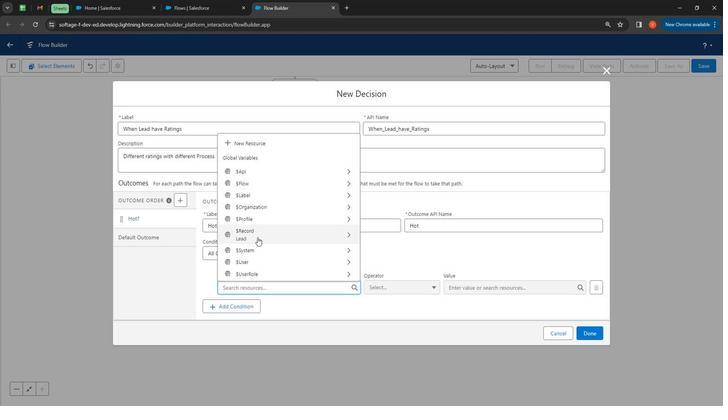 
Action: Key pressed <Key.shift>
Screenshot: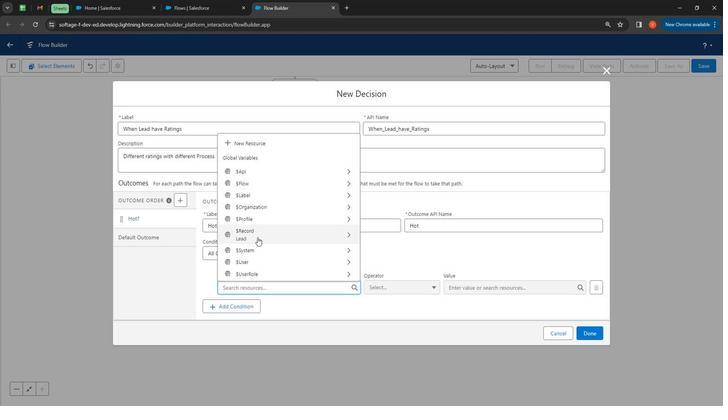 
Action: Mouse moved to (255, 245)
Screenshot: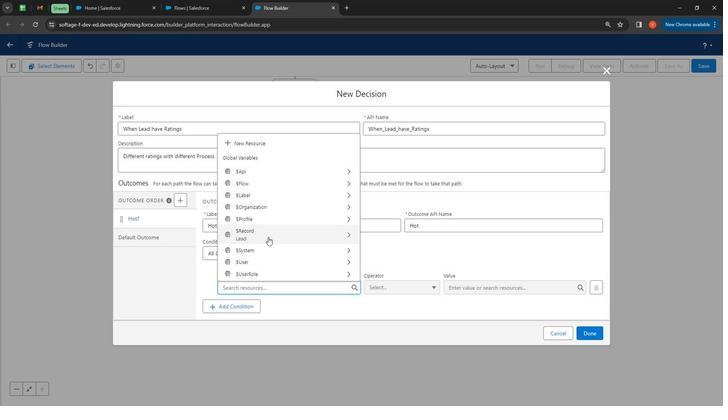 
Action: Key pressed <Key.shift>
Screenshot: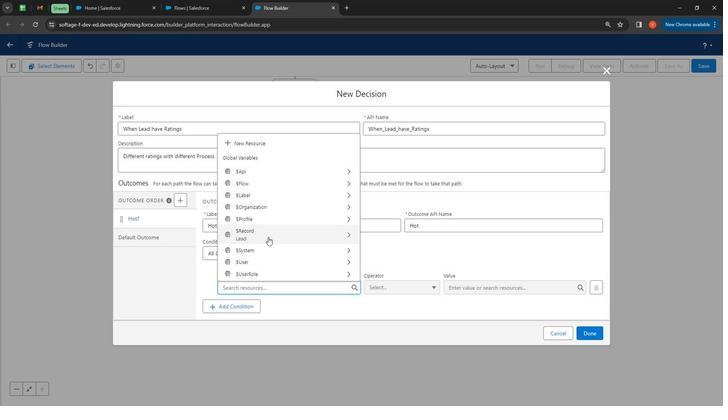 
Action: Mouse moved to (265, 244)
Screenshot: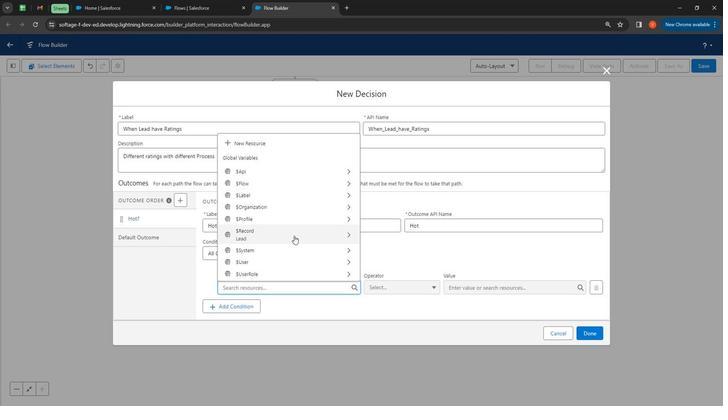 
Action: Key pressed <Key.shift>
Screenshot: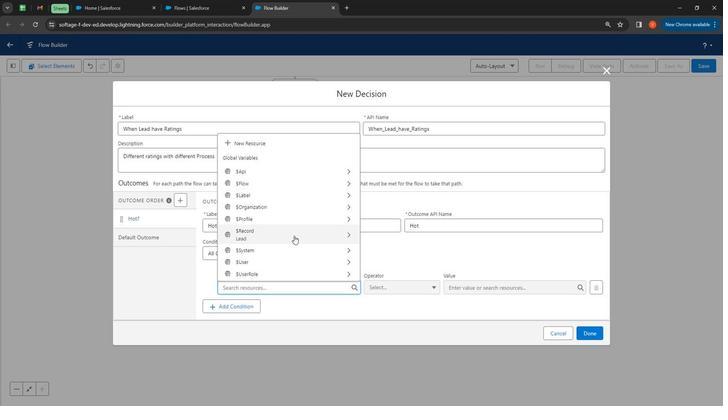 
Action: Mouse moved to (278, 244)
Screenshot: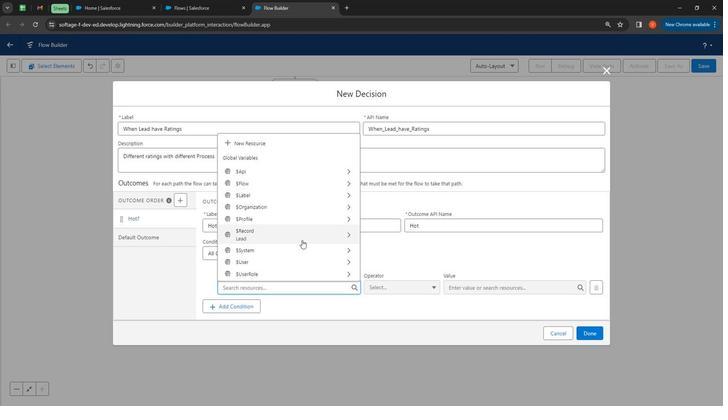 
Action: Key pressed <Key.shift>
Screenshot: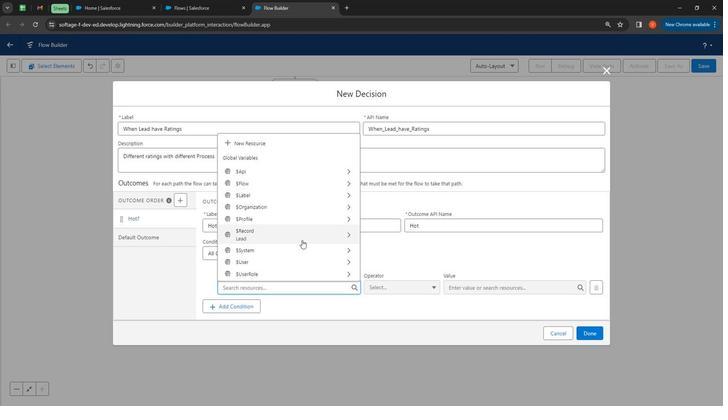 
Action: Mouse moved to (291, 244)
Screenshot: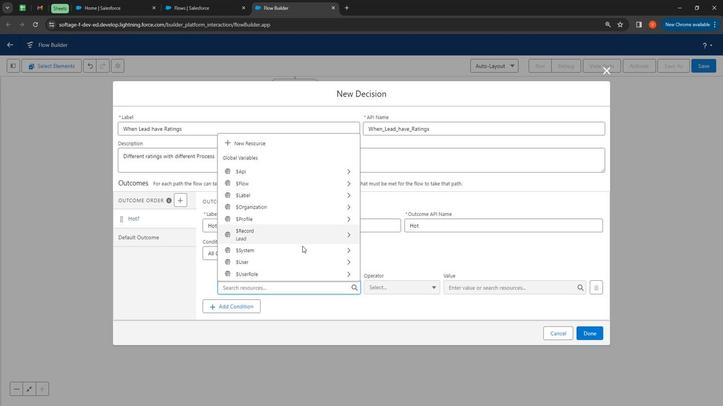 
Action: Key pressed <Key.shift>
Screenshot: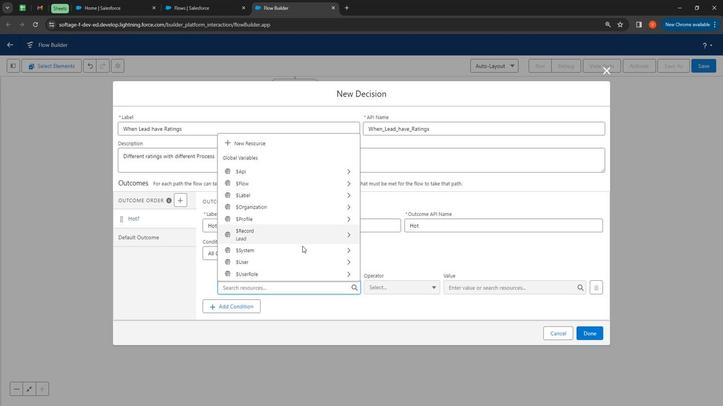 
Action: Mouse moved to (296, 246)
Screenshot: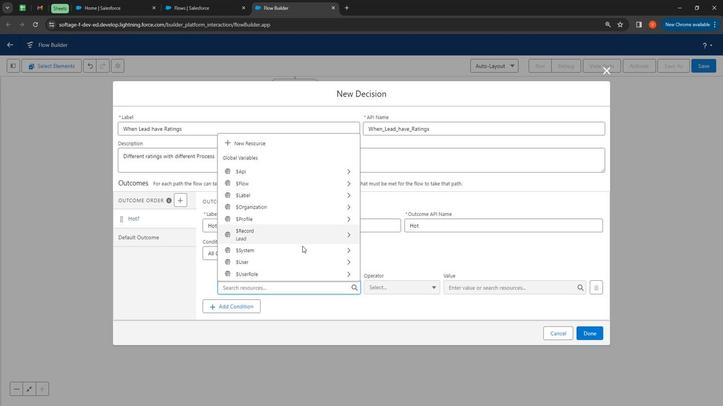 
Action: Key pressed <Key.shift>
Screenshot: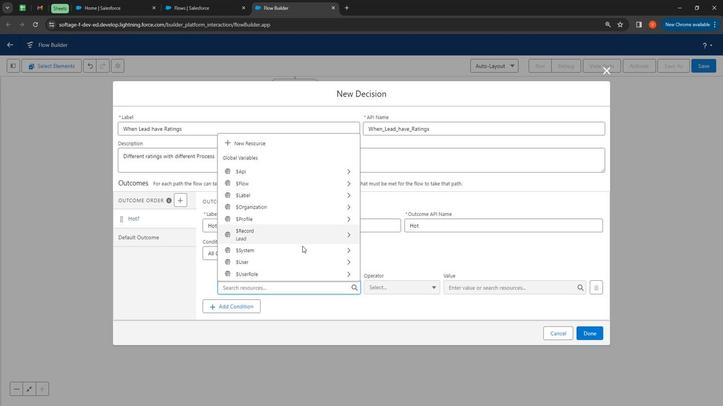 
Action: Mouse moved to (297, 249)
Screenshot: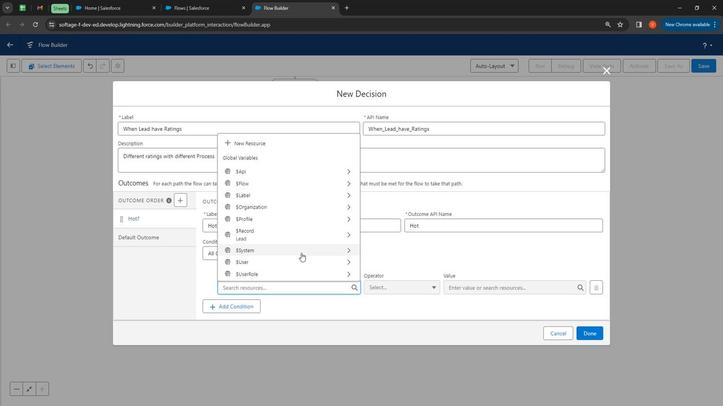 
Action: Key pressed <Key.shift>
Screenshot: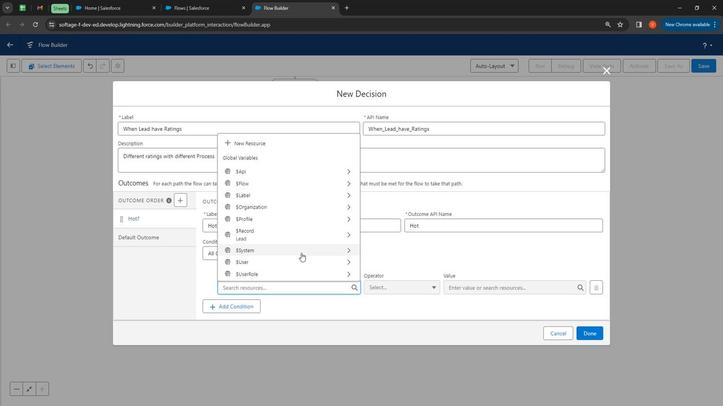 
Action: Mouse moved to (296, 256)
Screenshot: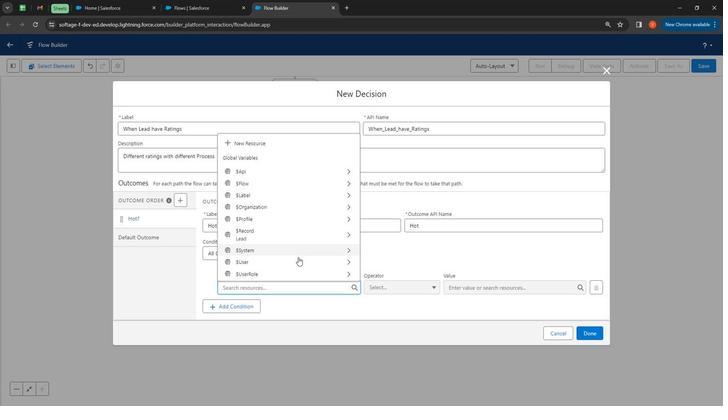 
Action: Key pressed <Key.shift>
Screenshot: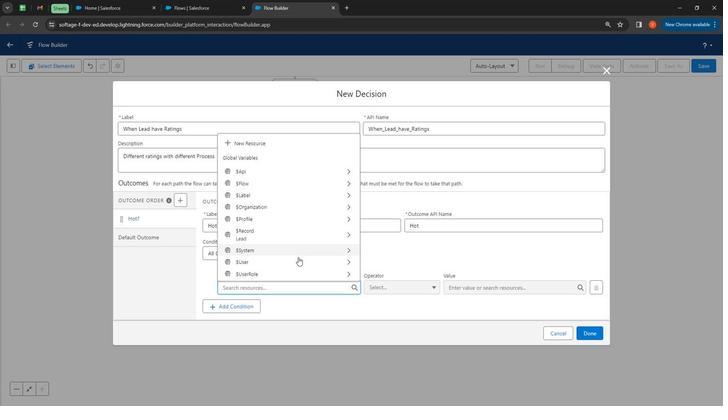 
Action: Mouse moved to (294, 259)
Screenshot: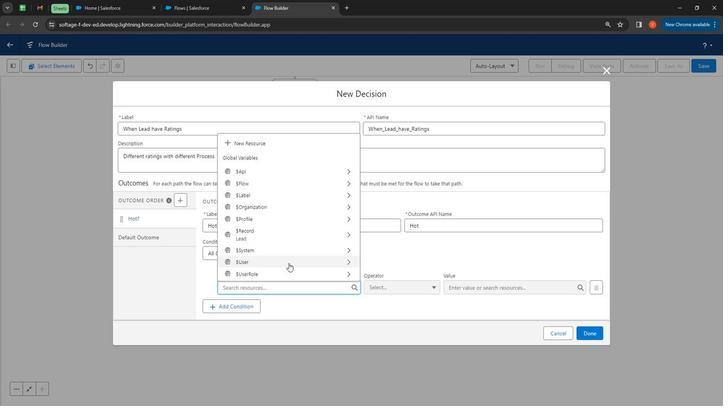 
Action: Key pressed <Key.shift>
Screenshot: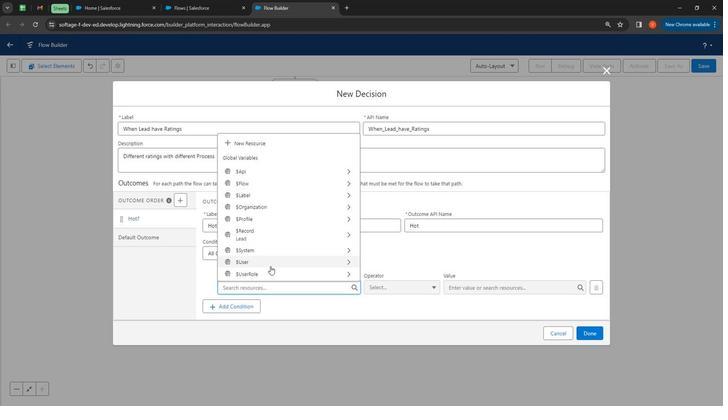 
Action: Mouse moved to (287, 265)
Screenshot: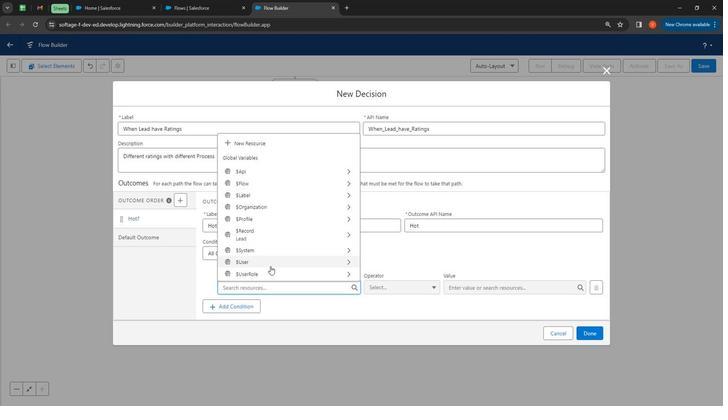 
Action: Key pressed <Key.shift>
Screenshot: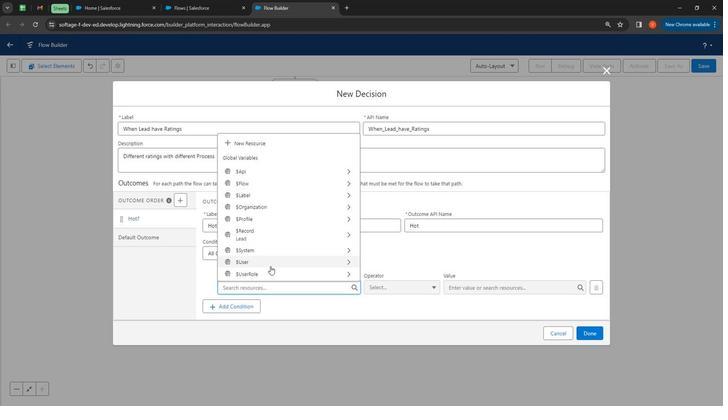 
Action: Mouse moved to (276, 267)
Screenshot: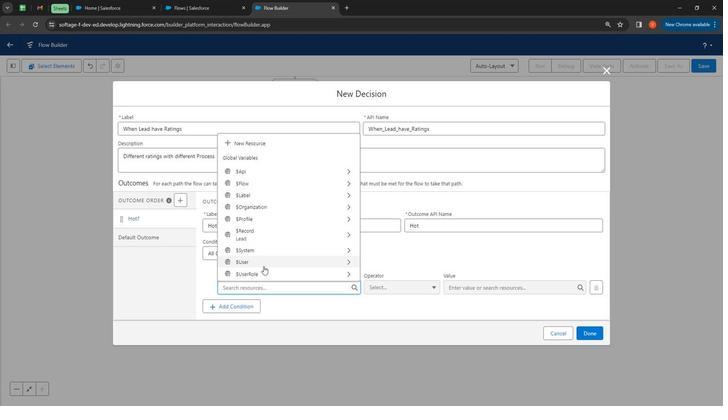 
Action: Key pressed <Key.shift>
Screenshot: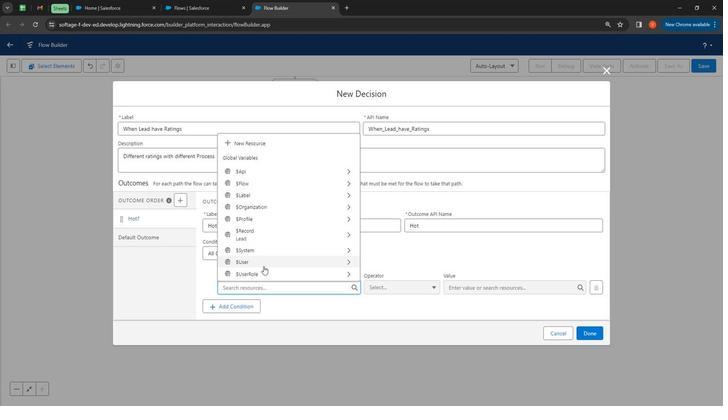 
Action: Mouse moved to (264, 268)
Screenshot: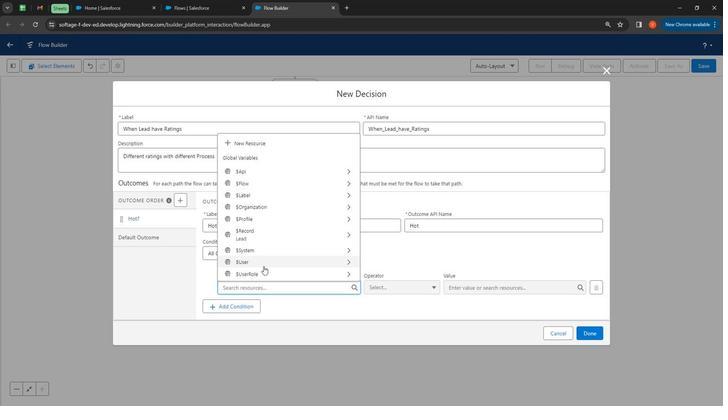 
Action: Key pressed <Key.shift>
Screenshot: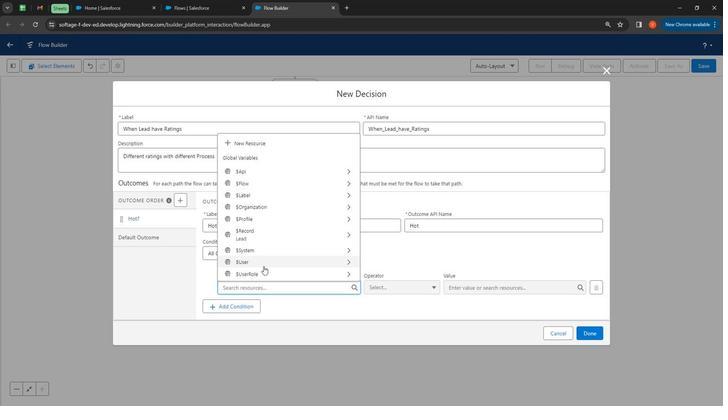 
Action: Mouse moved to (260, 267)
Screenshot: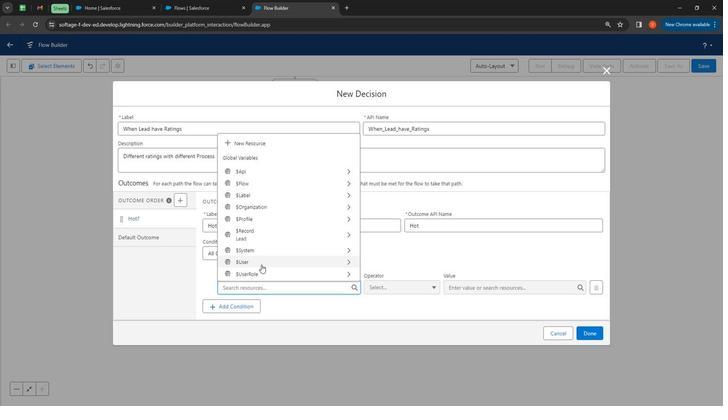 
Action: Key pressed <Key.shift>
Screenshot: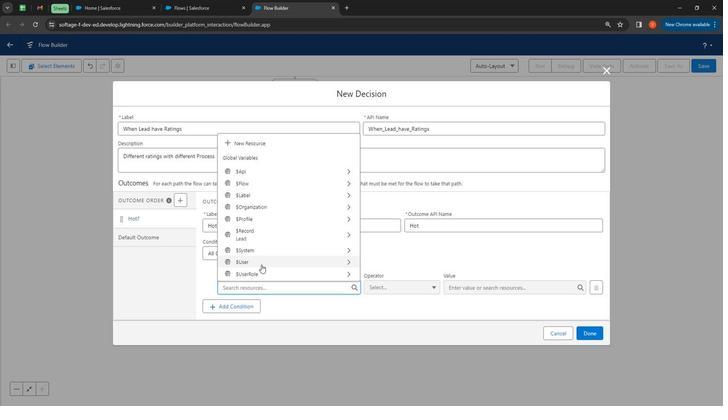 
Action: Mouse moved to (259, 266)
Screenshot: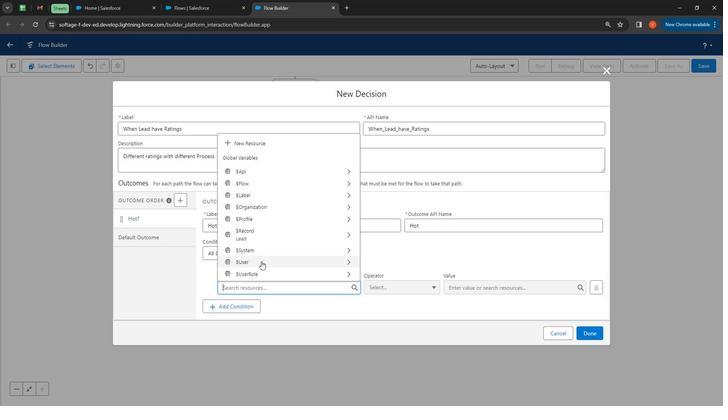 
Action: Key pressed <Key.shift>
Screenshot: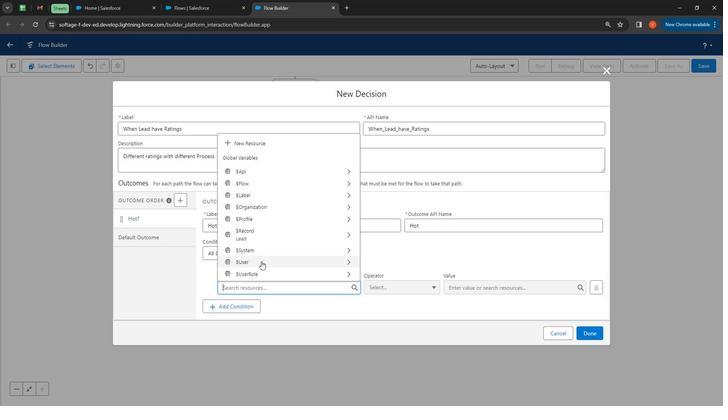 
Action: Mouse moved to (259, 263)
Screenshot: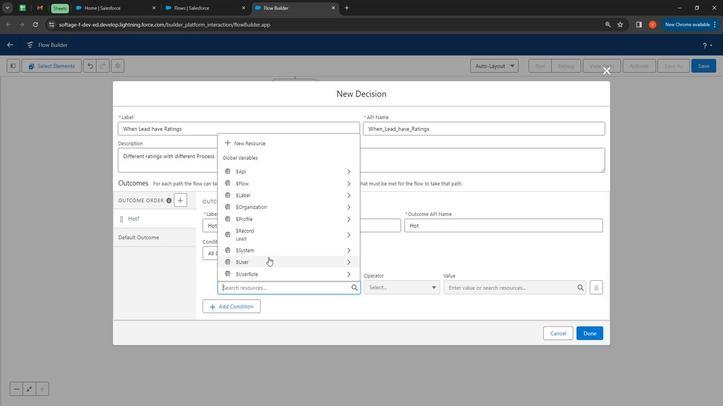 
Action: Key pressed <Key.shift>
